 Task: Look for Airbnb options in Brampton, Canada from 28th December, 2023 to 31st December, 2023 for 8 adults. Place can be shared room with 5 bedrooms having 8 beds and 5 bathrooms. Property type can be flat. Amenities needed are: wifi, TV, free parkinig on premises, gym, breakfast.
Action: Mouse moved to (499, 127)
Screenshot: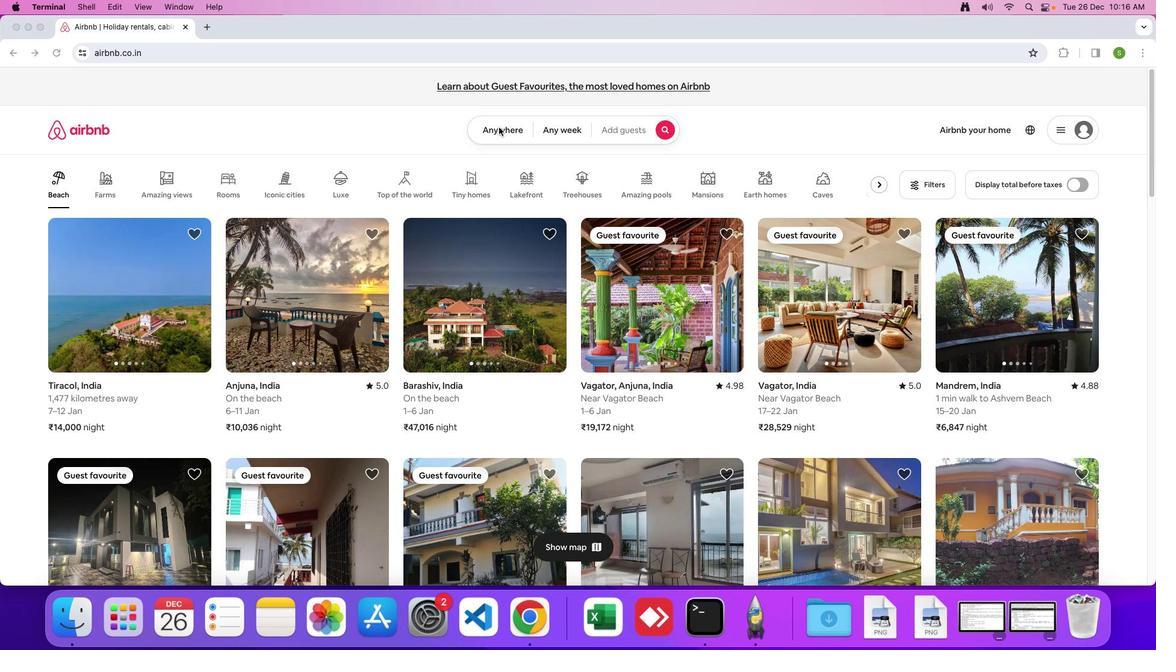 
Action: Mouse pressed left at (499, 127)
Screenshot: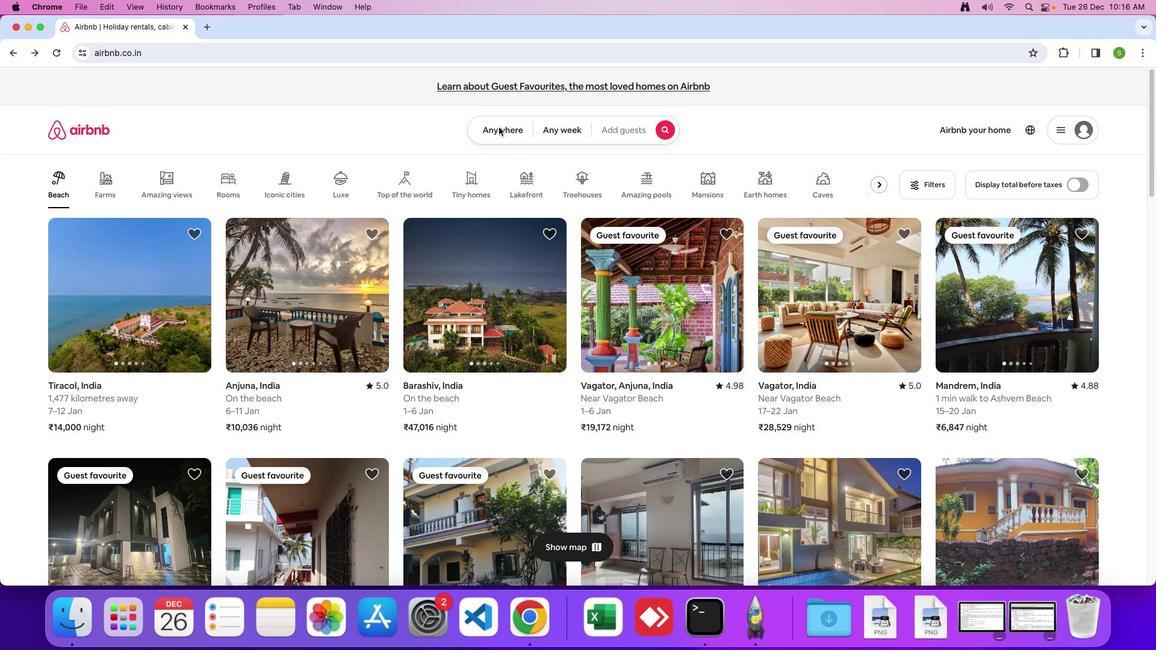 
Action: Mouse moved to (492, 130)
Screenshot: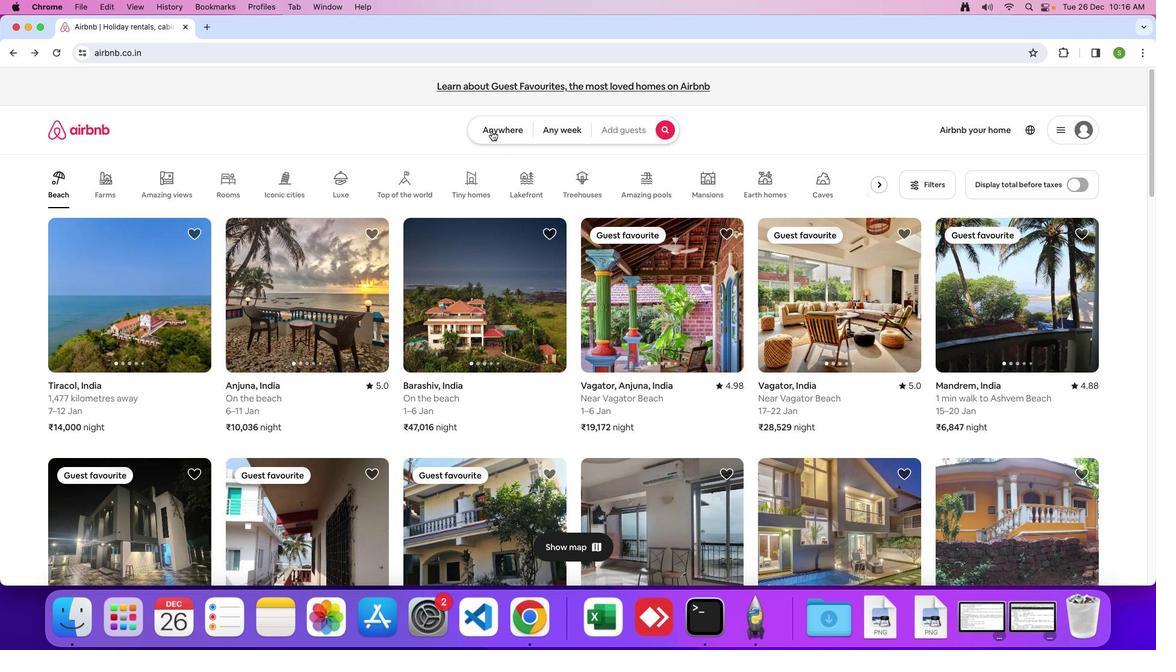 
Action: Mouse pressed left at (492, 130)
Screenshot: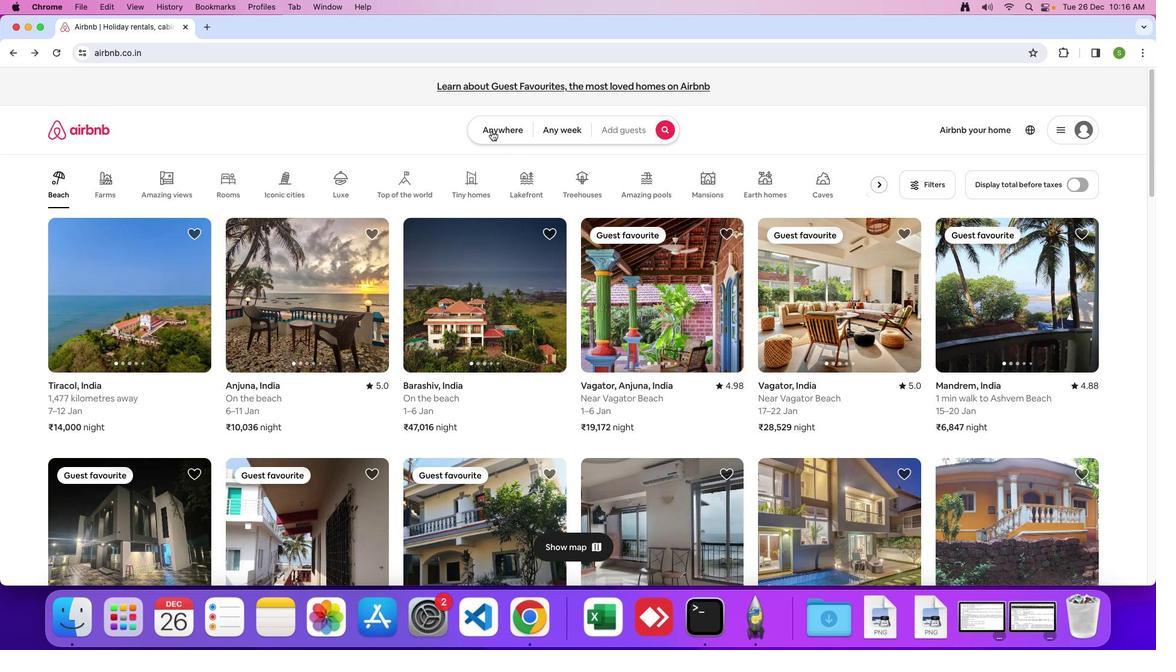 
Action: Mouse moved to (435, 166)
Screenshot: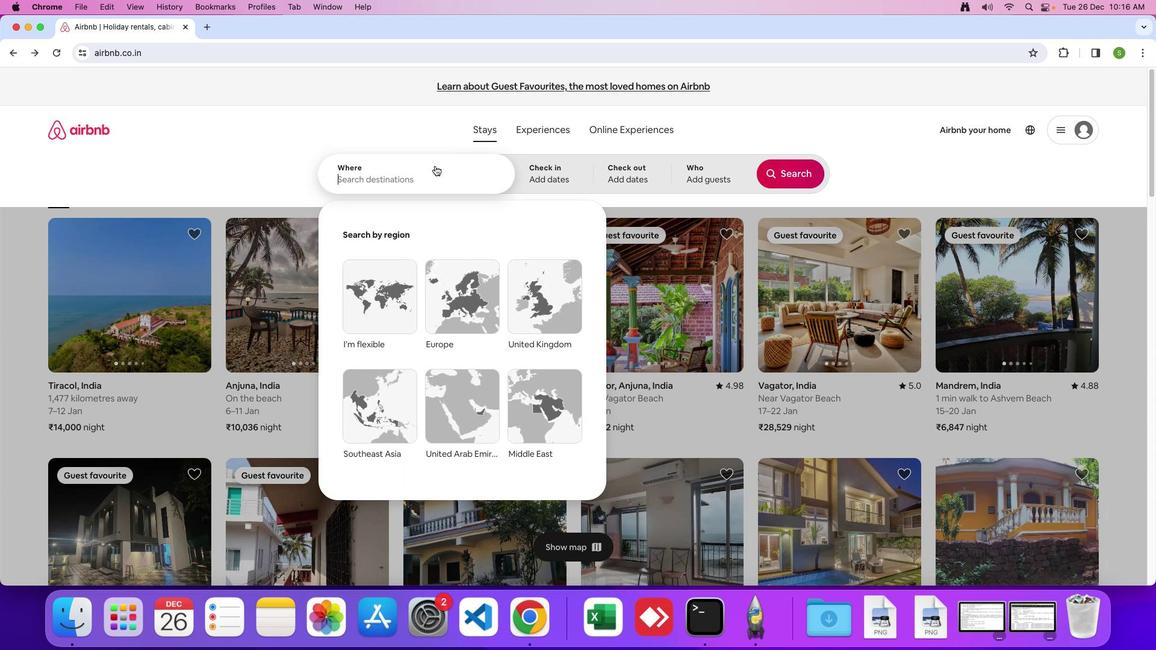 
Action: Mouse pressed left at (435, 166)
Screenshot: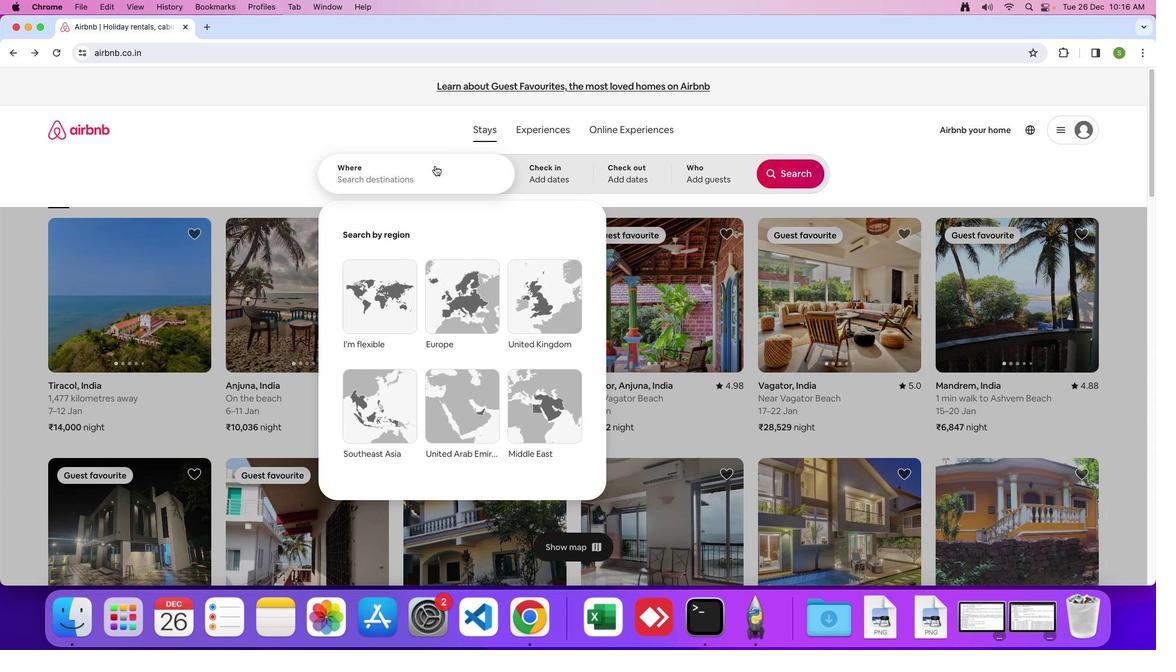 
Action: Key pressed 'B'Key.caps_lock'r''a''m''p''y'Key.backspace't''o''n'','Key.spaceKey.shift'C''a''n''a''d''a'Key.enter
Screenshot: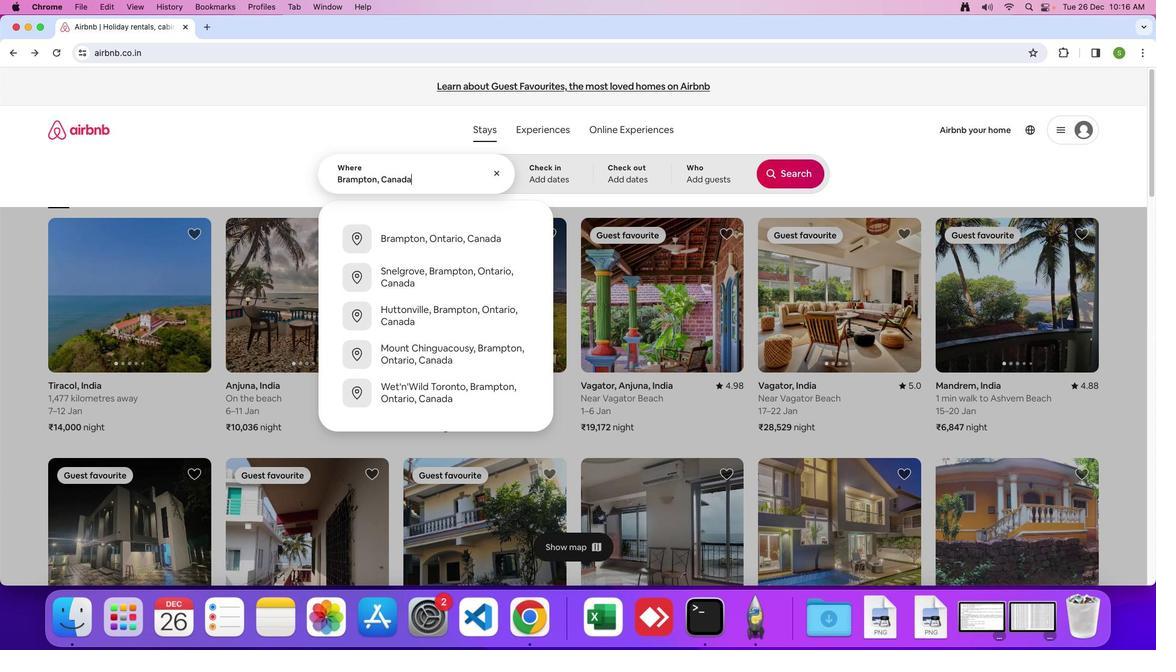 
Action: Mouse moved to (483, 441)
Screenshot: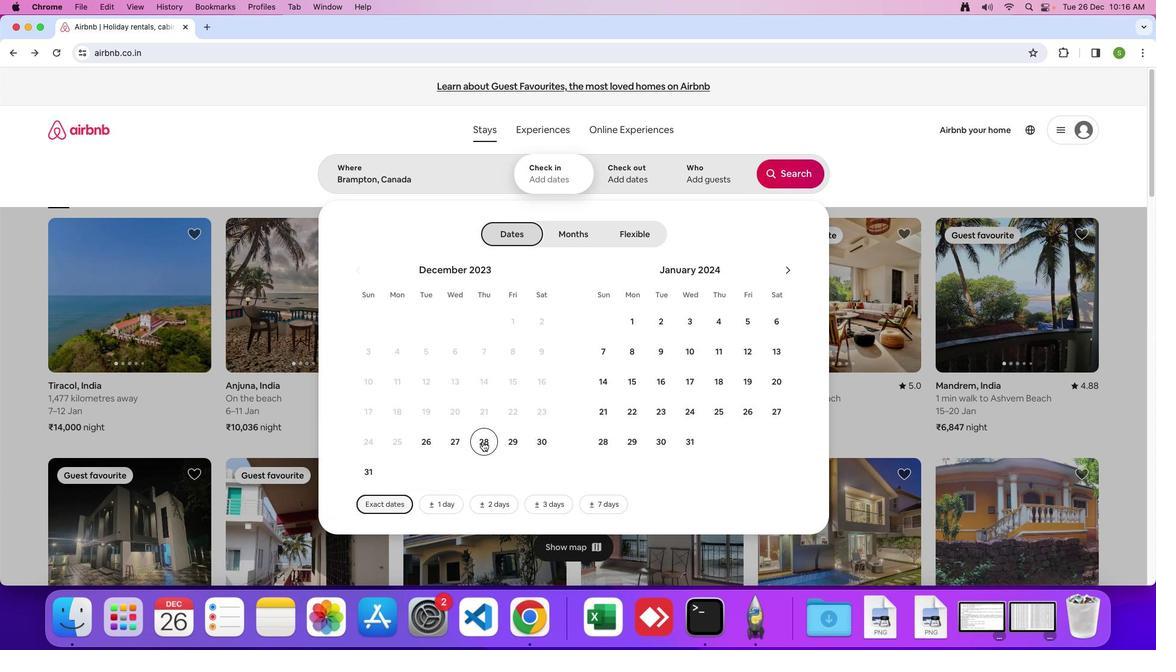 
Action: Mouse pressed left at (483, 441)
Screenshot: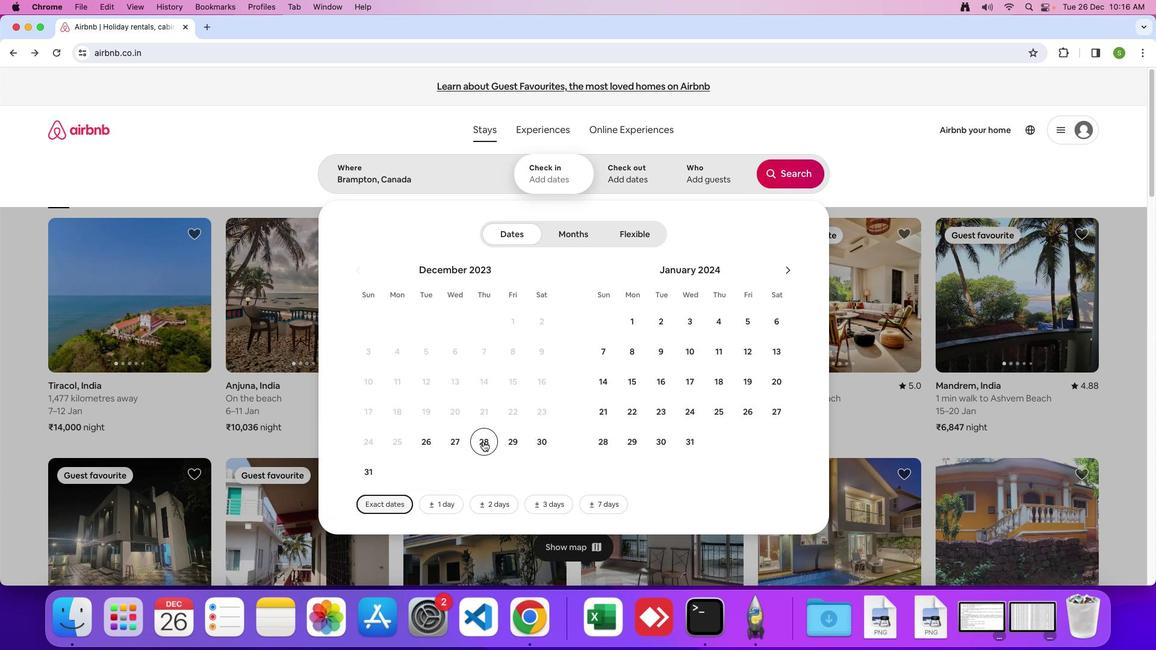 
Action: Mouse moved to (367, 468)
Screenshot: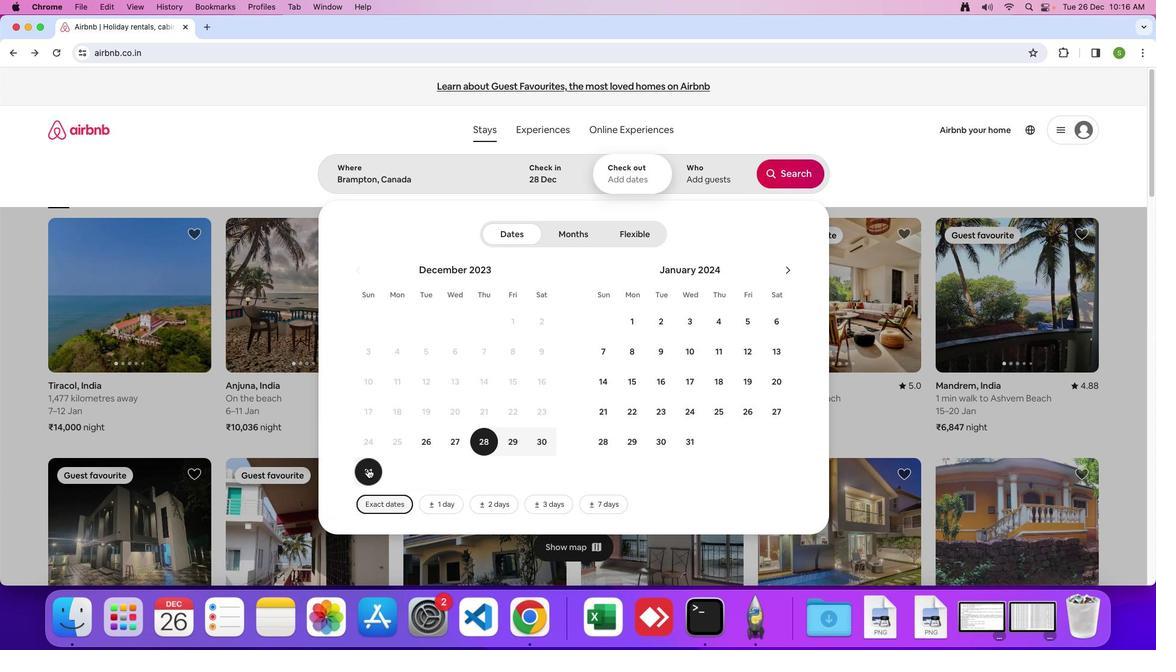 
Action: Mouse pressed left at (367, 468)
Screenshot: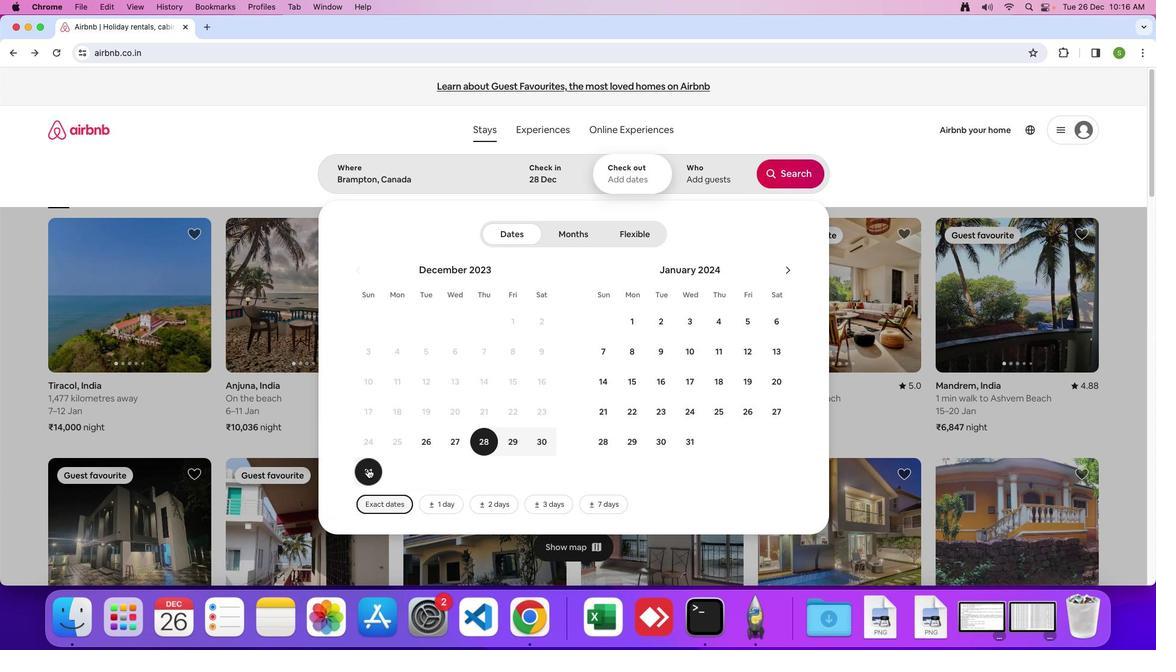 
Action: Mouse moved to (705, 175)
Screenshot: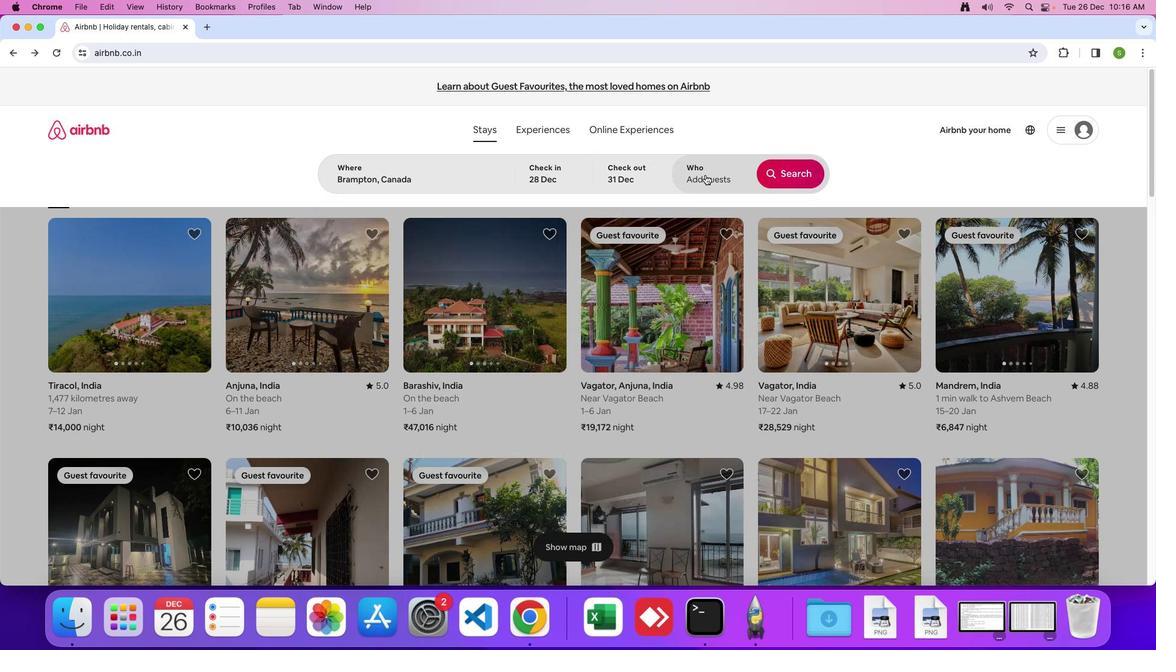 
Action: Mouse pressed left at (705, 175)
Screenshot: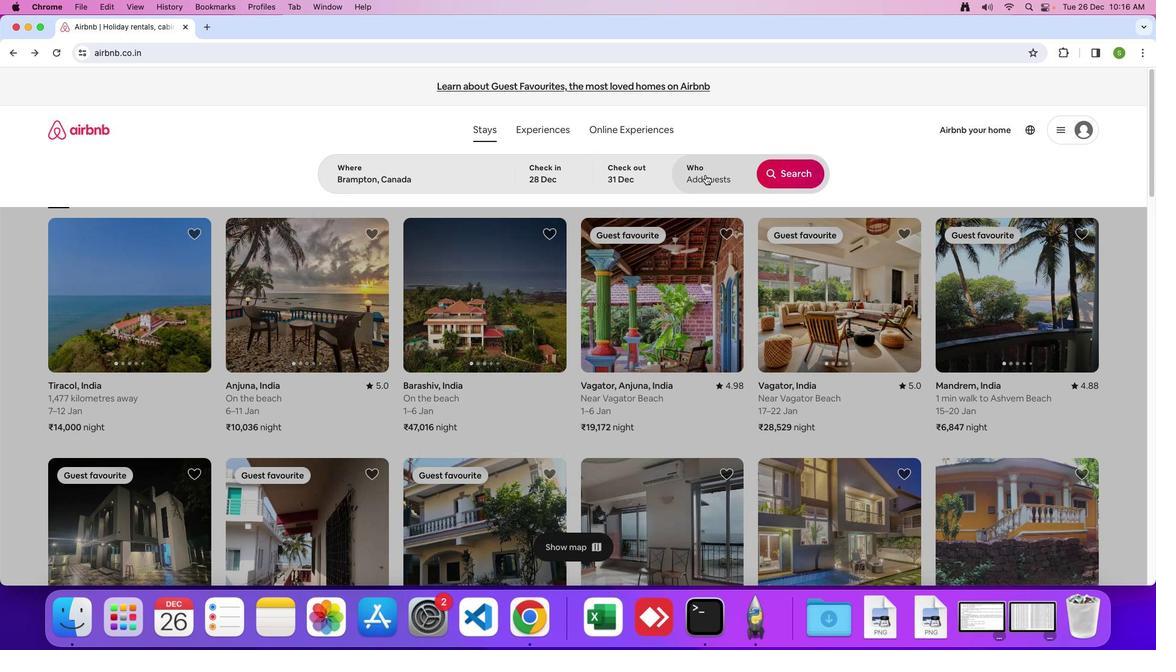 
Action: Mouse moved to (791, 237)
Screenshot: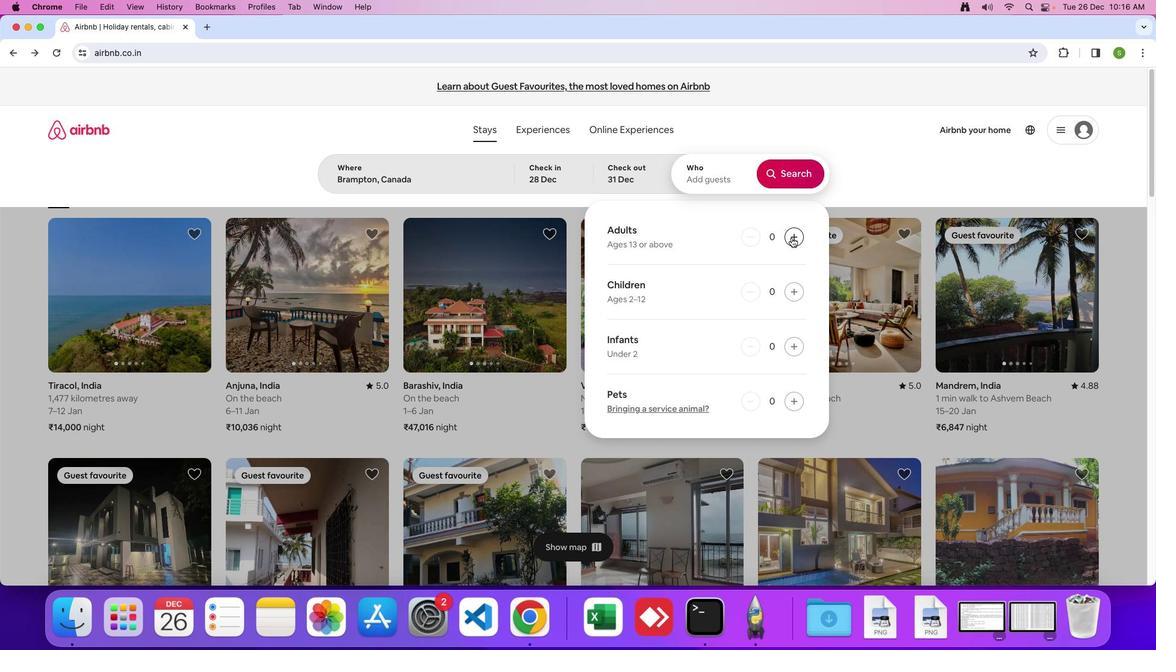 
Action: Mouse pressed left at (791, 237)
Screenshot: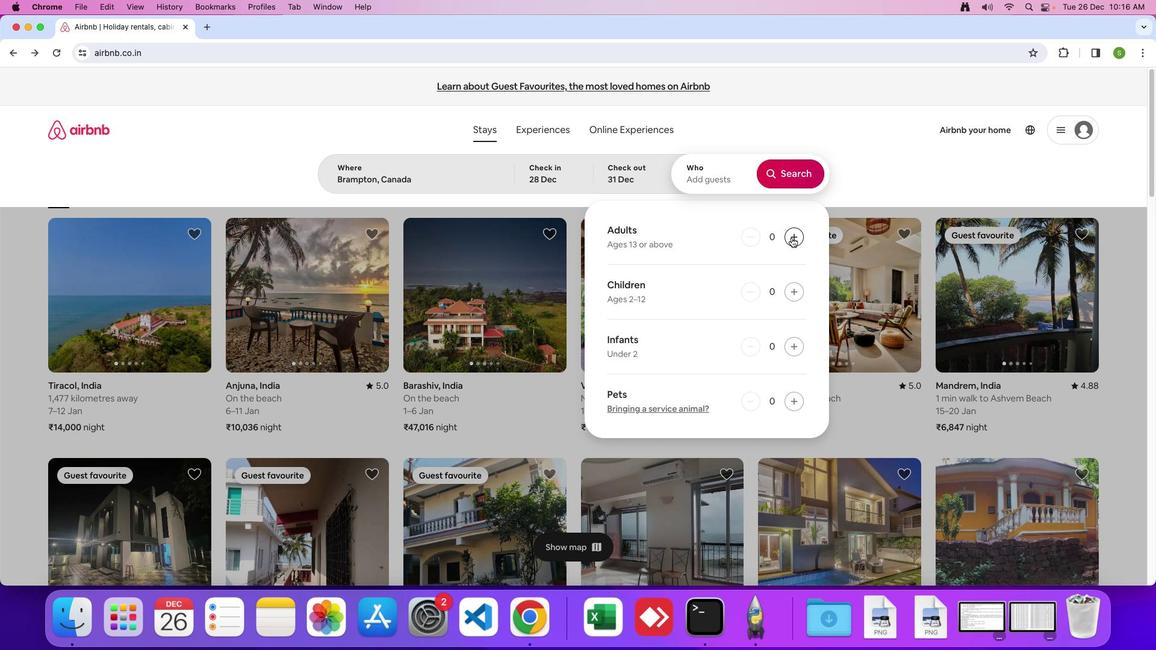 
Action: Mouse pressed left at (791, 237)
Screenshot: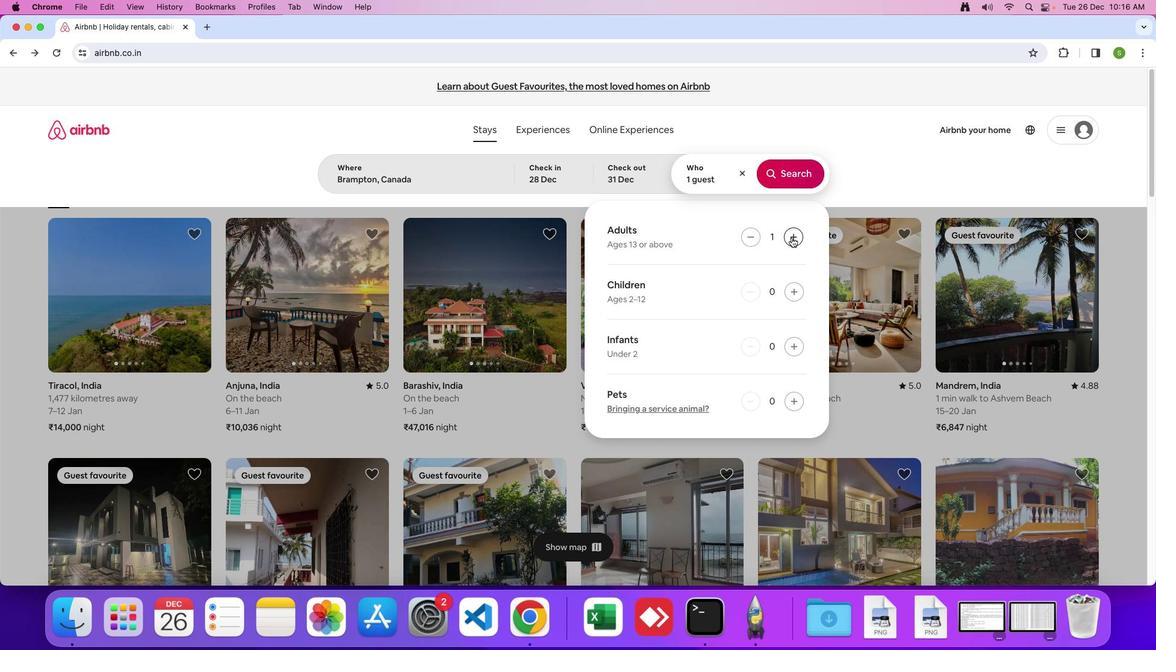 
Action: Mouse pressed left at (791, 237)
Screenshot: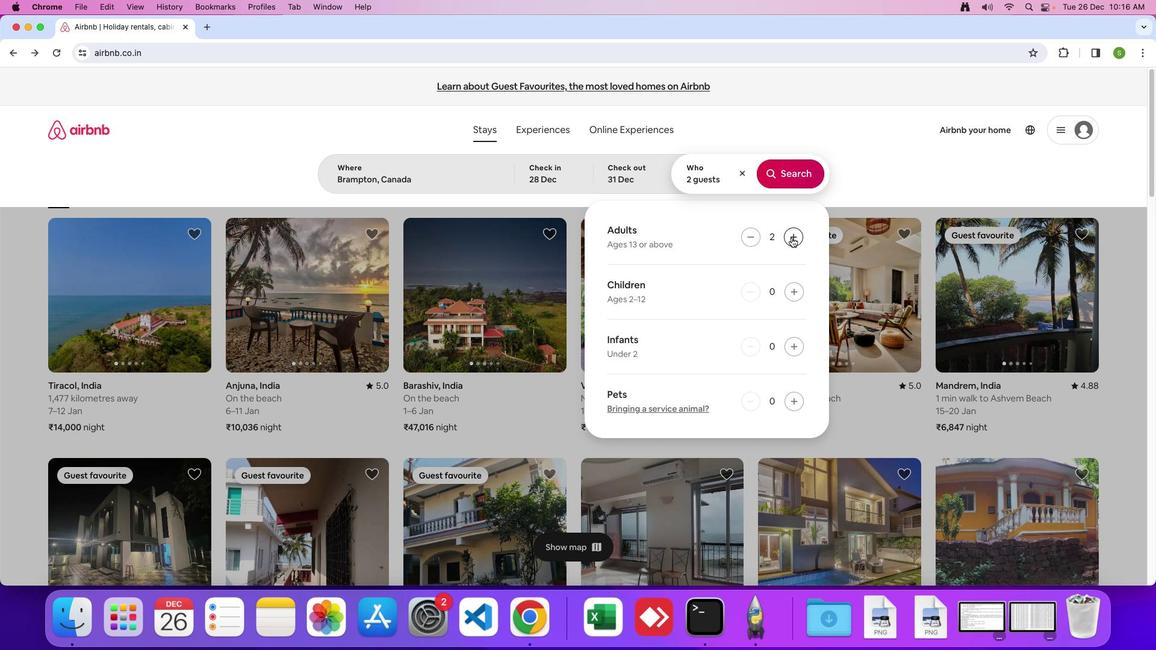 
Action: Mouse pressed left at (791, 237)
Screenshot: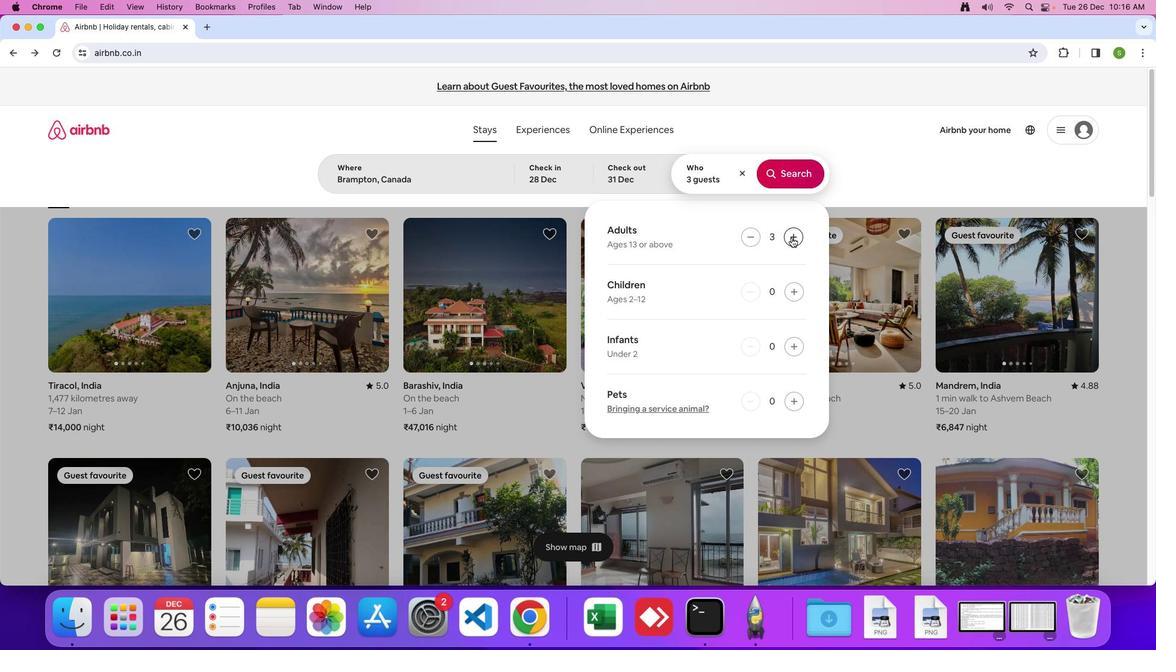 
Action: Mouse pressed left at (791, 237)
Screenshot: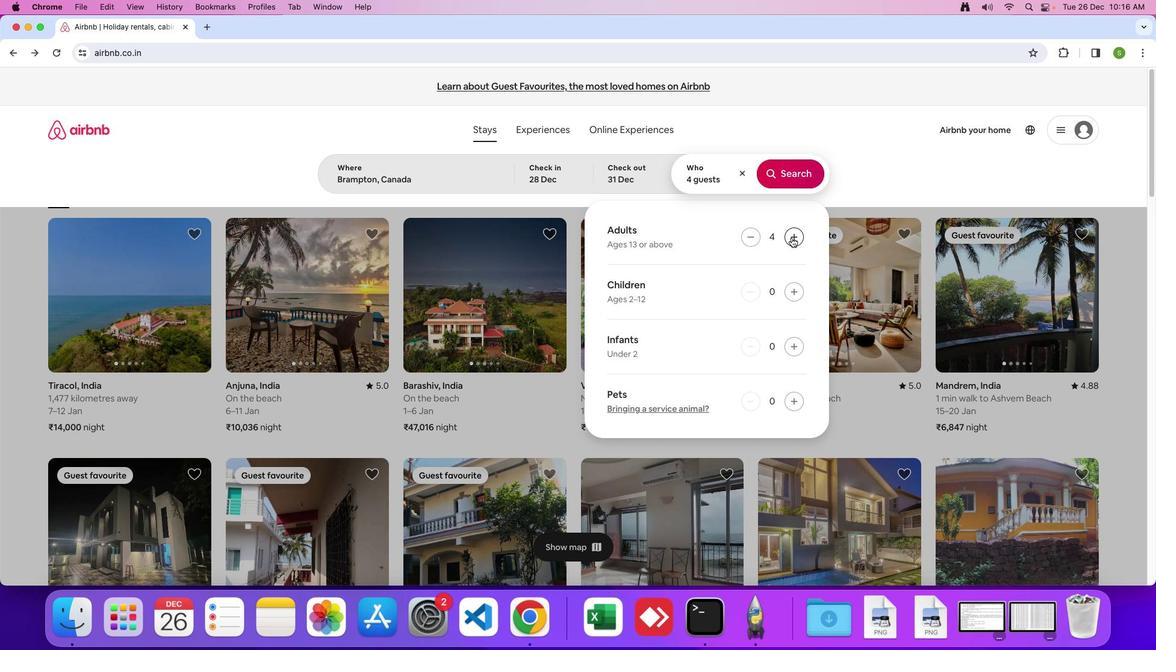 
Action: Mouse pressed left at (791, 237)
Screenshot: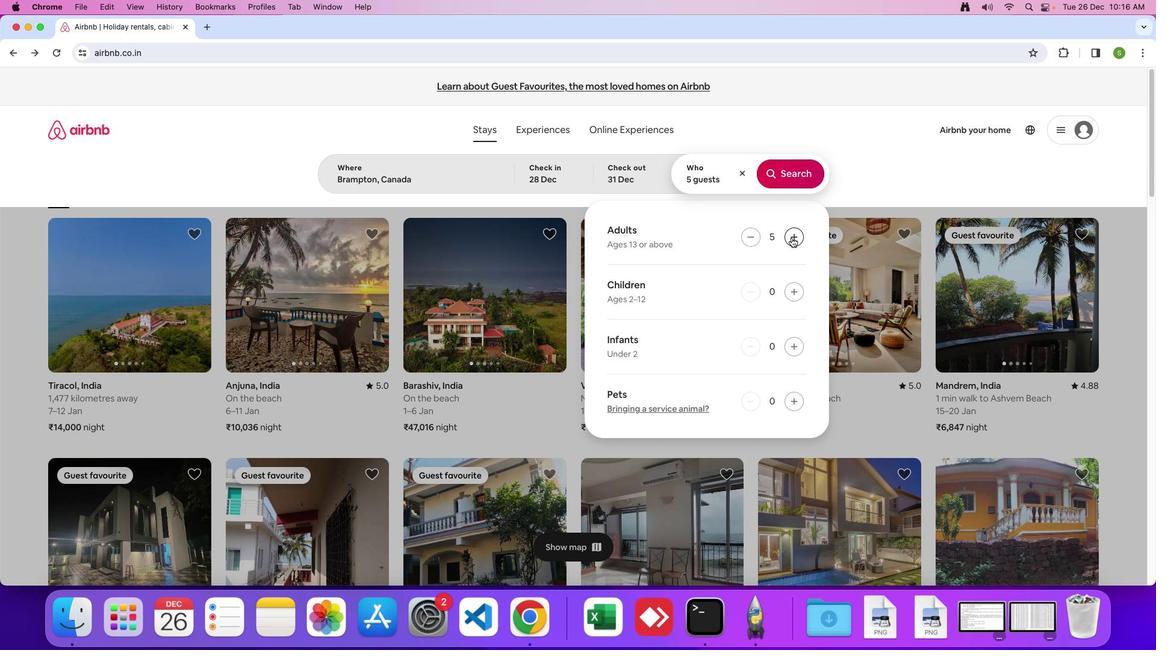
Action: Mouse pressed left at (791, 237)
Screenshot: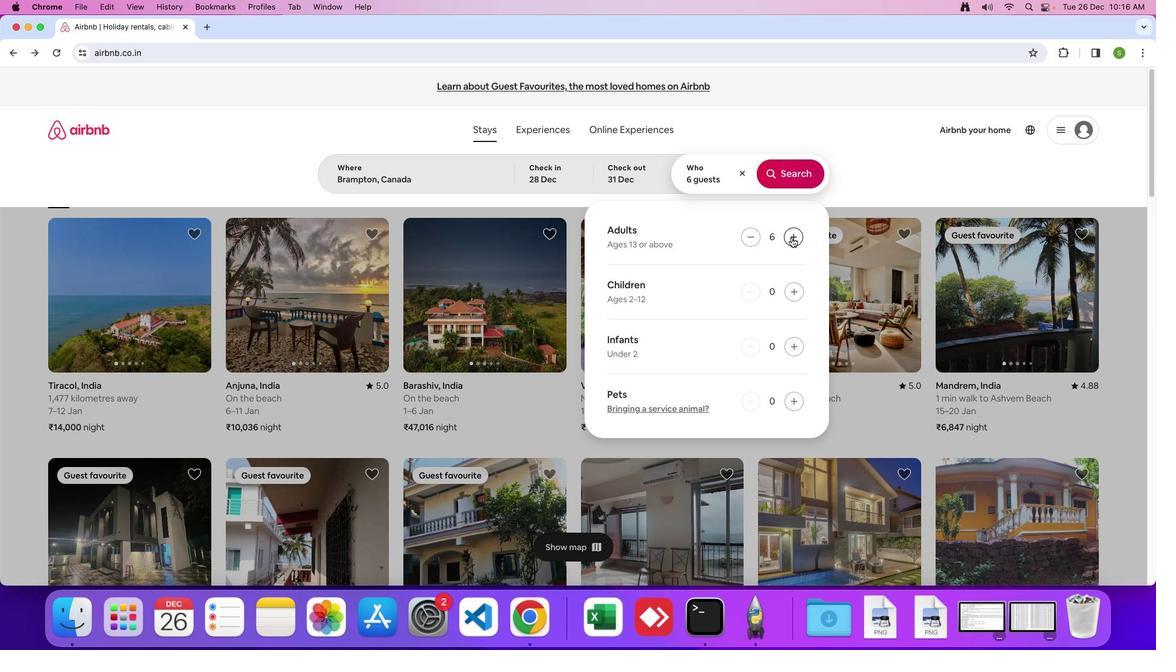 
Action: Mouse pressed left at (791, 237)
Screenshot: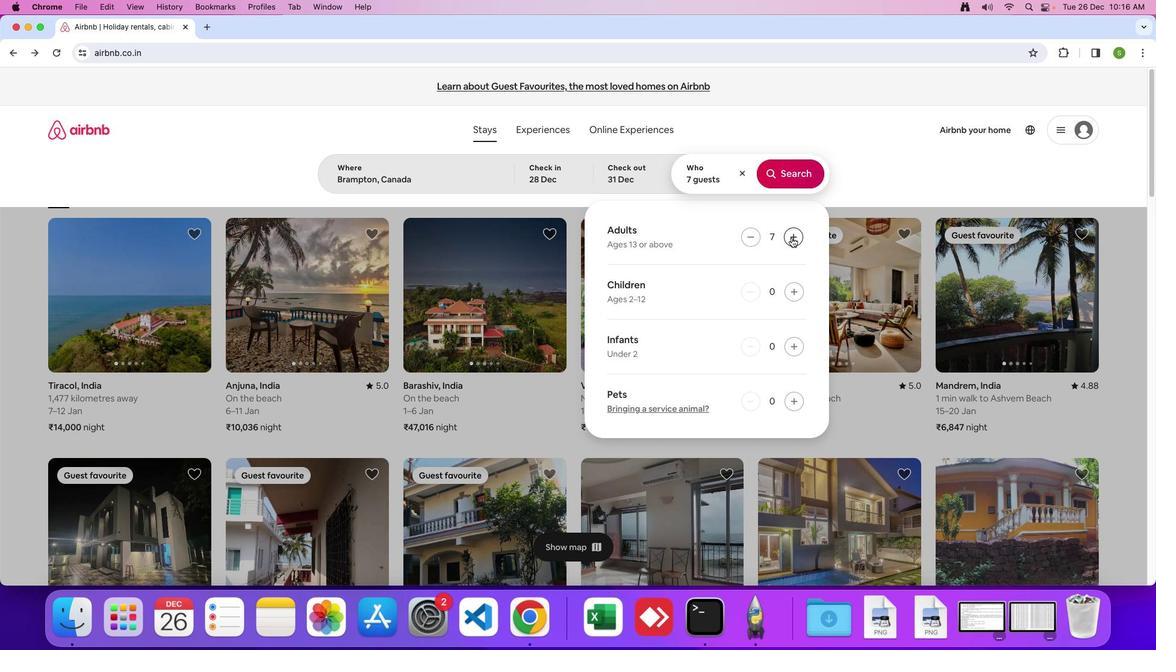 
Action: Mouse moved to (793, 179)
Screenshot: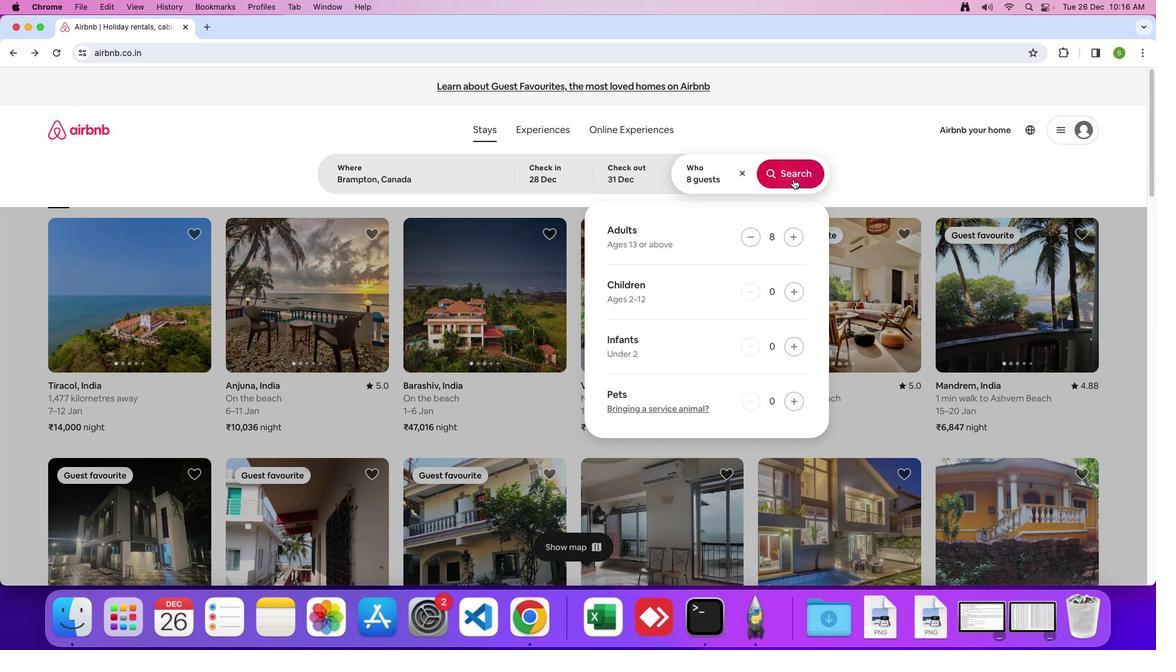 
Action: Mouse pressed left at (793, 179)
Screenshot: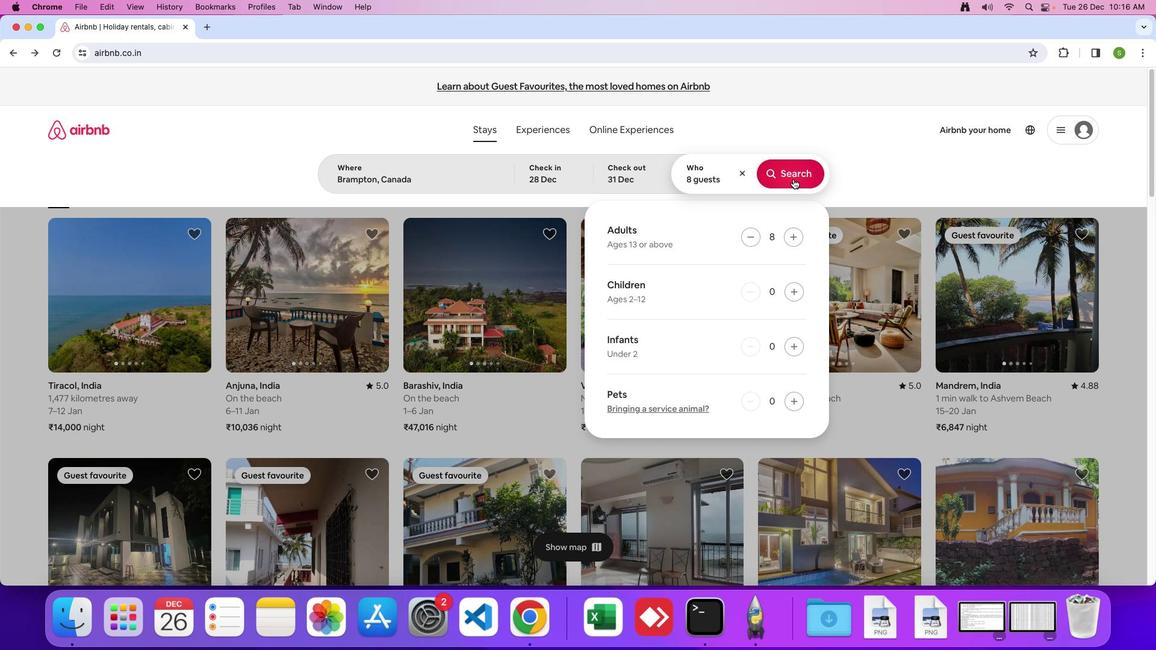 
Action: Mouse moved to (975, 148)
Screenshot: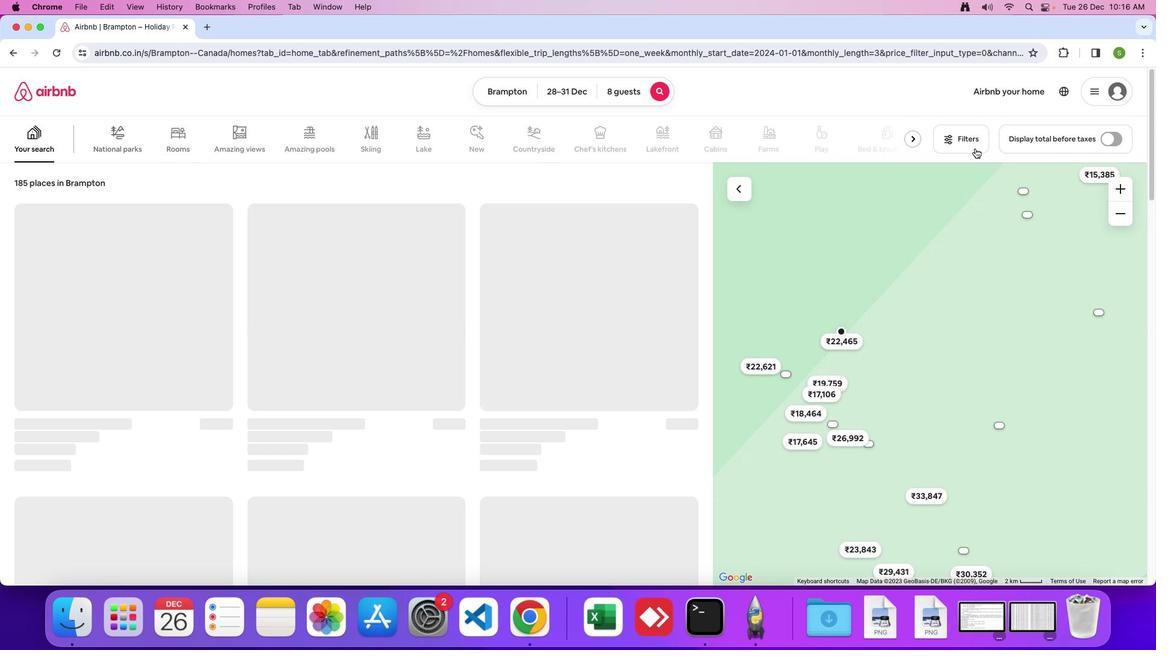
Action: Mouse pressed left at (975, 148)
Screenshot: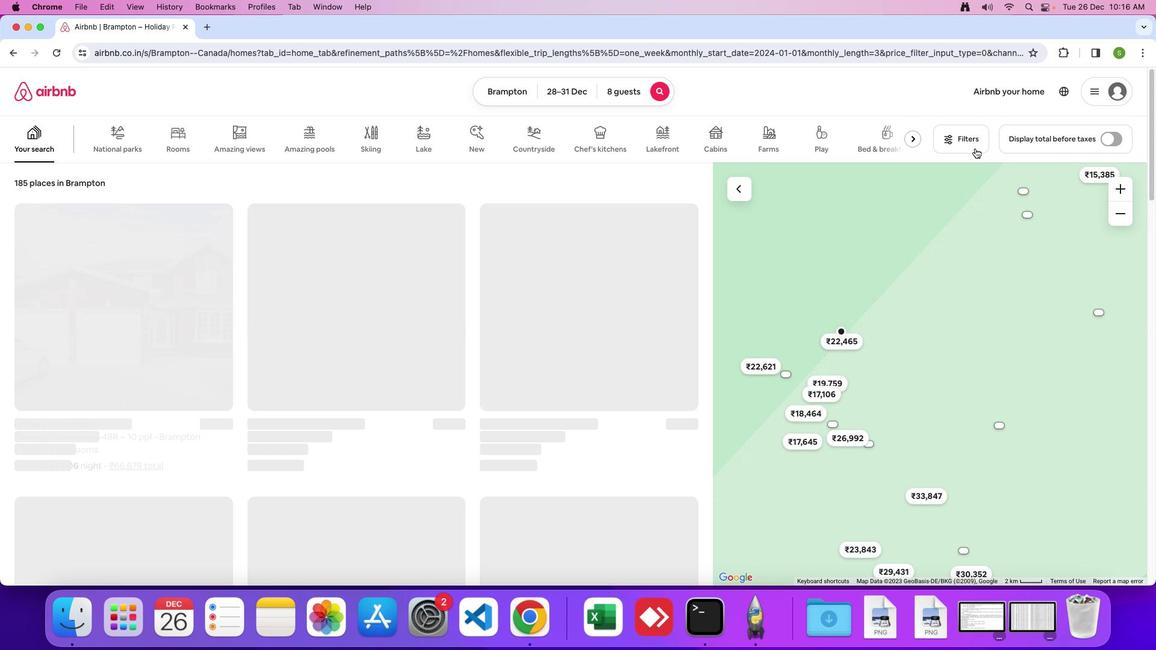 
Action: Mouse moved to (543, 339)
Screenshot: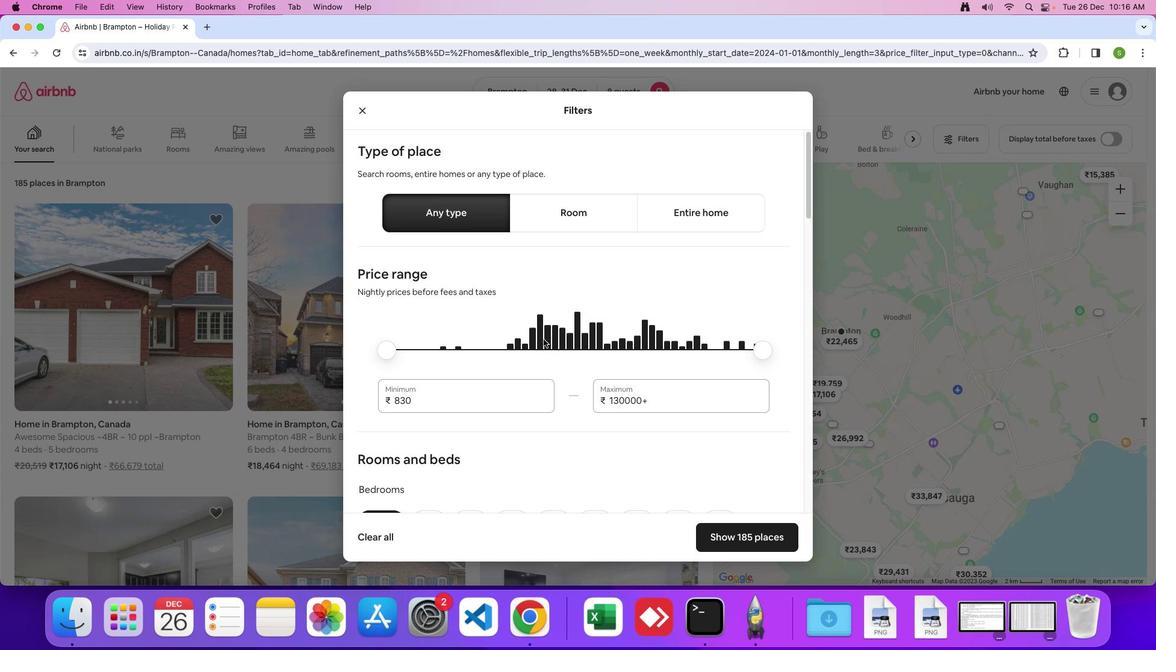 
Action: Mouse scrolled (543, 339) with delta (0, 0)
Screenshot: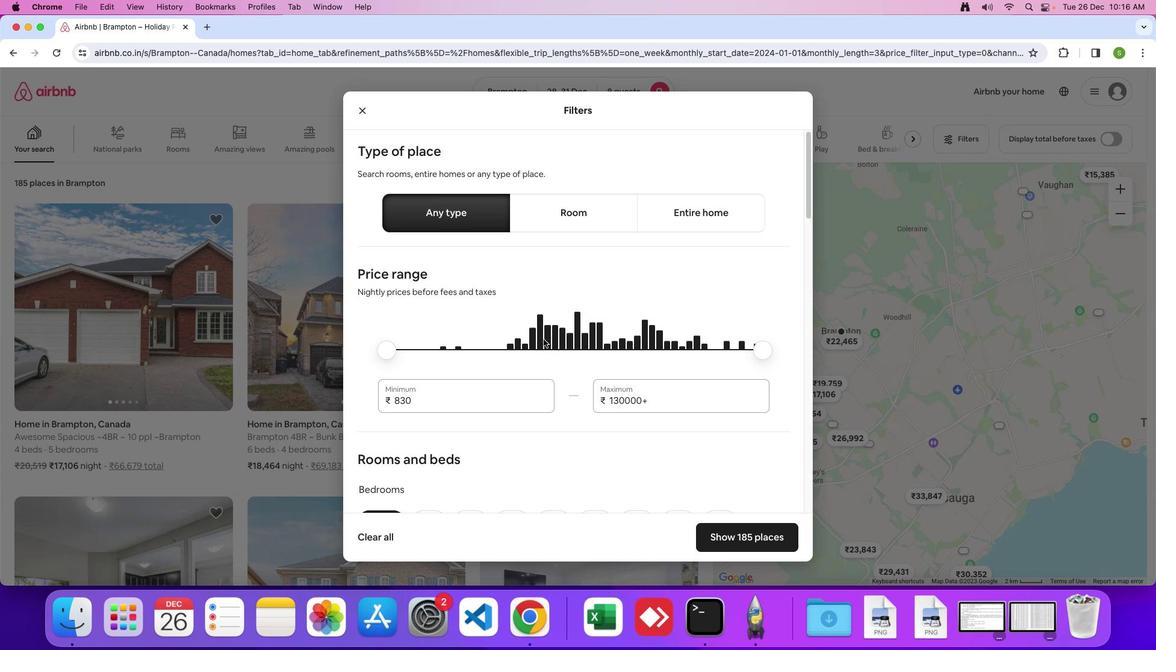 
Action: Mouse moved to (543, 339)
Screenshot: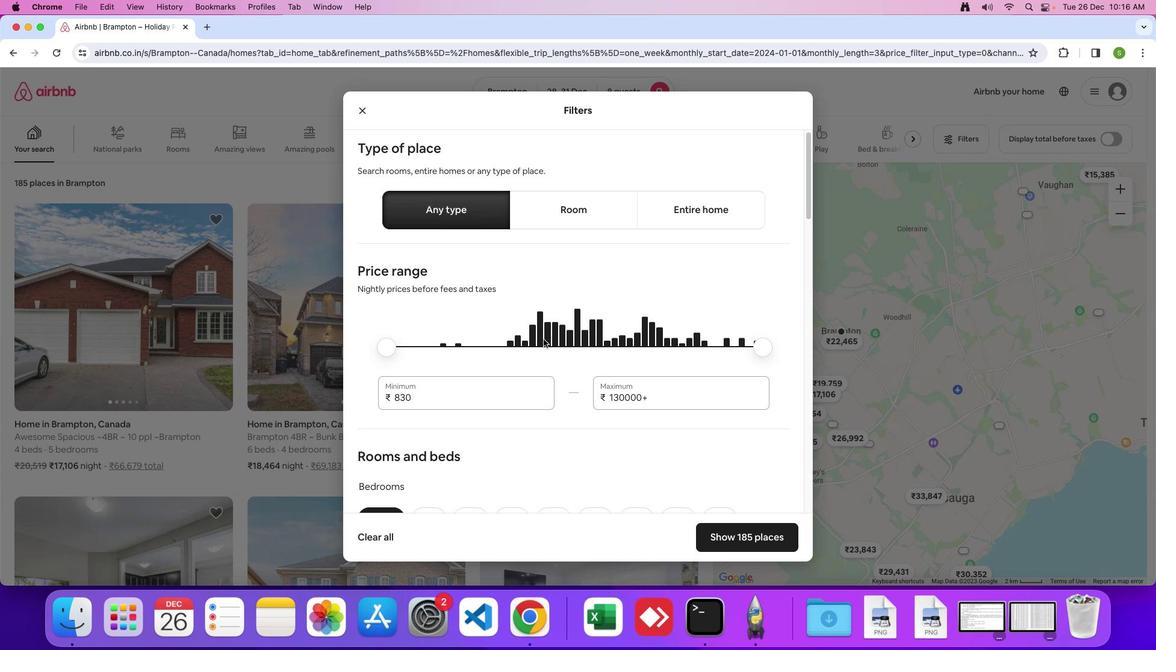 
Action: Mouse scrolled (543, 339) with delta (0, 0)
Screenshot: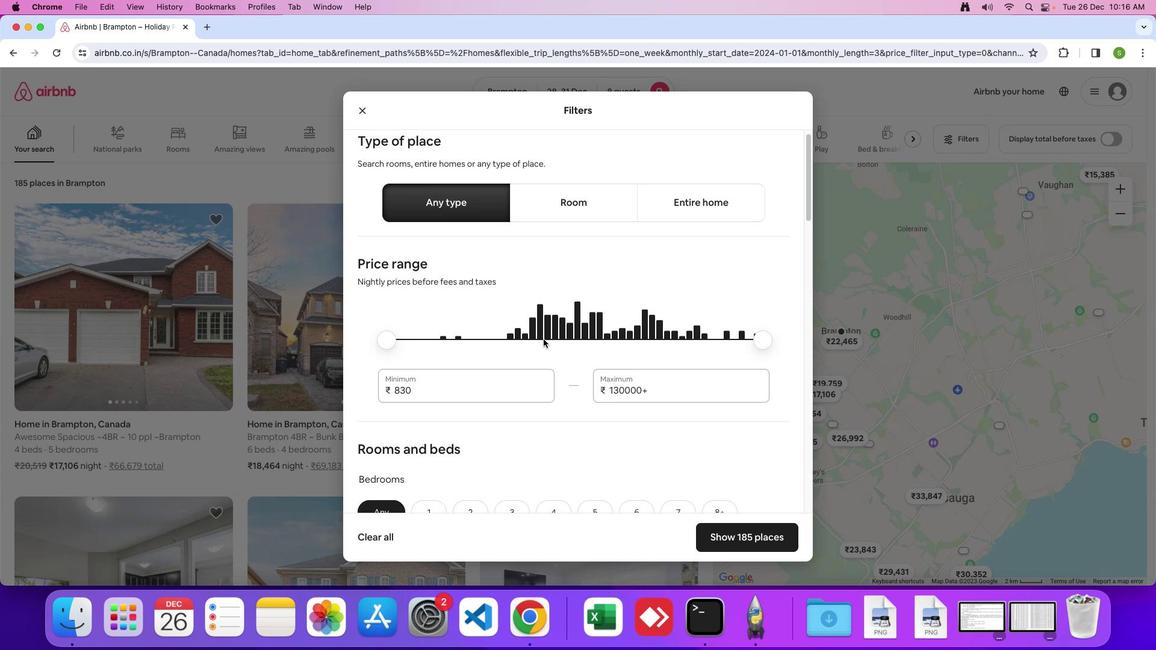 
Action: Mouse scrolled (543, 339) with delta (0, -1)
Screenshot: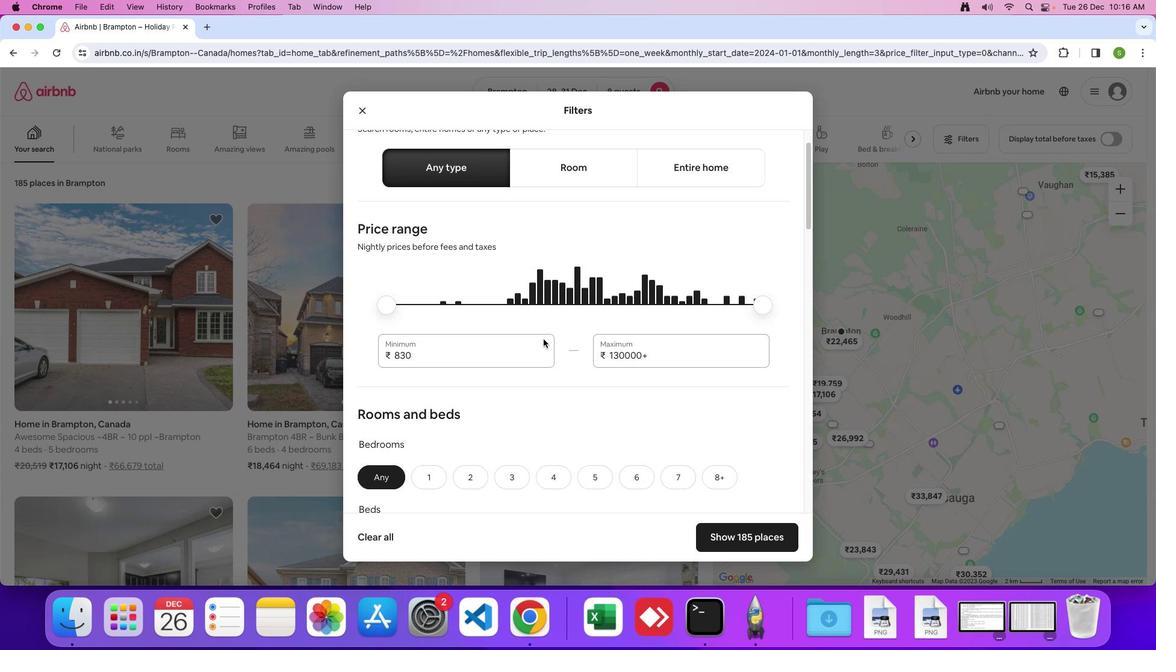 
Action: Mouse scrolled (543, 339) with delta (0, 0)
Screenshot: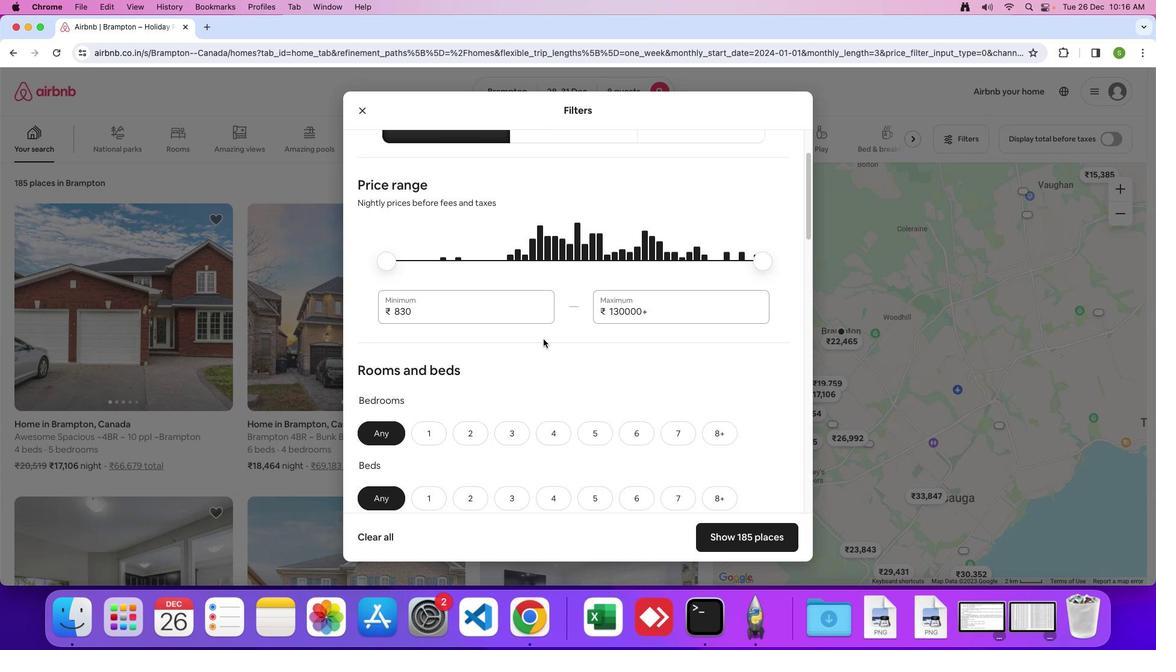 
Action: Mouse scrolled (543, 339) with delta (0, 0)
Screenshot: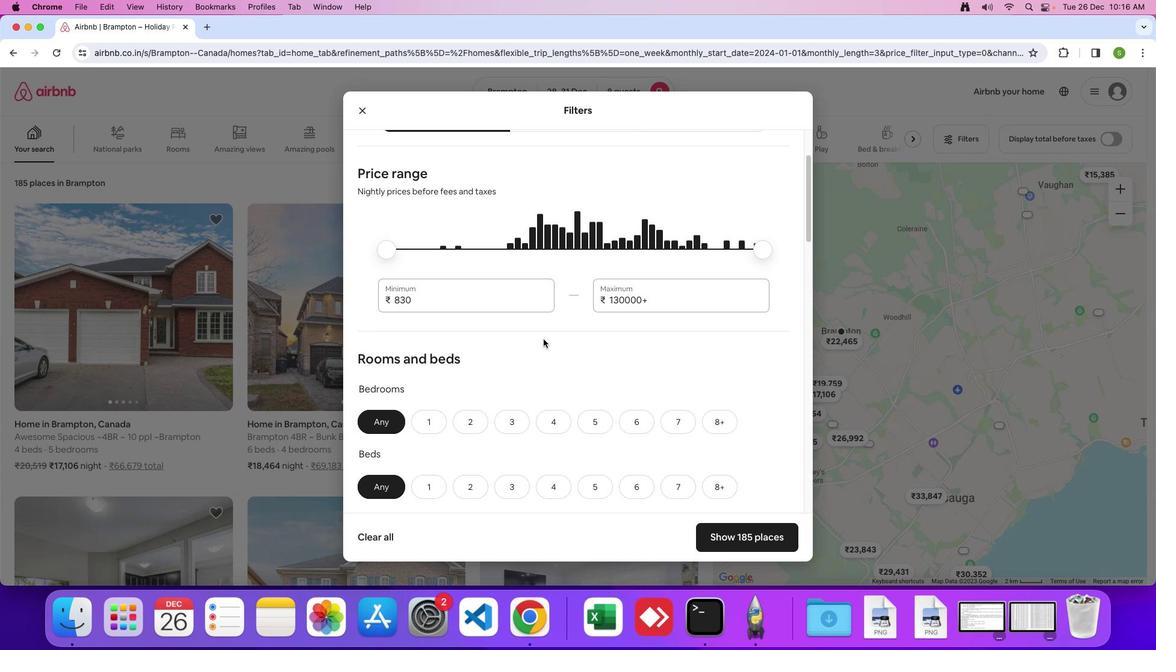 
Action: Mouse scrolled (543, 339) with delta (0, -1)
Screenshot: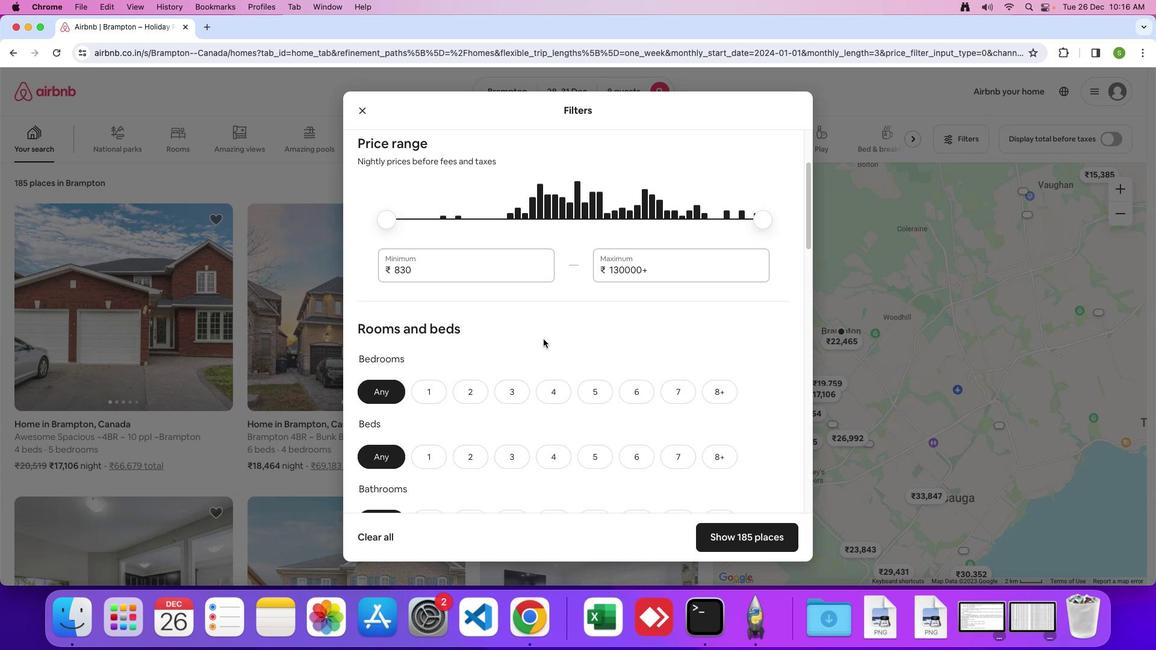 
Action: Mouse moved to (587, 346)
Screenshot: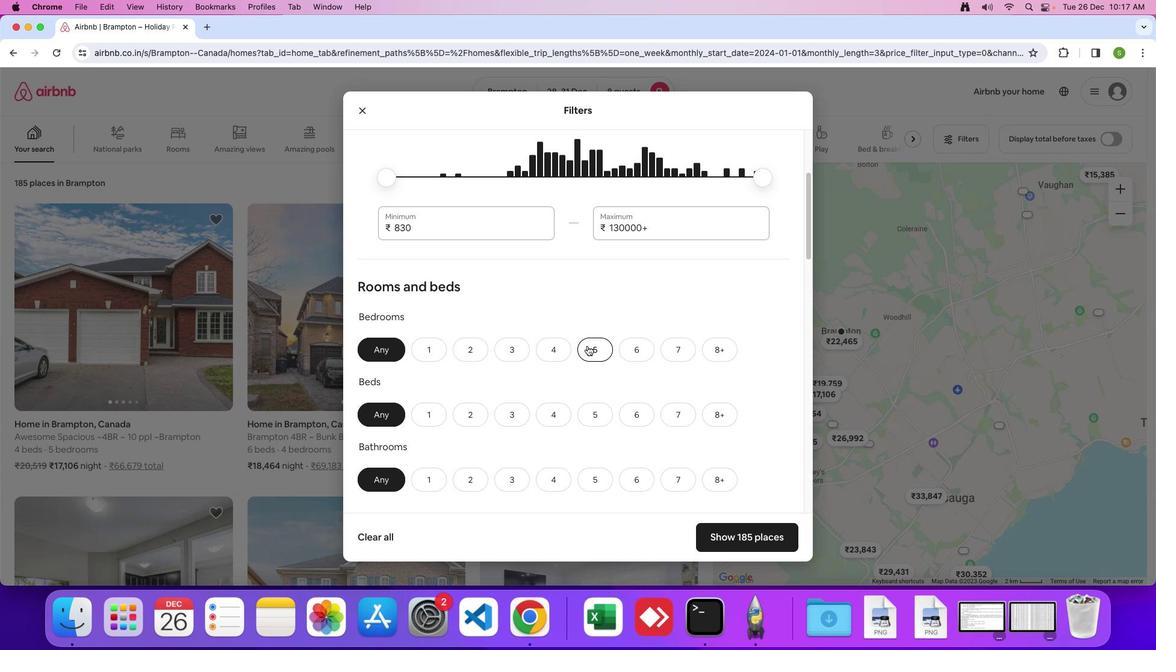 
Action: Mouse pressed left at (587, 346)
Screenshot: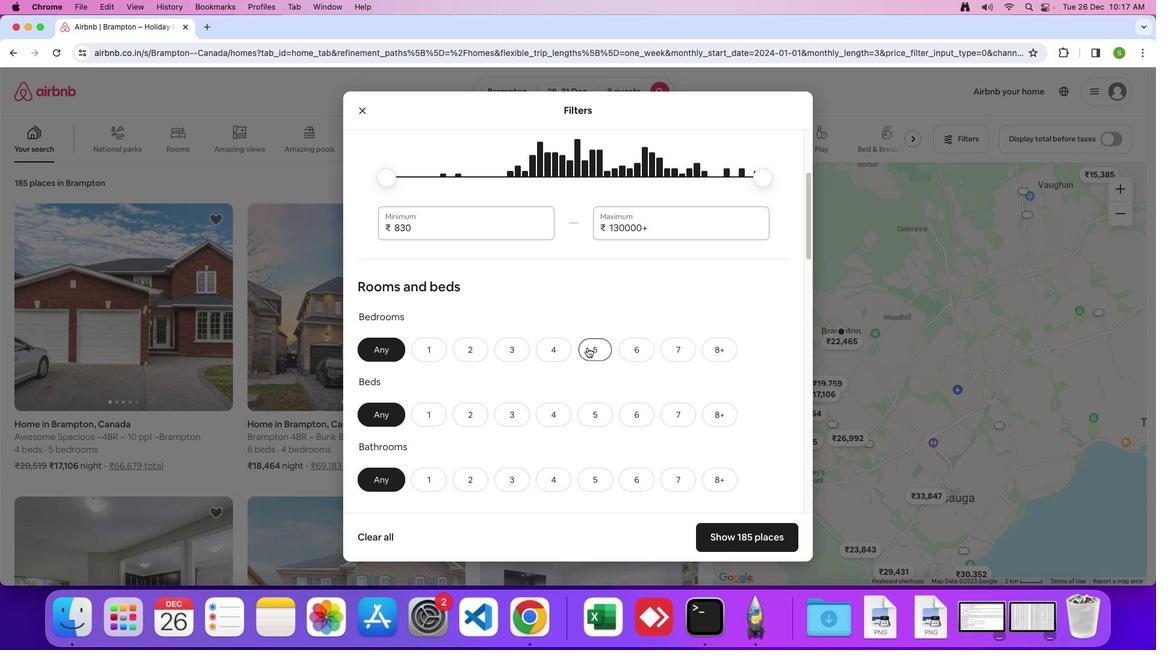 
Action: Mouse moved to (717, 402)
Screenshot: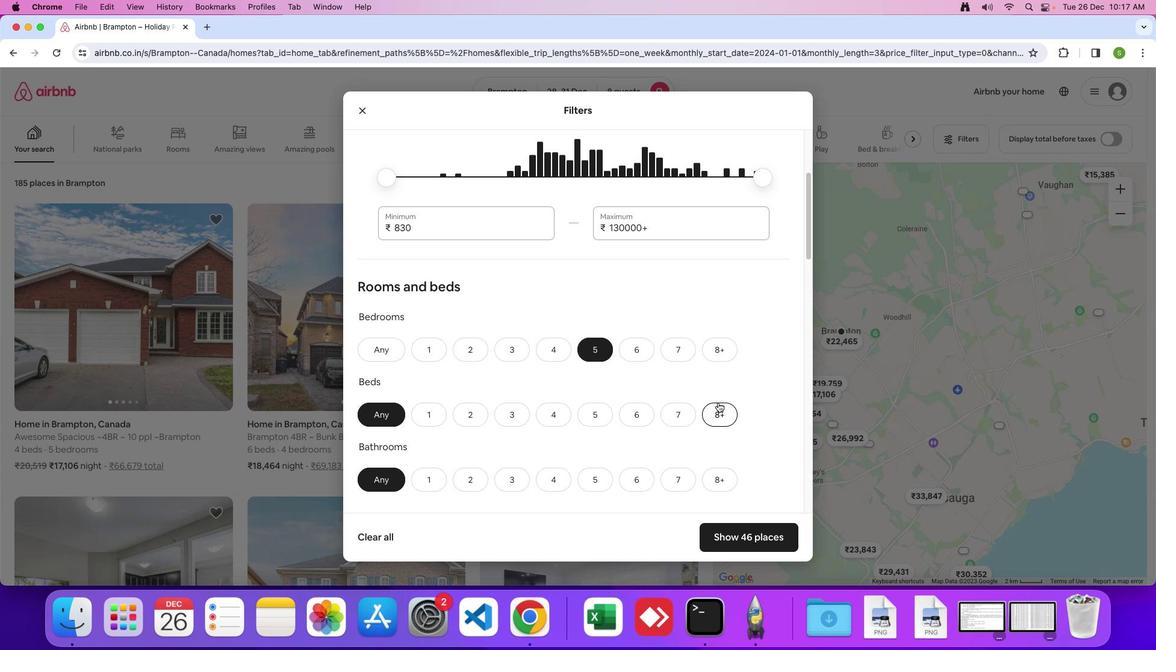
Action: Mouse pressed left at (717, 402)
Screenshot: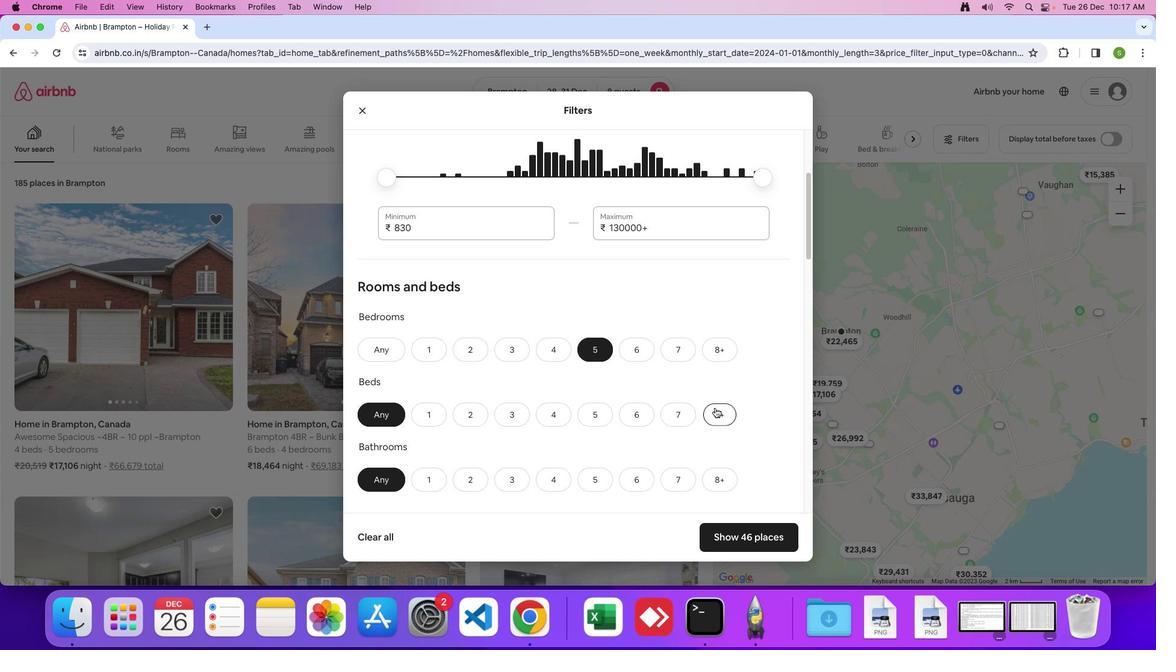 
Action: Mouse moved to (607, 470)
Screenshot: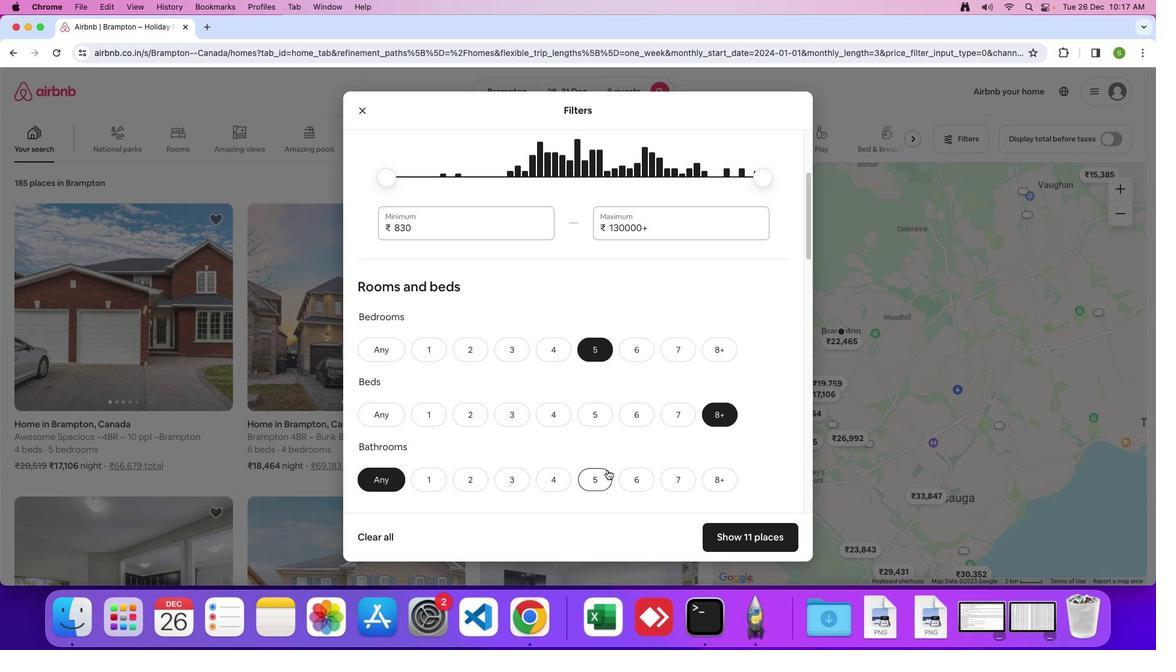 
Action: Mouse pressed left at (607, 470)
Screenshot: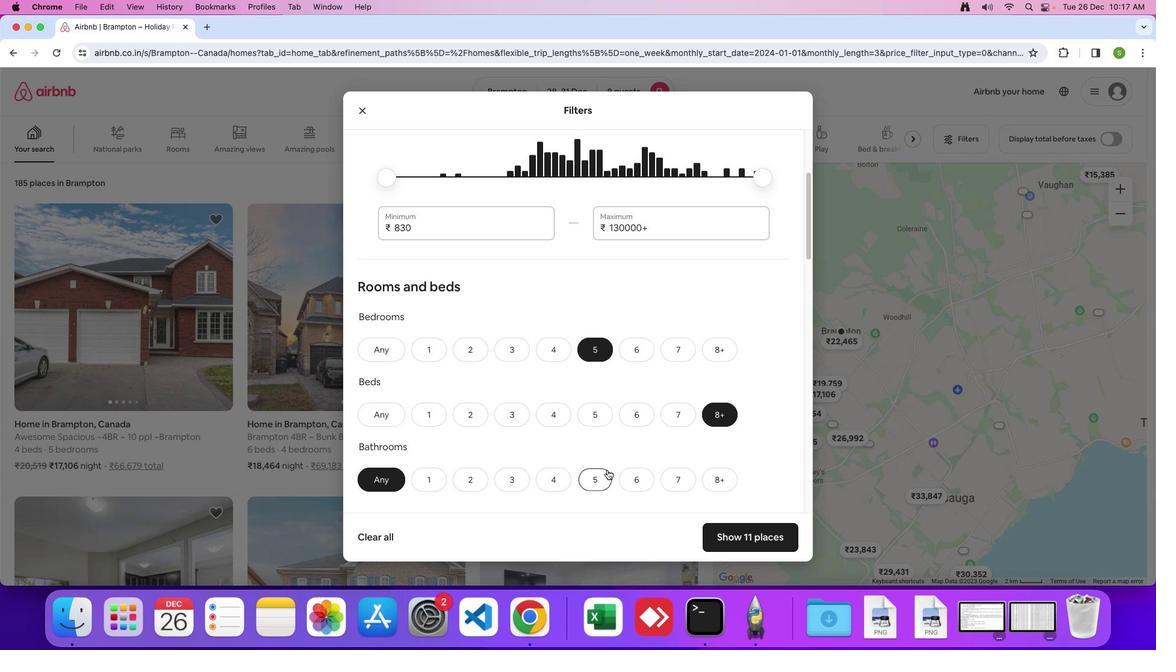 
Action: Mouse moved to (599, 477)
Screenshot: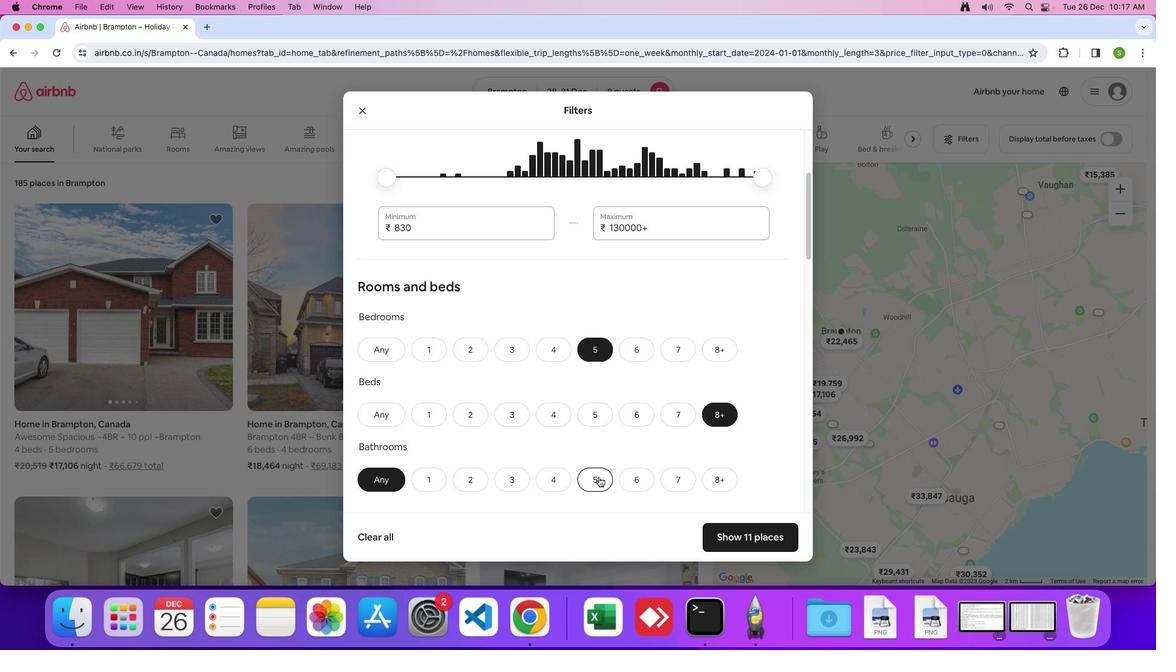 
Action: Mouse pressed left at (599, 477)
Screenshot: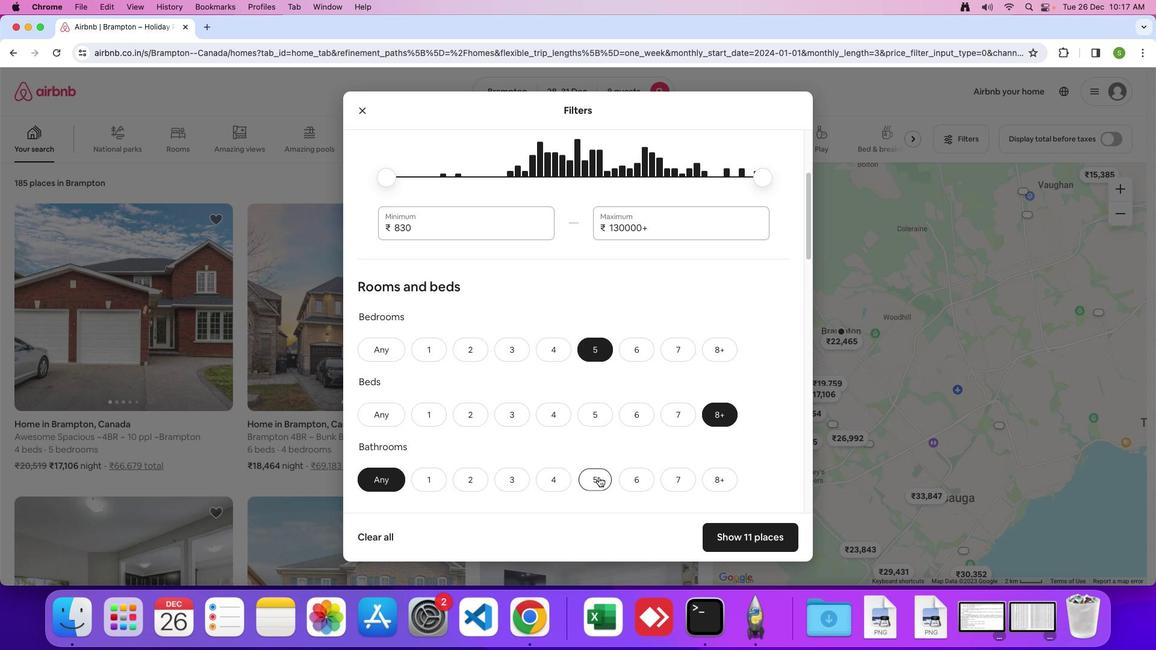 
Action: Mouse moved to (643, 439)
Screenshot: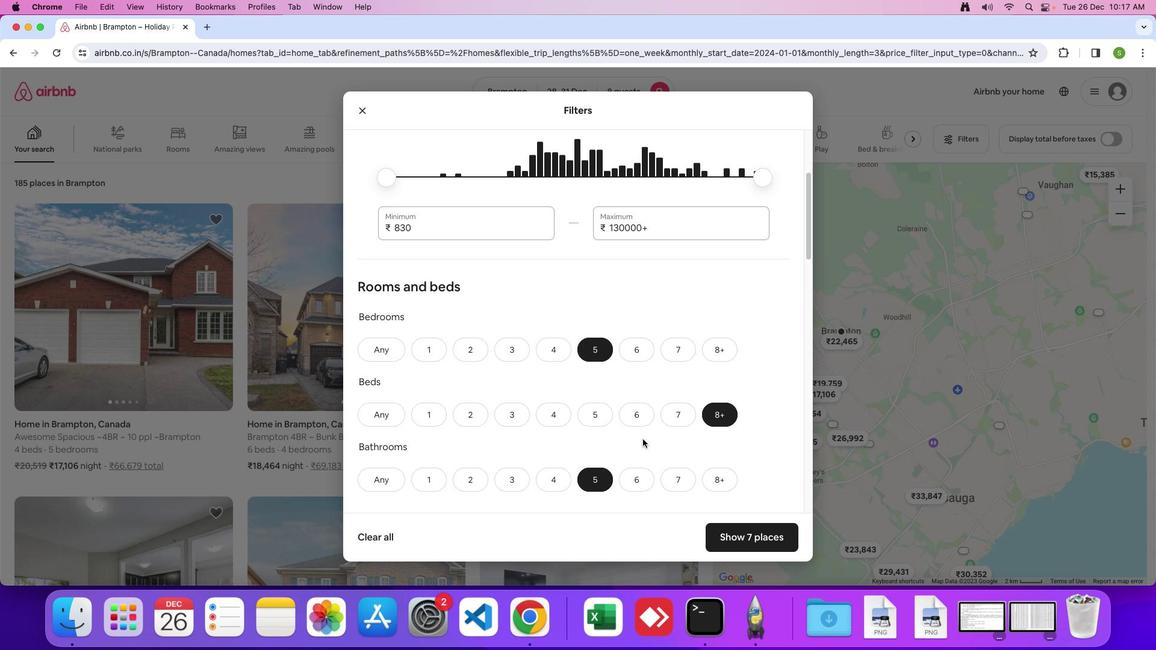 
Action: Mouse scrolled (643, 439) with delta (0, 0)
Screenshot: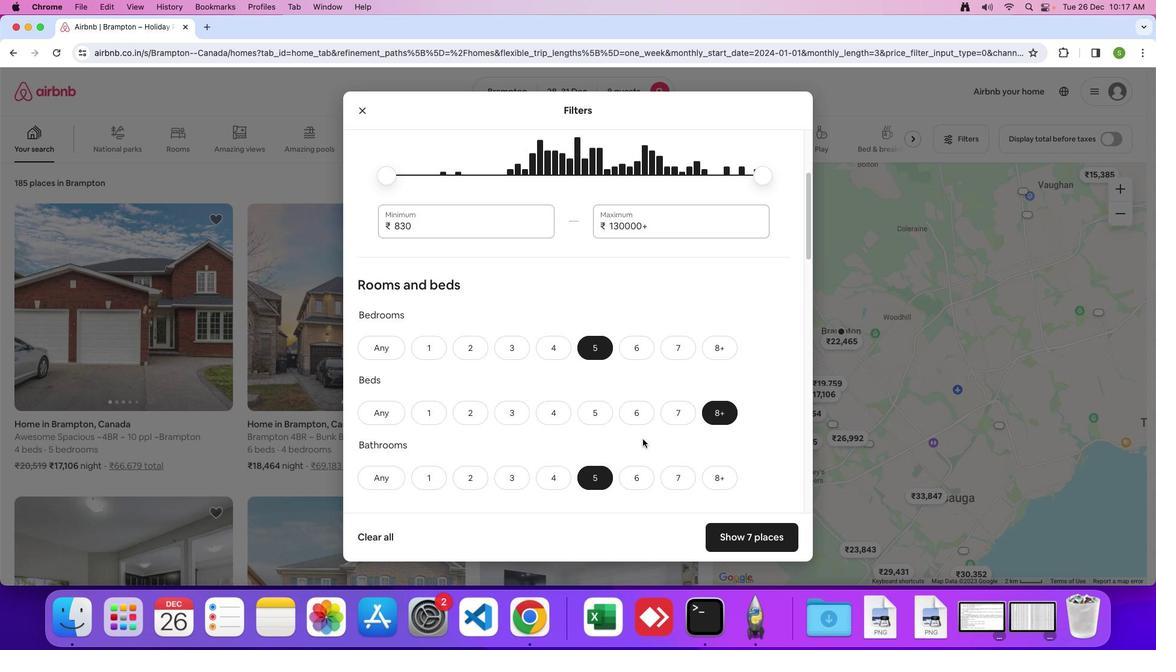 
Action: Mouse scrolled (643, 439) with delta (0, 0)
Screenshot: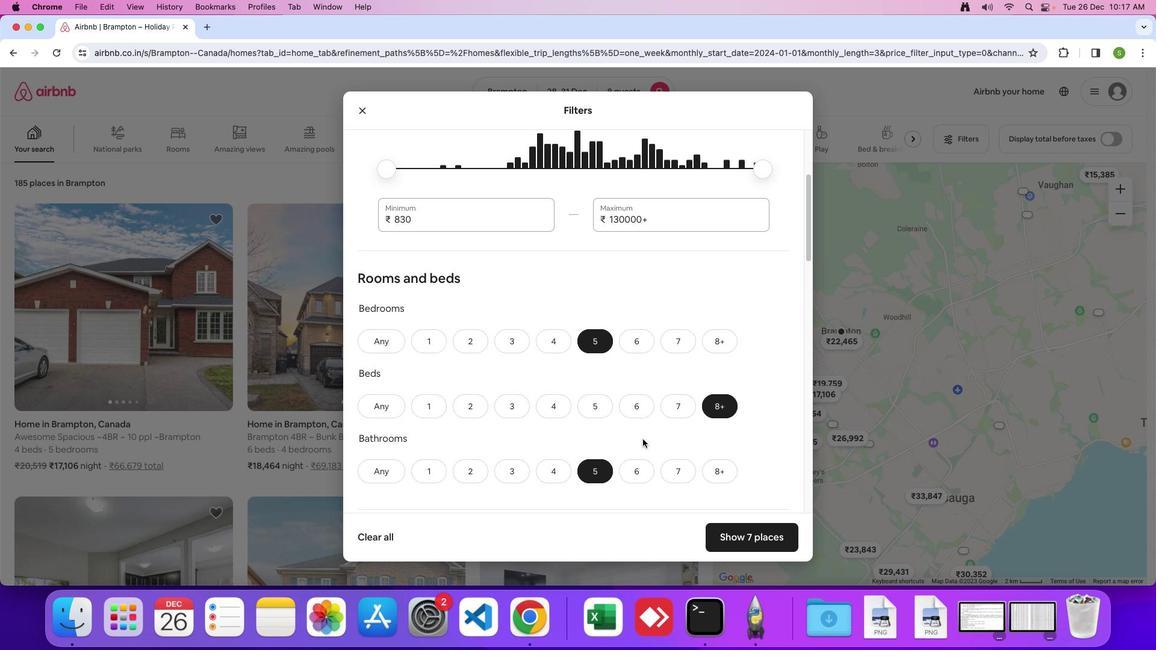 
Action: Mouse scrolled (643, 439) with delta (0, 0)
Screenshot: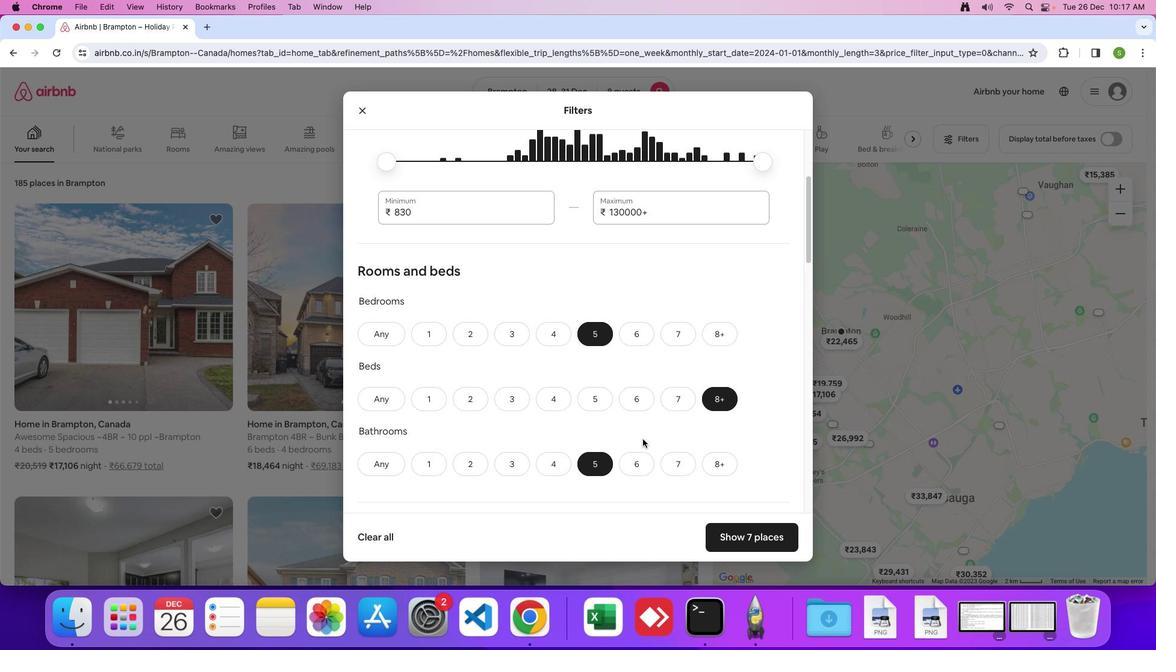 
Action: Mouse scrolled (643, 439) with delta (0, 0)
Screenshot: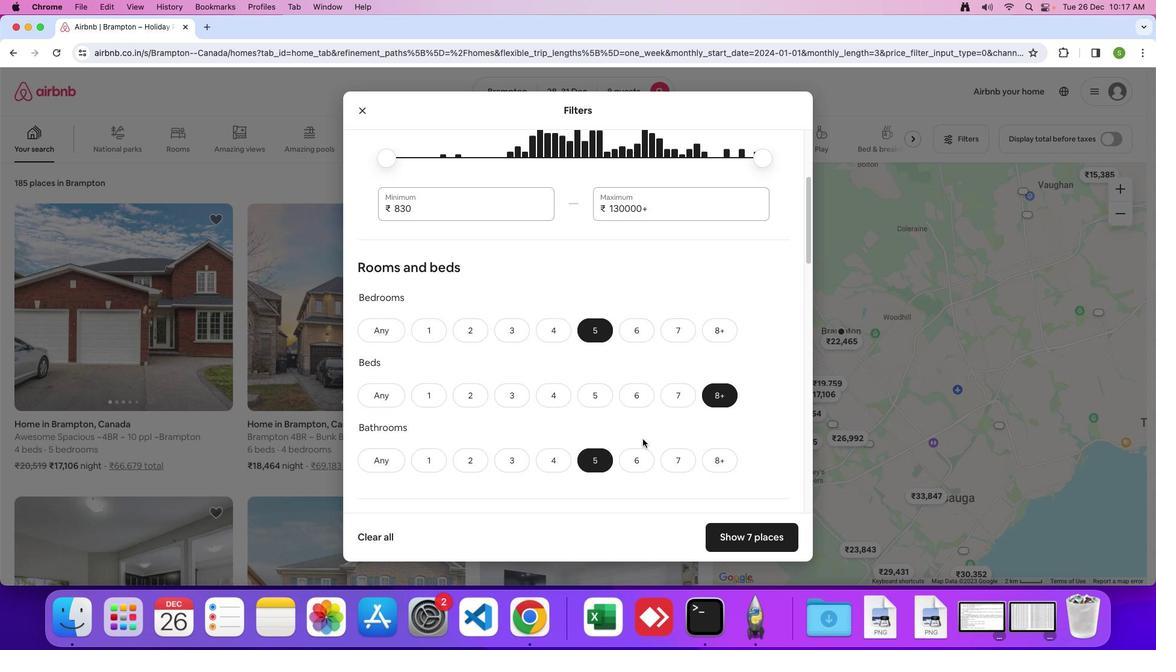 
Action: Mouse scrolled (643, 439) with delta (0, 0)
Screenshot: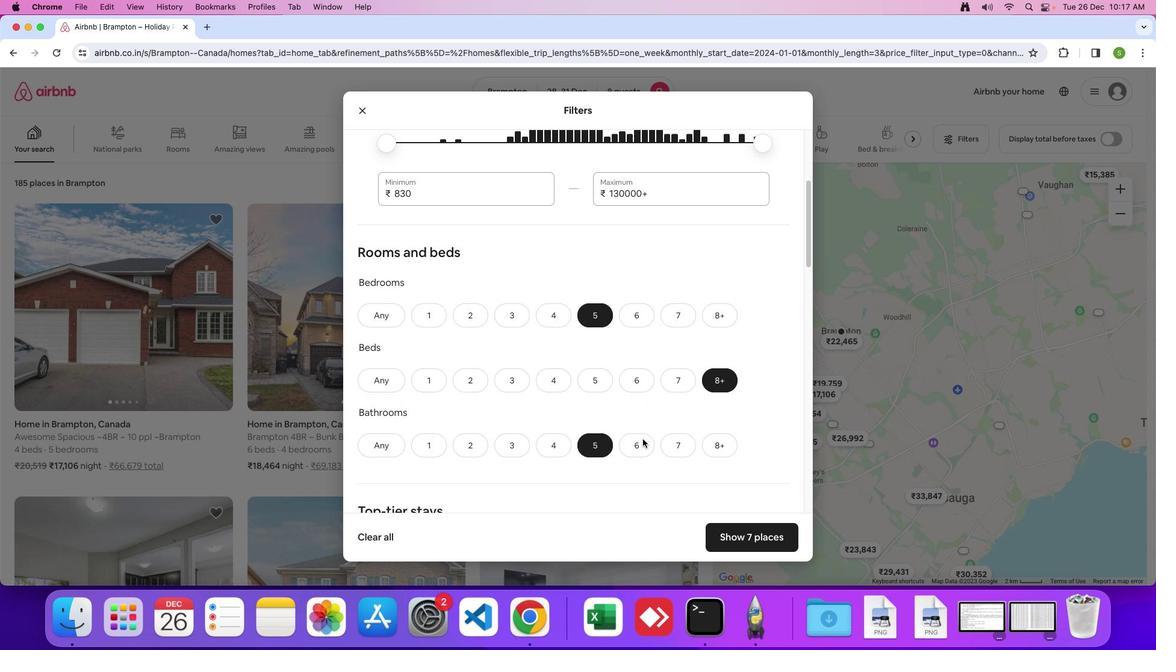 
Action: Mouse scrolled (643, 439) with delta (0, 0)
Screenshot: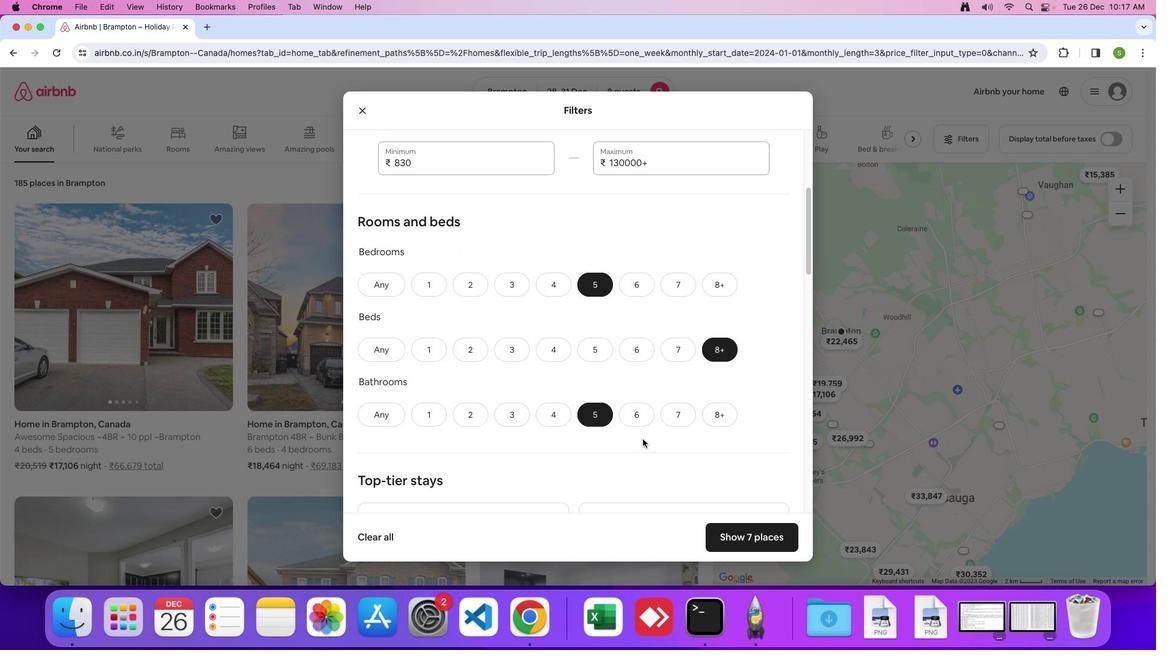 
Action: Mouse scrolled (643, 439) with delta (0, 0)
Screenshot: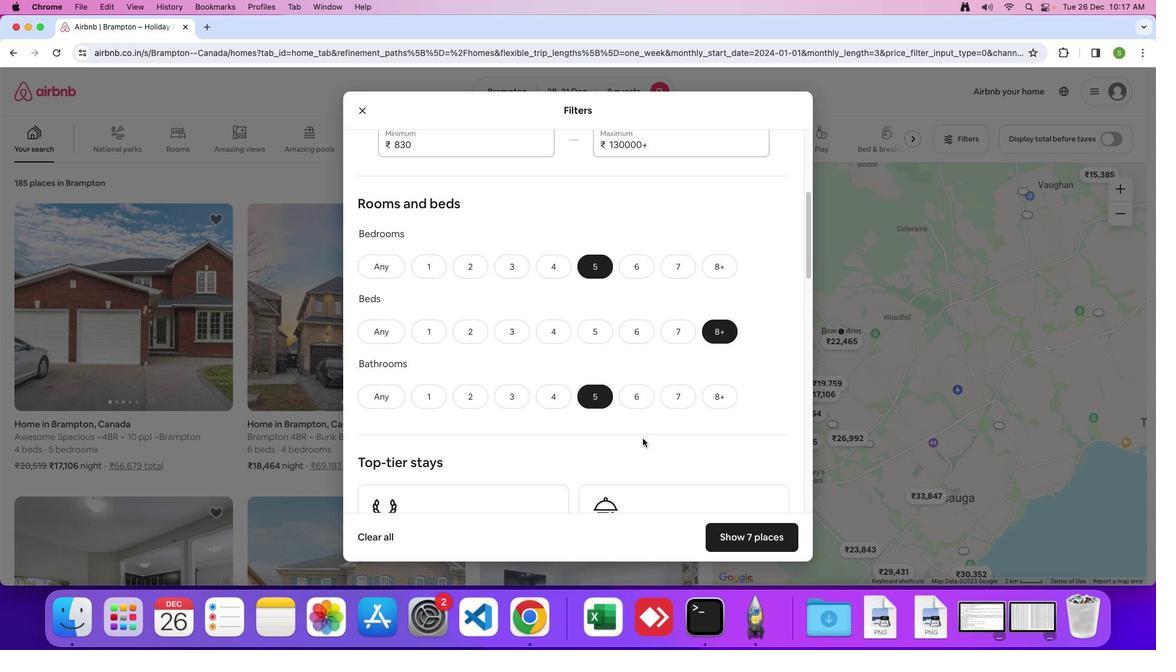 
Action: Mouse moved to (643, 439)
Screenshot: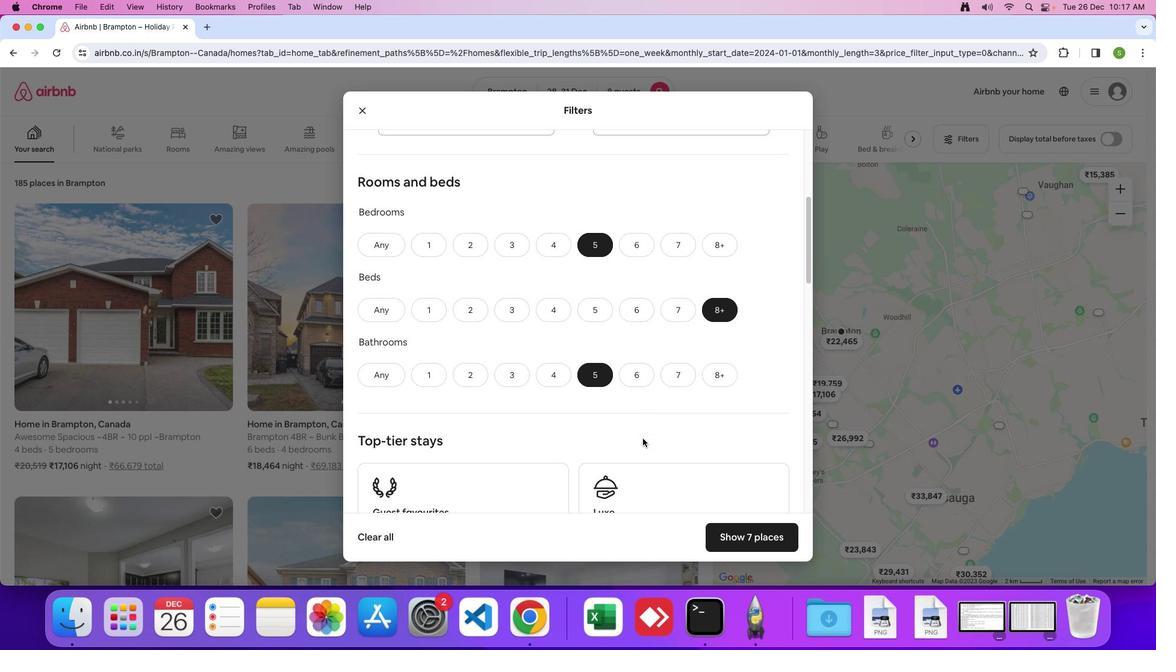 
Action: Mouse scrolled (643, 439) with delta (0, -1)
Screenshot: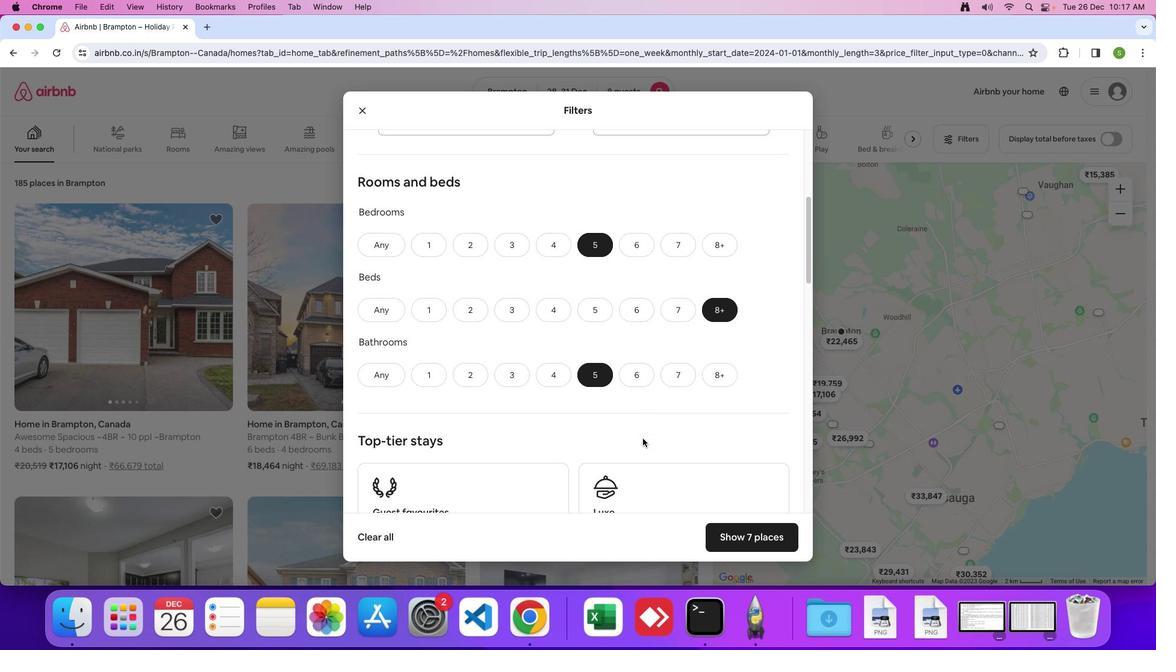 
Action: Mouse moved to (643, 439)
Screenshot: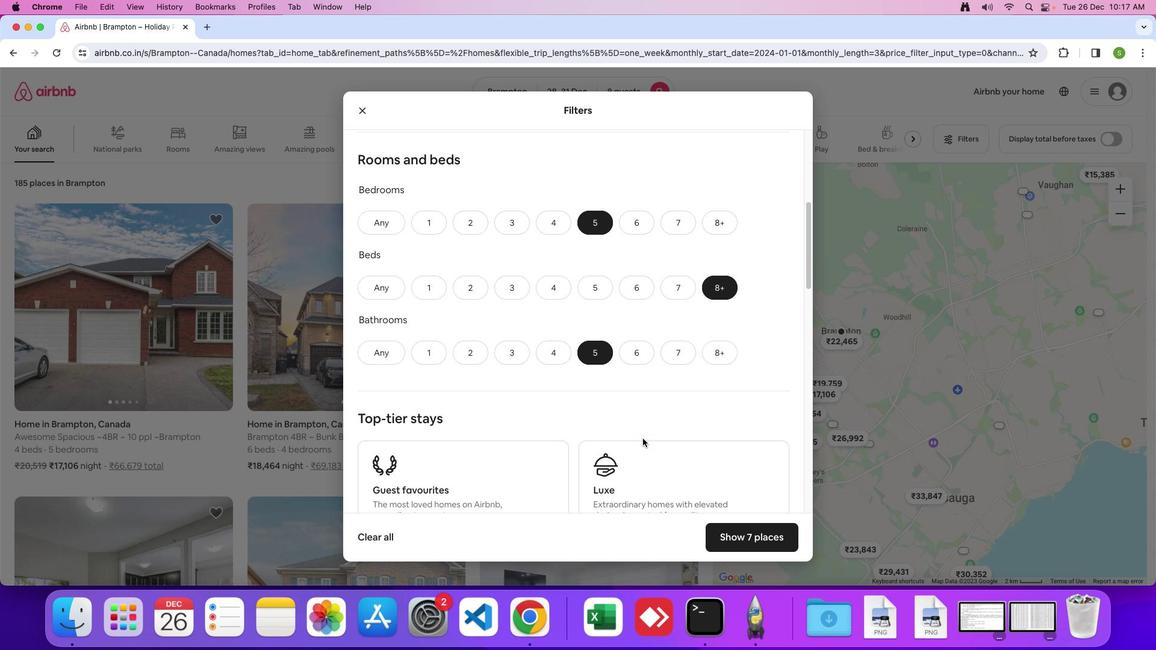 
Action: Mouse scrolled (643, 439) with delta (0, 0)
Screenshot: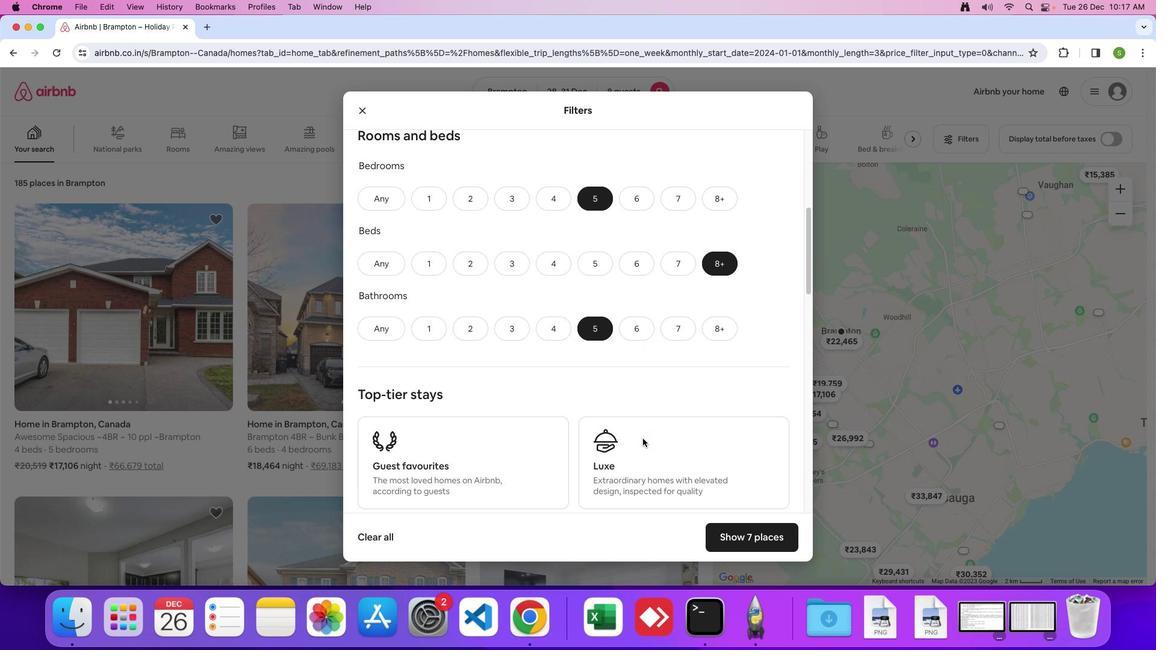 
Action: Mouse scrolled (643, 439) with delta (0, 0)
Screenshot: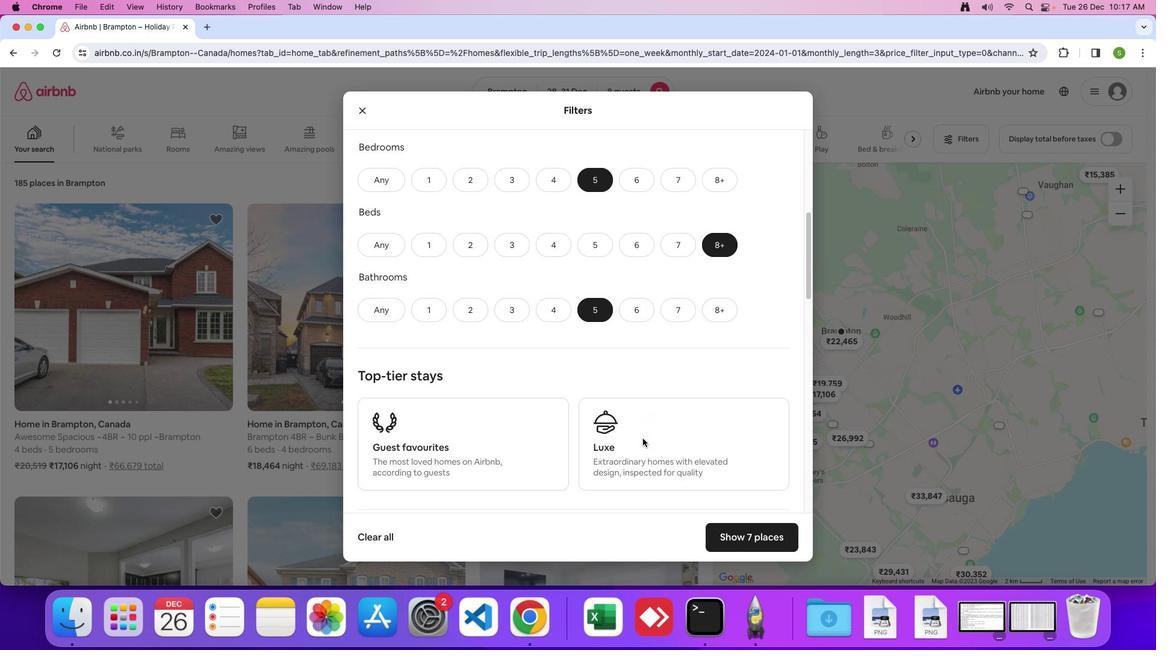 
Action: Mouse scrolled (643, 439) with delta (0, -1)
Screenshot: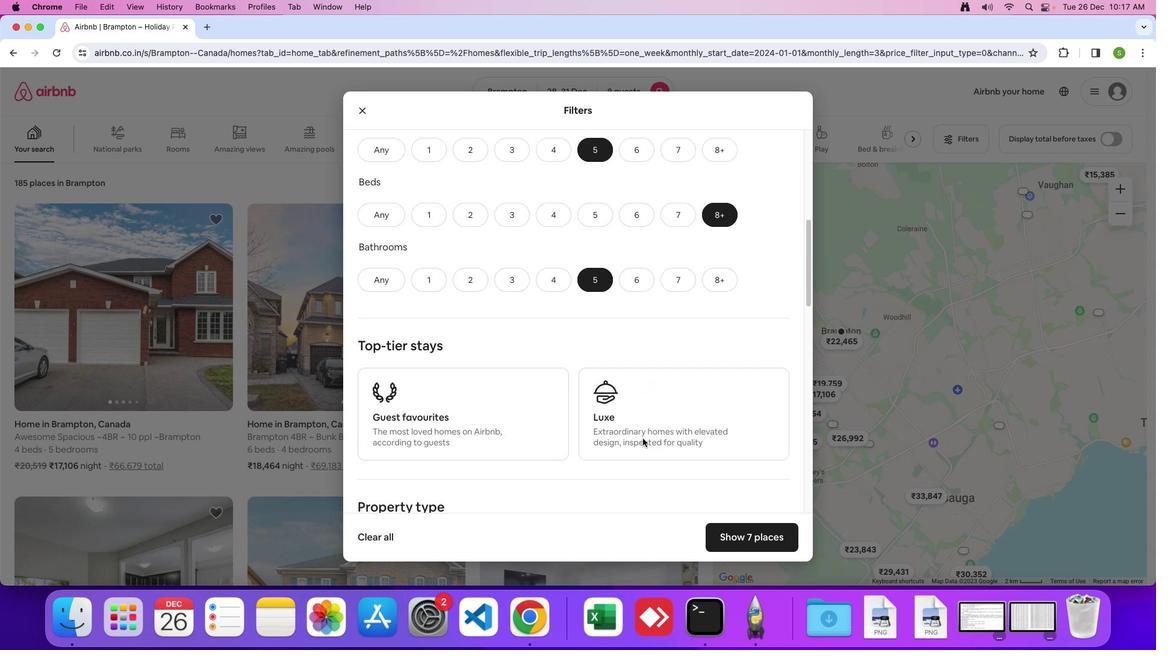 
Action: Mouse scrolled (643, 439) with delta (0, -1)
Screenshot: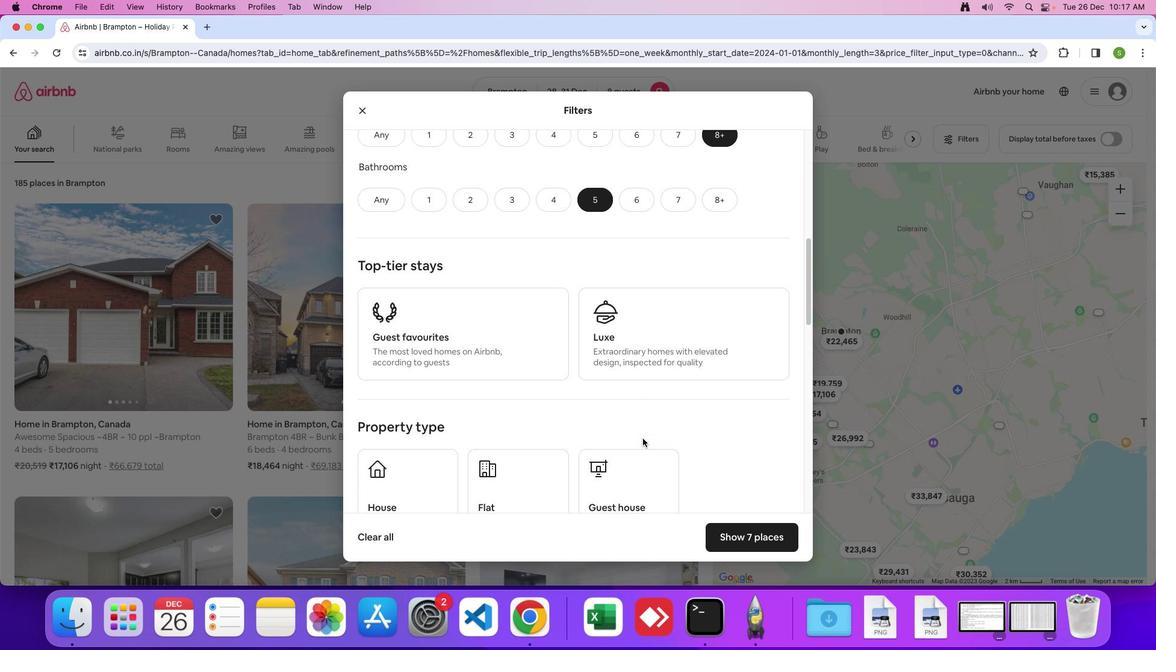 
Action: Mouse moved to (643, 438)
Screenshot: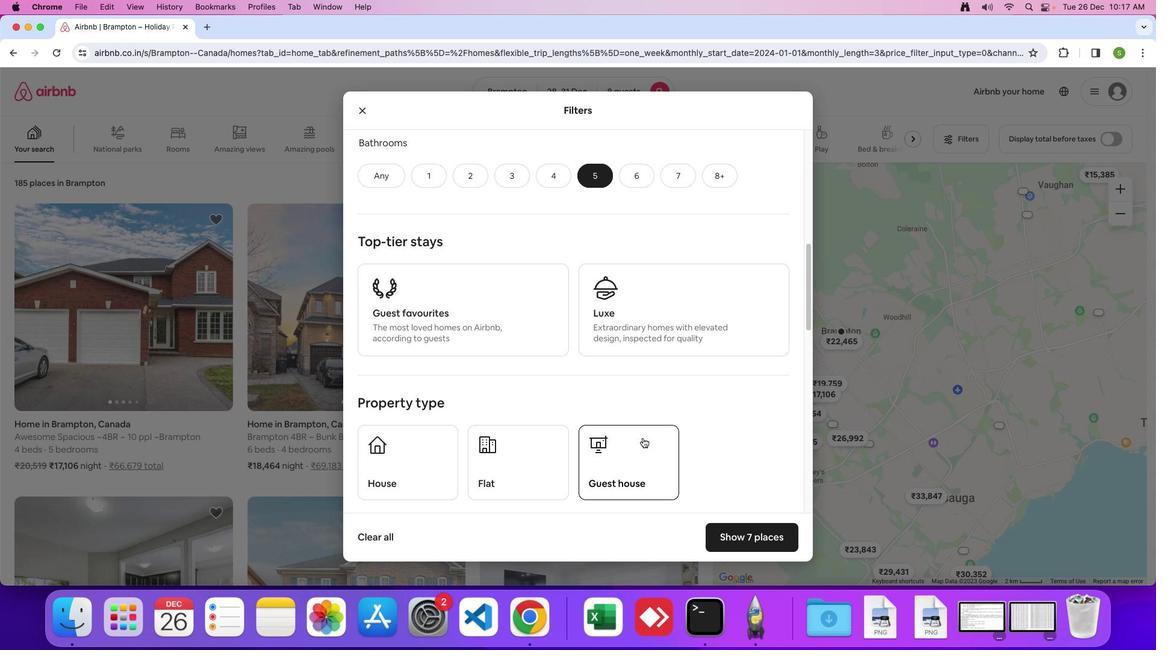 
Action: Mouse scrolled (643, 438) with delta (0, 0)
Screenshot: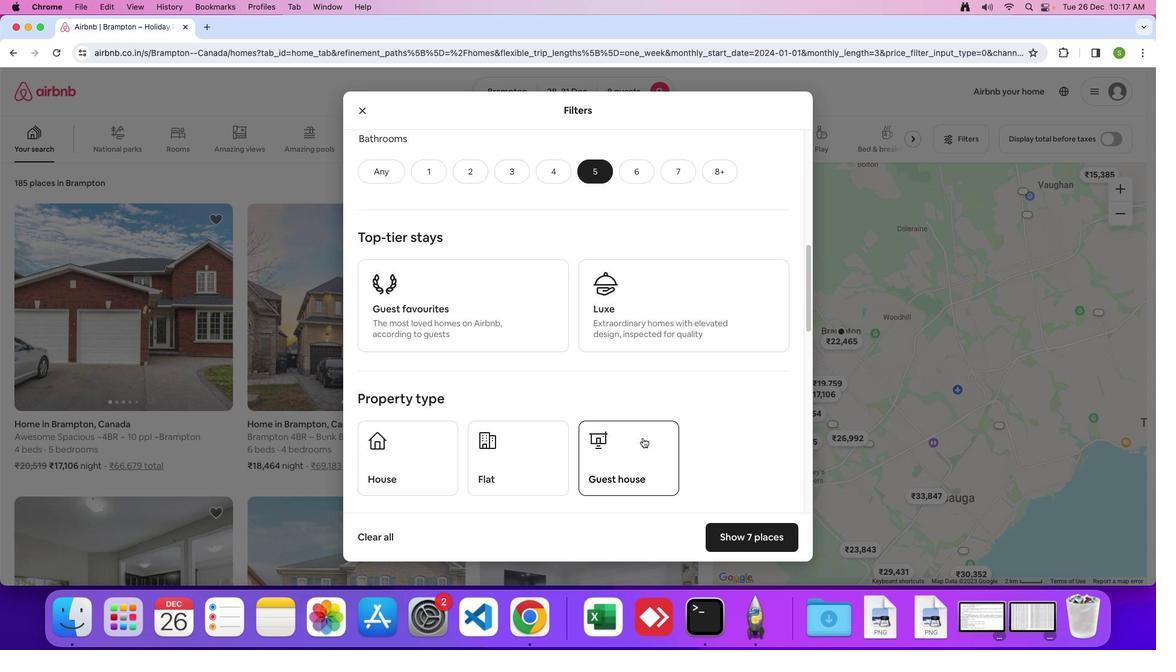 
Action: Mouse moved to (643, 438)
Screenshot: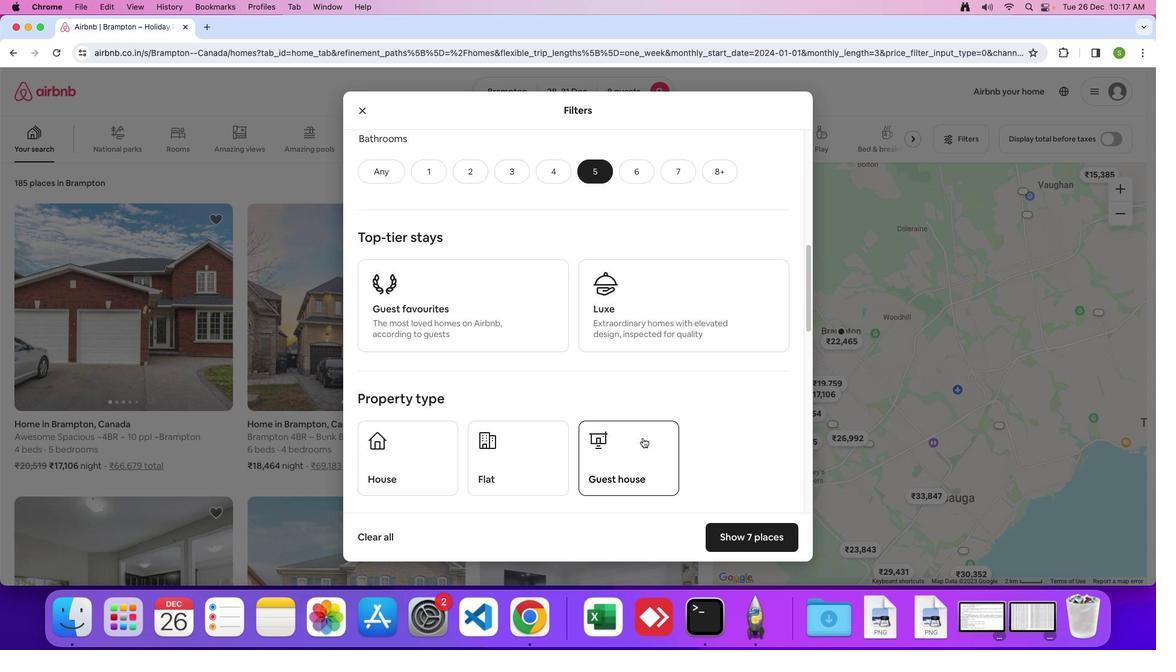 
Action: Mouse scrolled (643, 438) with delta (0, 0)
Screenshot: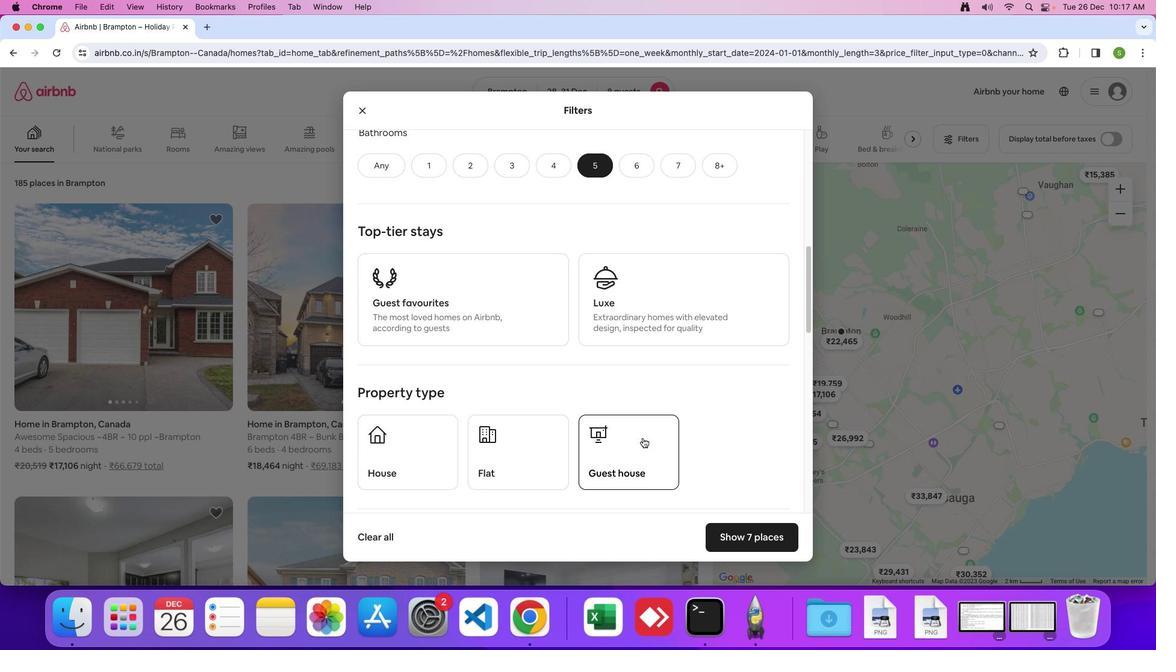 
Action: Mouse moved to (526, 442)
Screenshot: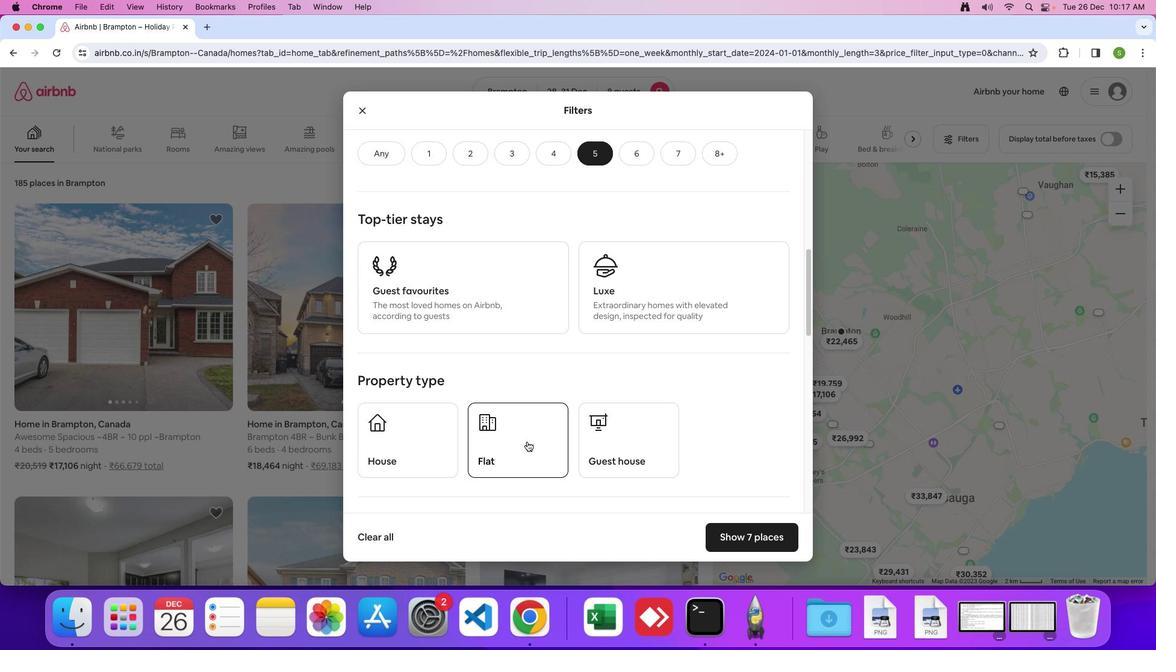 
Action: Mouse pressed left at (526, 442)
Screenshot: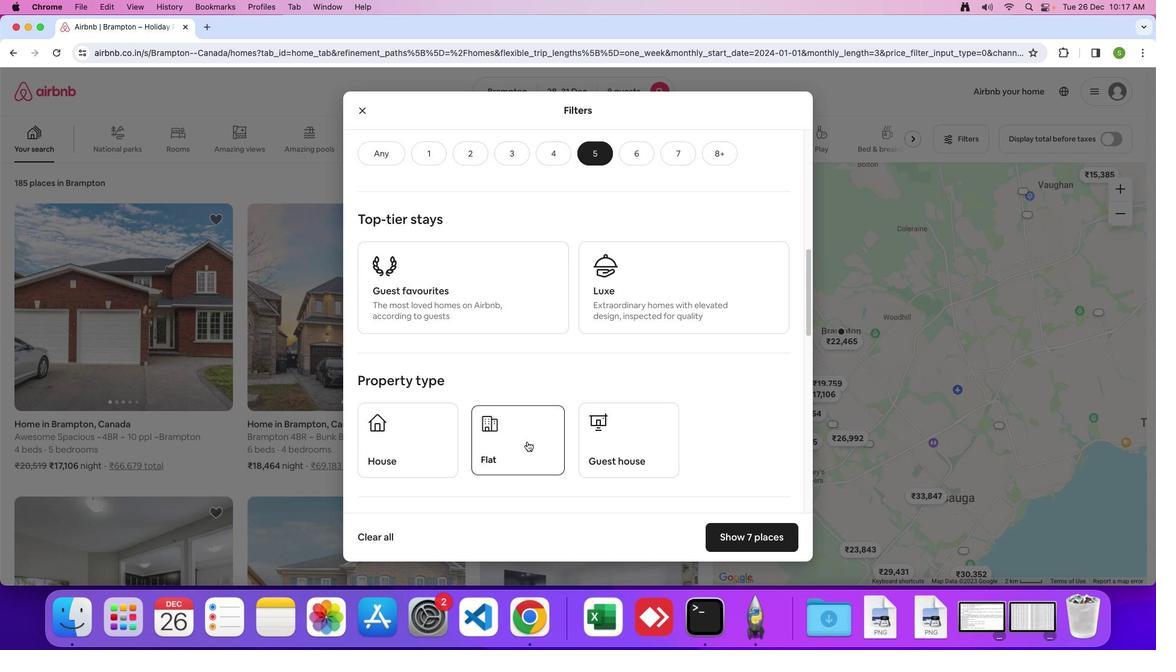 
Action: Mouse moved to (737, 411)
Screenshot: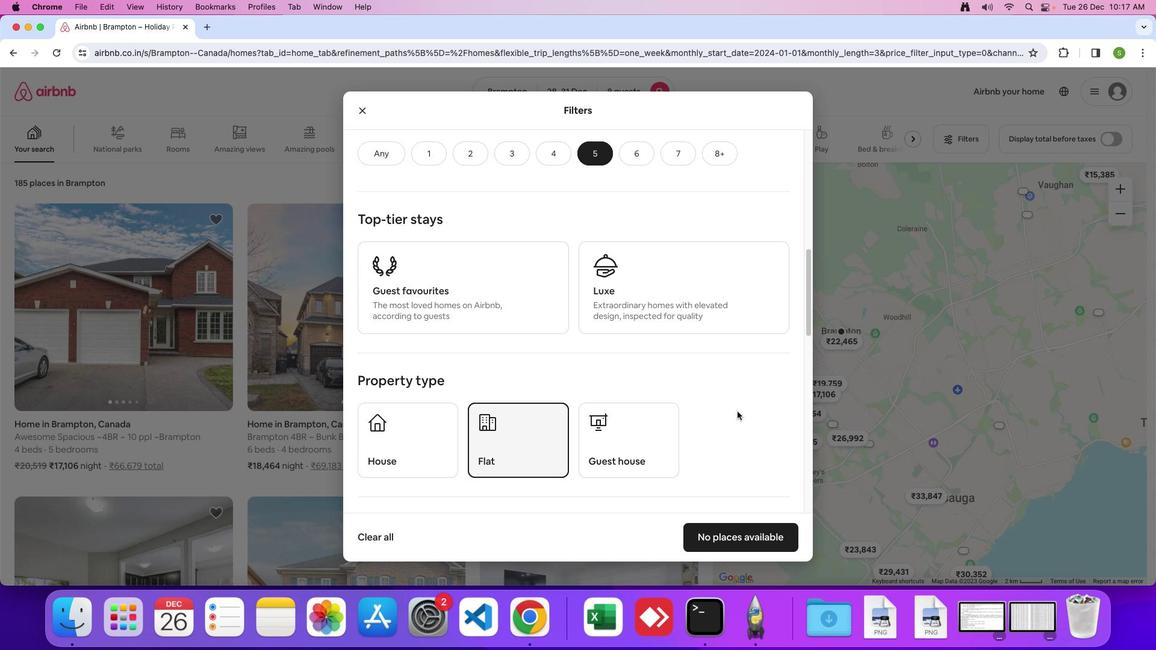 
Action: Mouse scrolled (737, 411) with delta (0, 0)
Screenshot: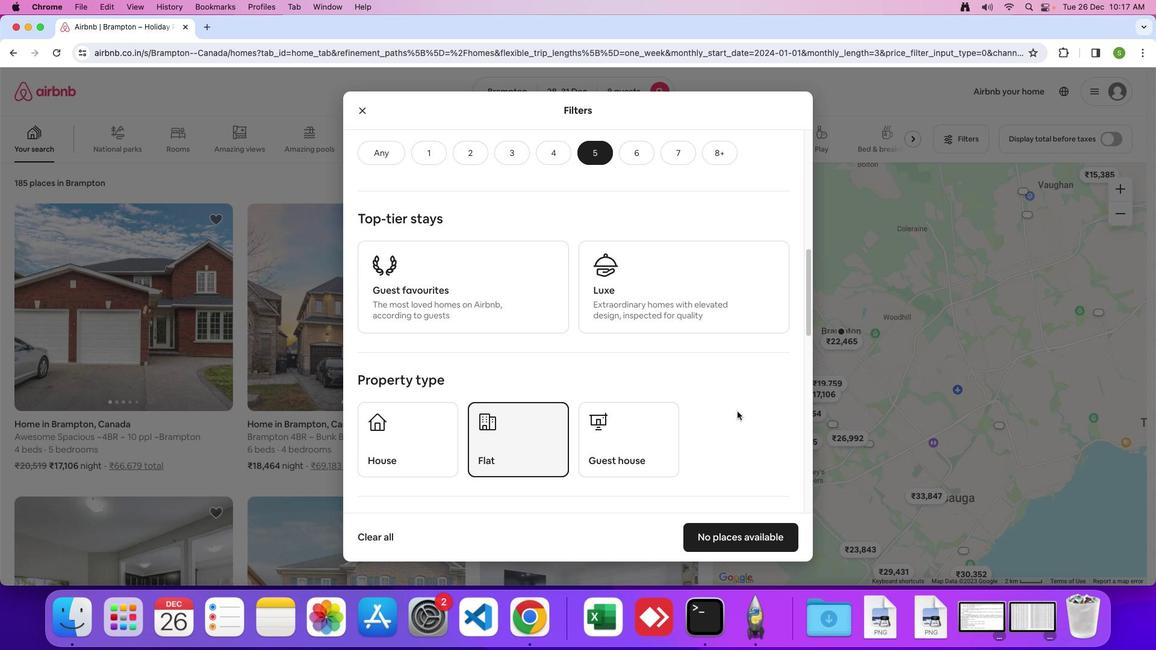 
Action: Mouse scrolled (737, 411) with delta (0, 0)
Screenshot: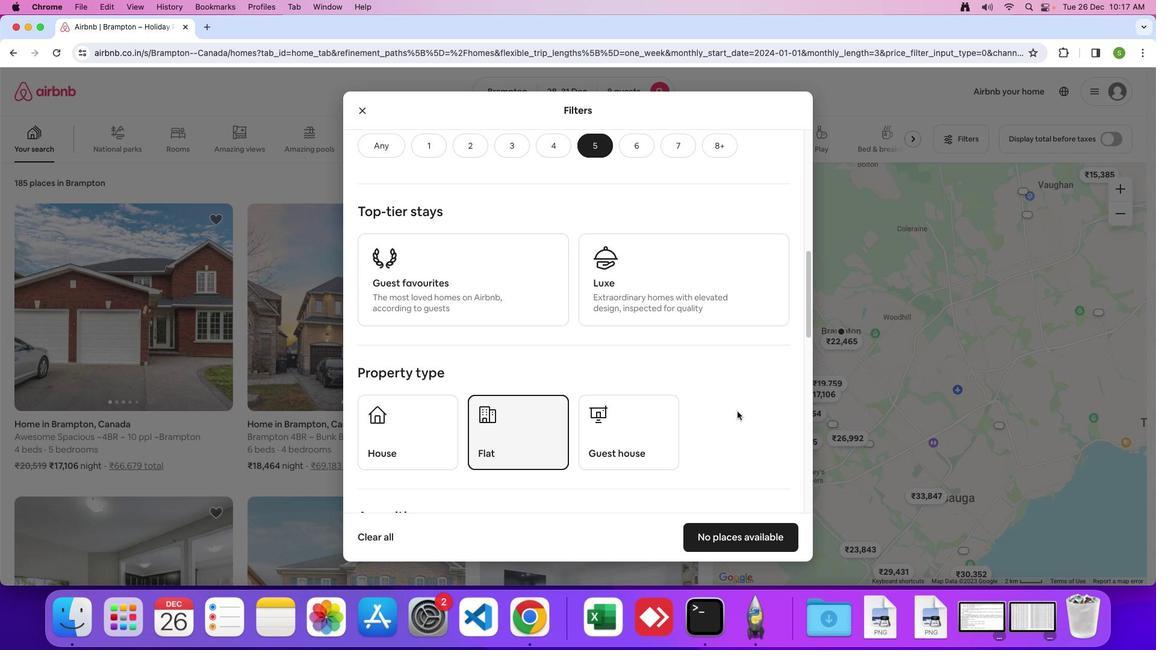
Action: Mouse scrolled (737, 411) with delta (0, 0)
Screenshot: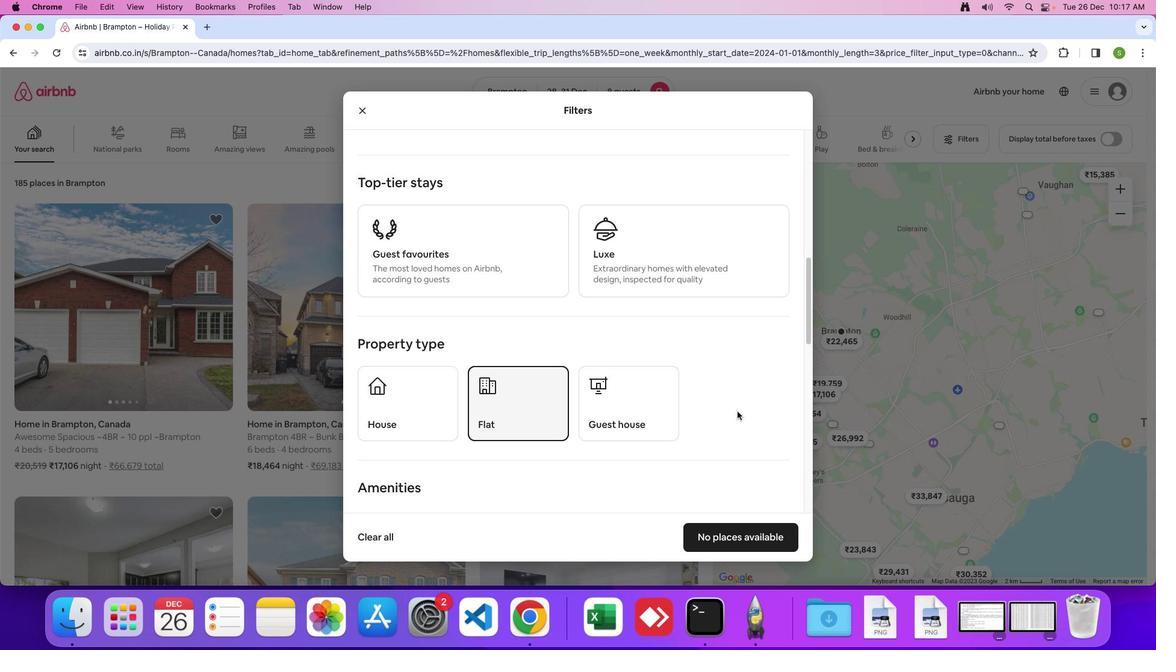 
Action: Mouse scrolled (737, 411) with delta (0, 0)
Screenshot: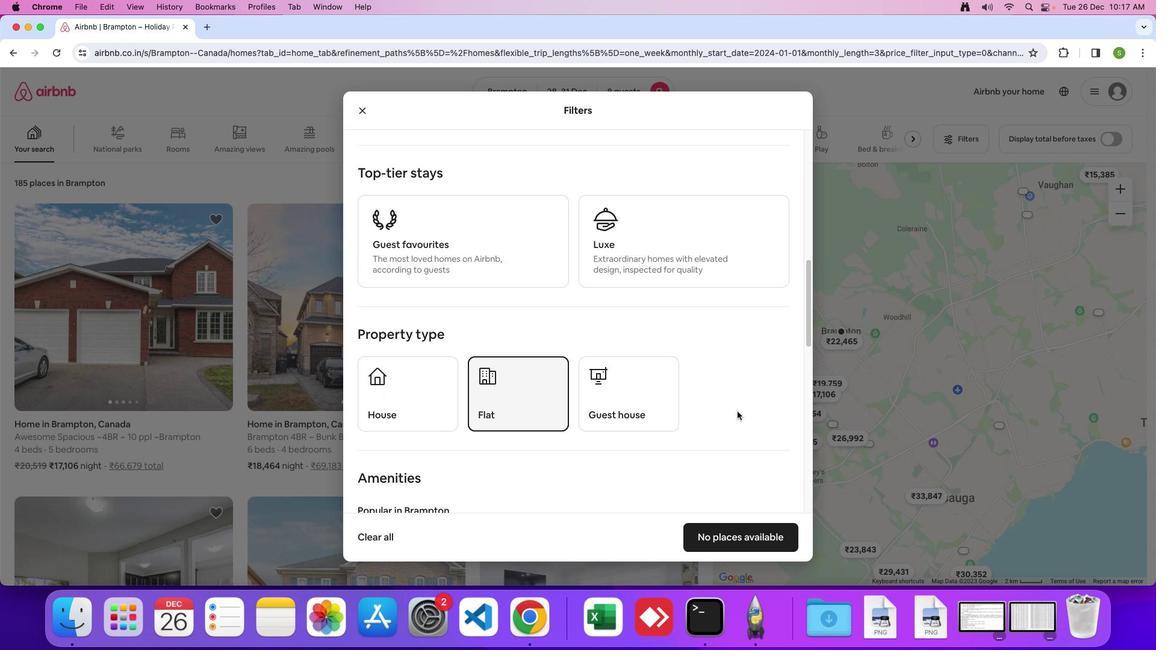 
Action: Mouse scrolled (737, 411) with delta (0, 0)
Screenshot: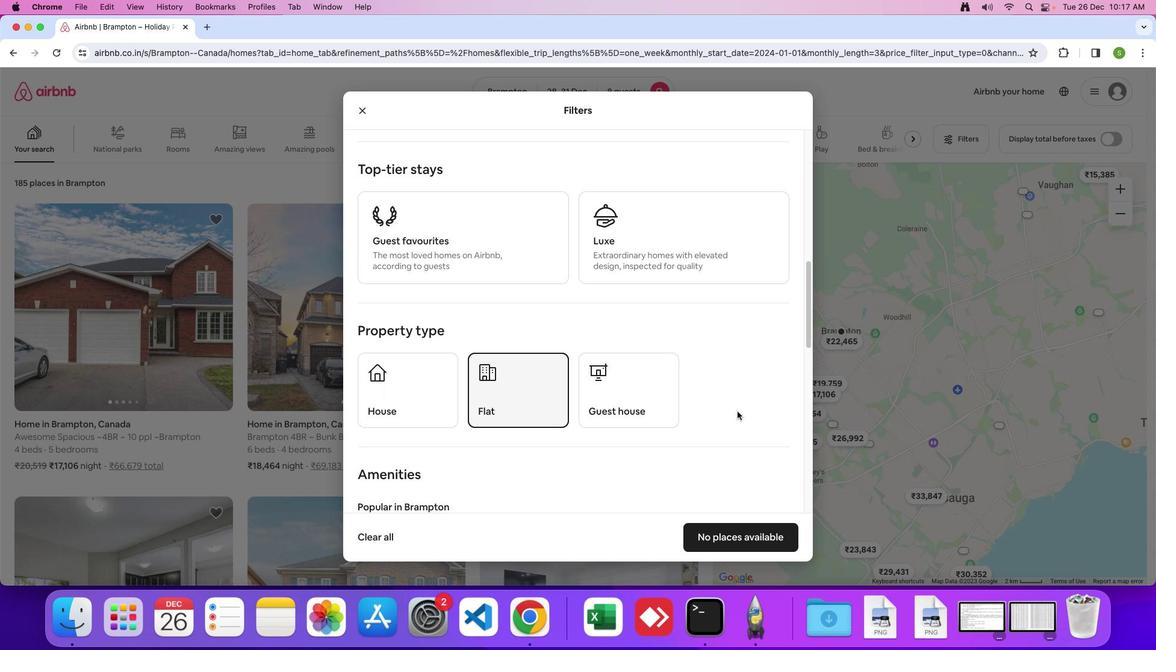 
Action: Mouse scrolled (737, 411) with delta (0, 0)
Screenshot: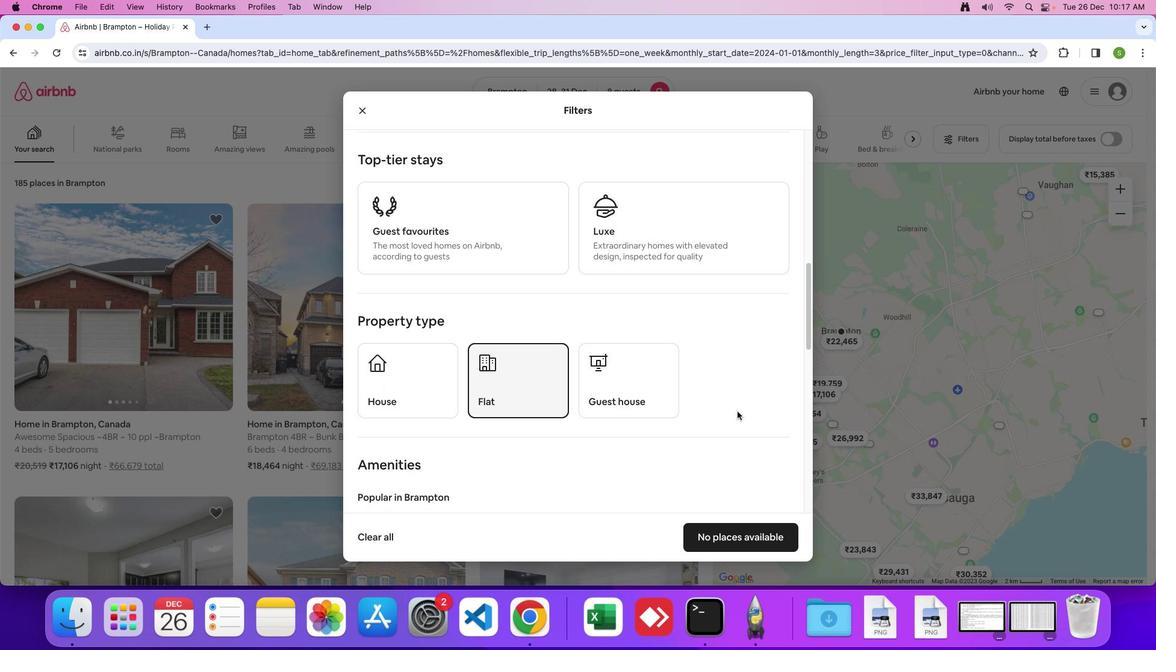 
Action: Mouse scrolled (737, 411) with delta (0, 0)
Screenshot: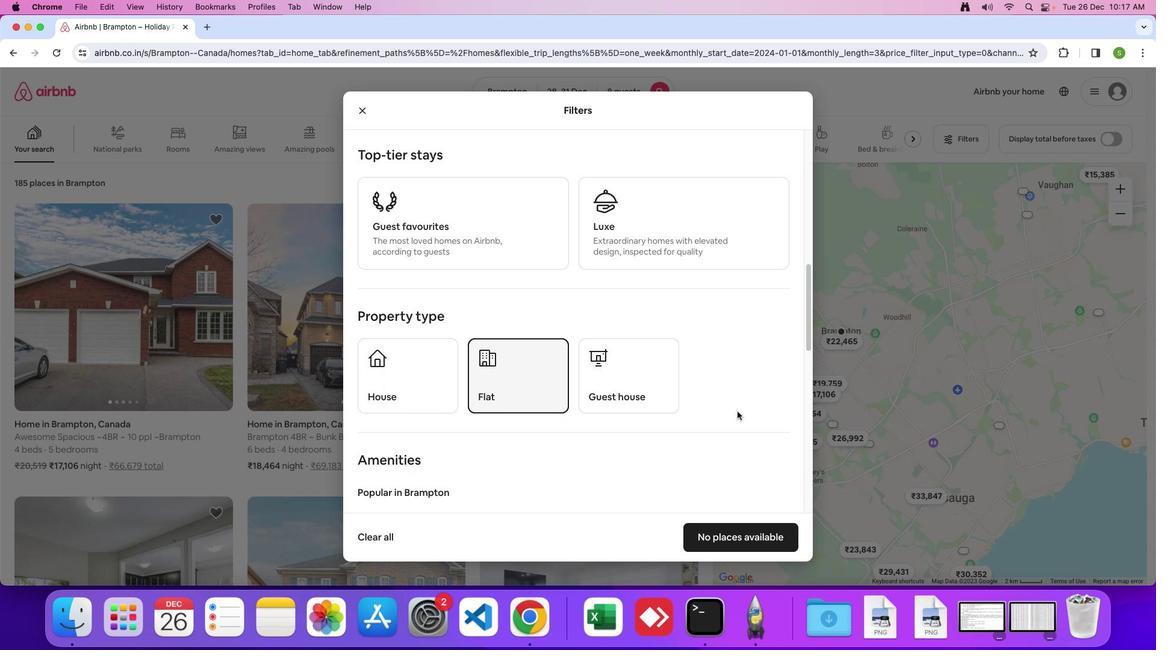 
Action: Mouse scrolled (737, 411) with delta (0, 0)
Screenshot: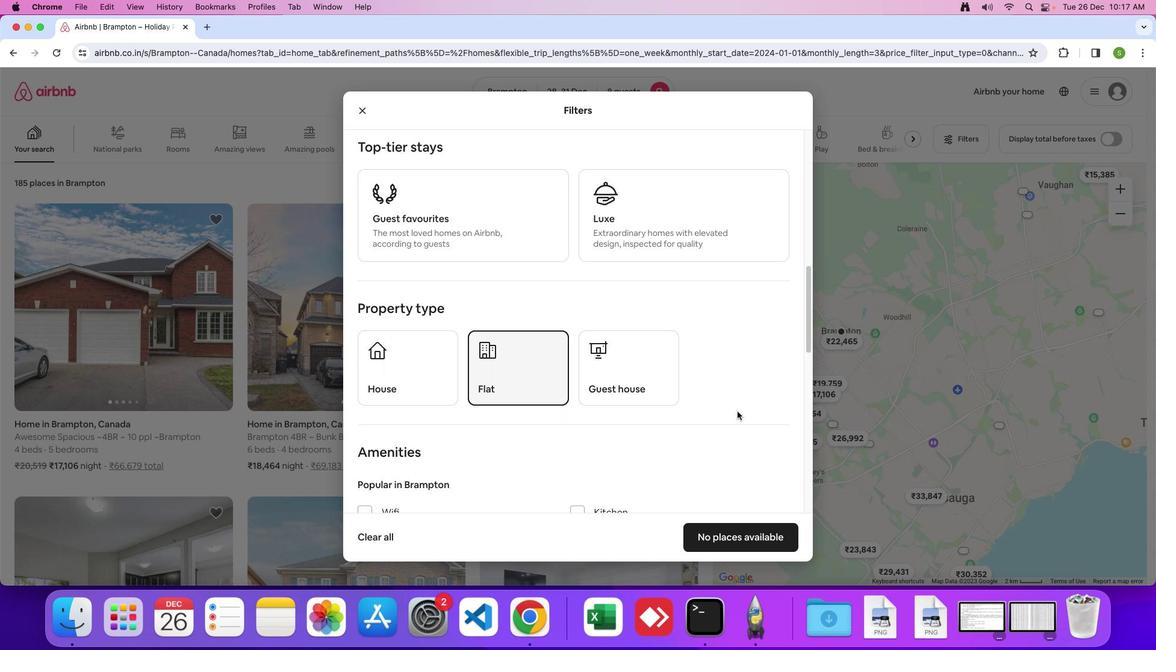 
Action: Mouse scrolled (737, 411) with delta (0, 0)
Screenshot: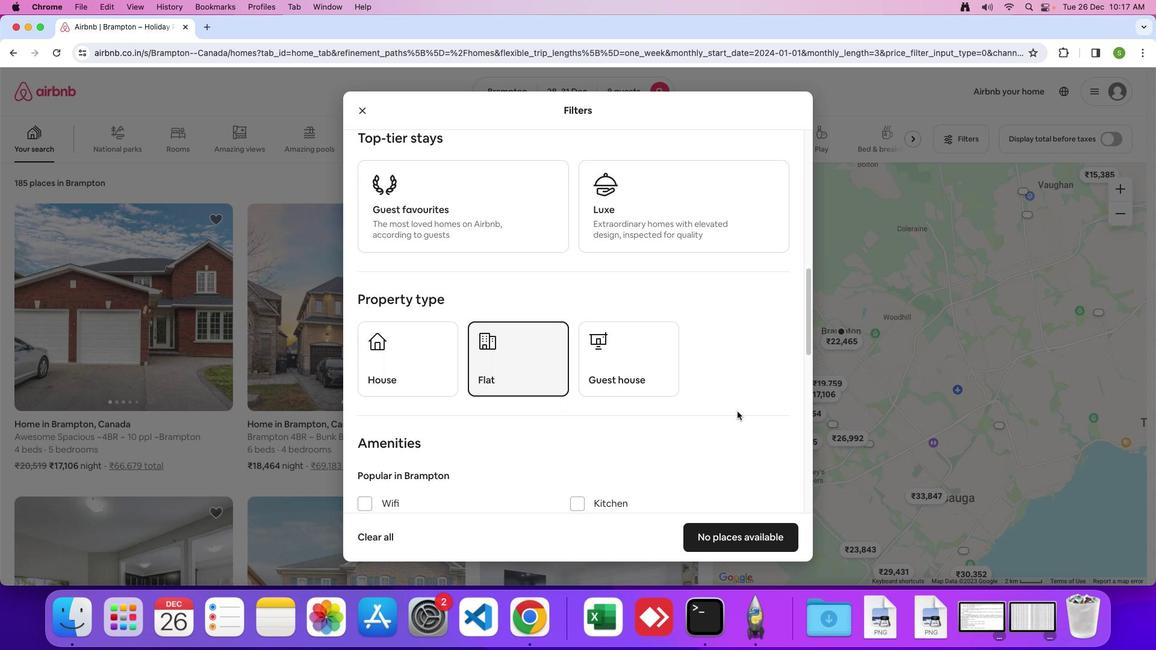 
Action: Mouse scrolled (737, 411) with delta (0, 0)
Screenshot: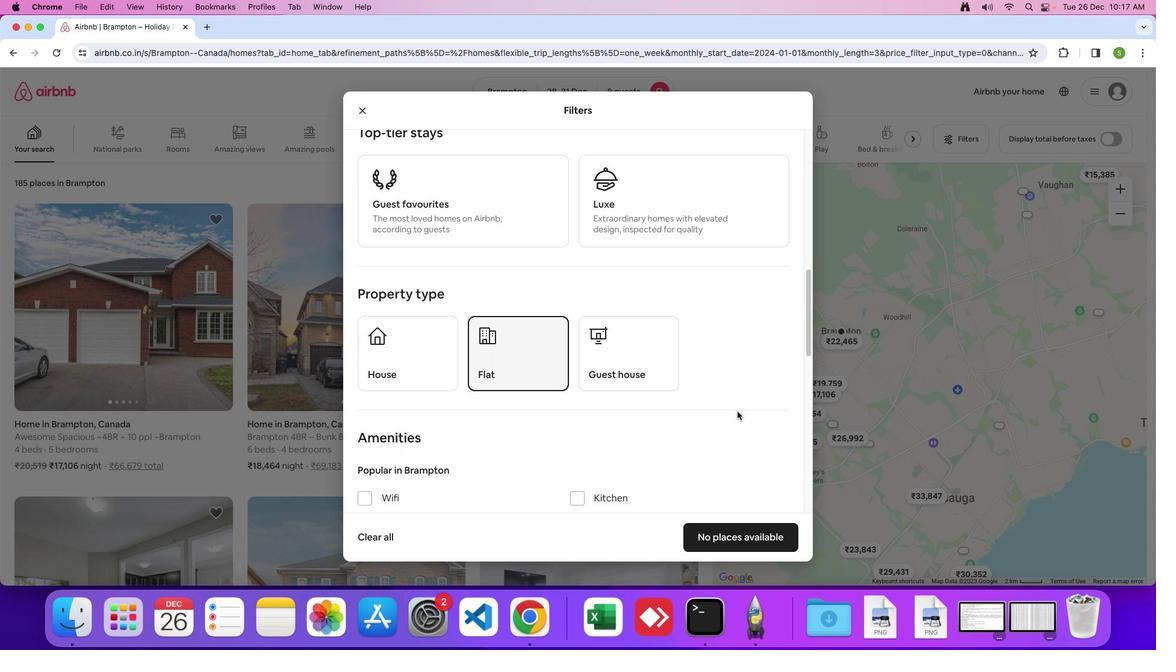 
Action: Mouse scrolled (737, 411) with delta (0, 0)
Screenshot: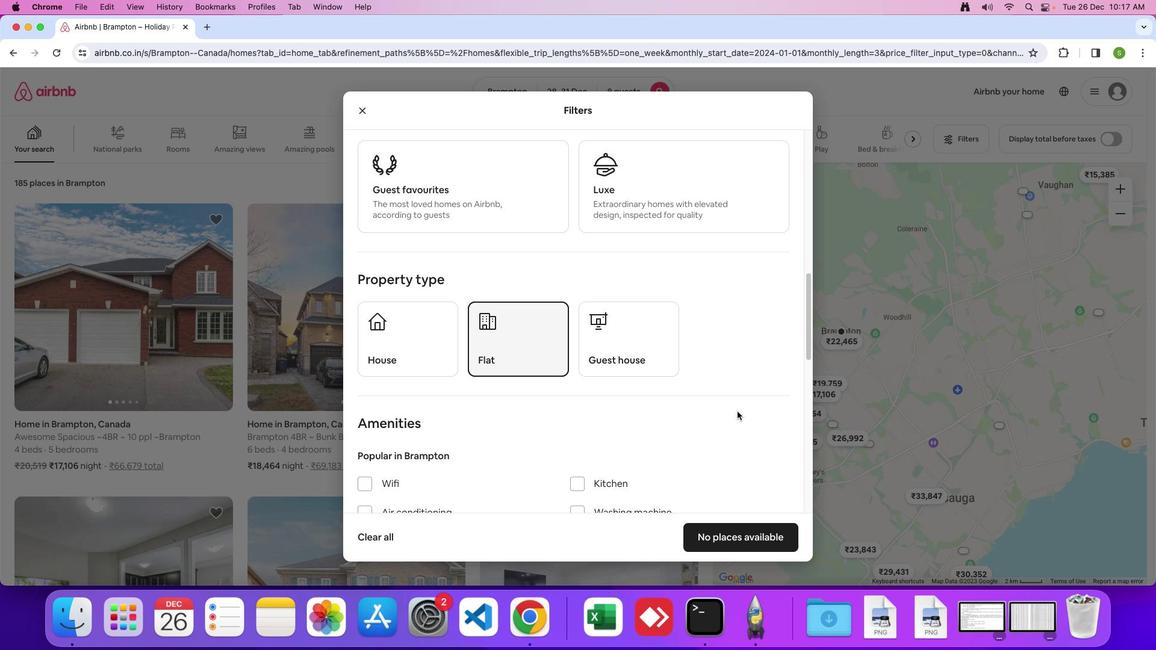 
Action: Mouse scrolled (737, 411) with delta (0, 0)
Screenshot: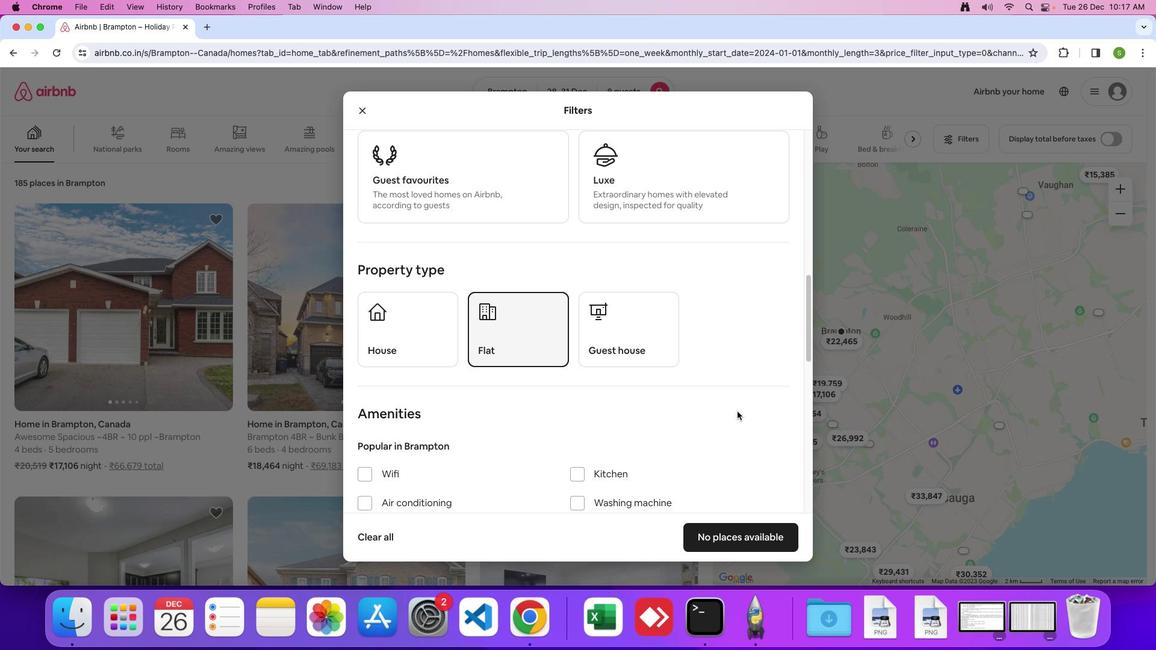 
Action: Mouse scrolled (737, 411) with delta (0, 0)
Screenshot: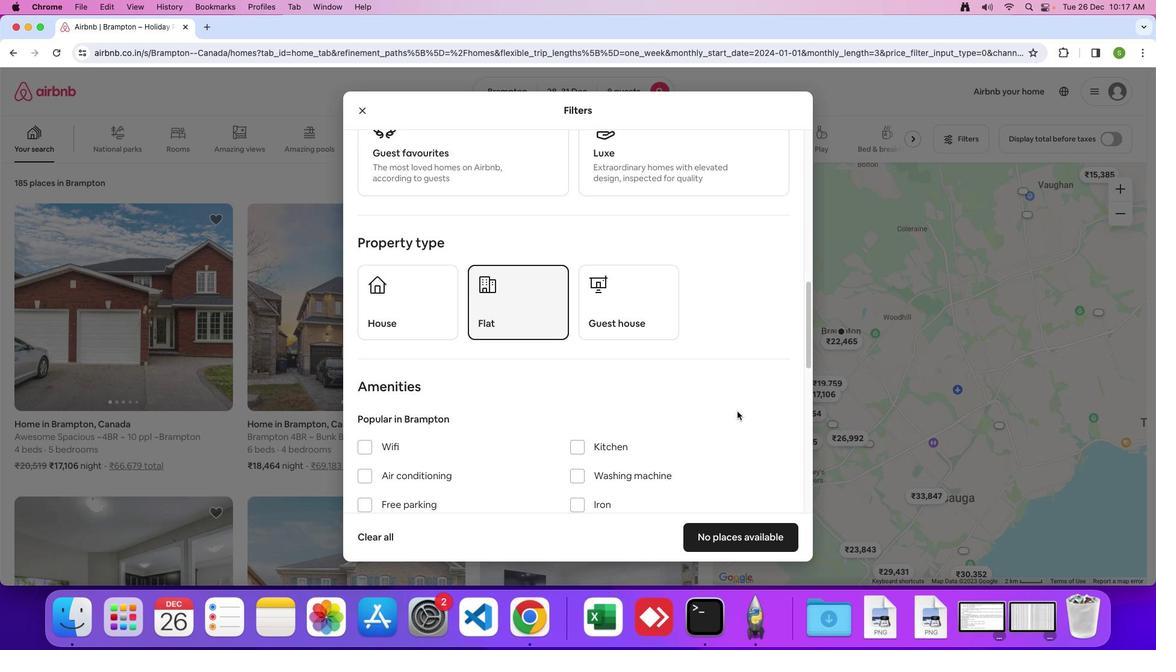 
Action: Mouse scrolled (737, 411) with delta (0, 0)
Screenshot: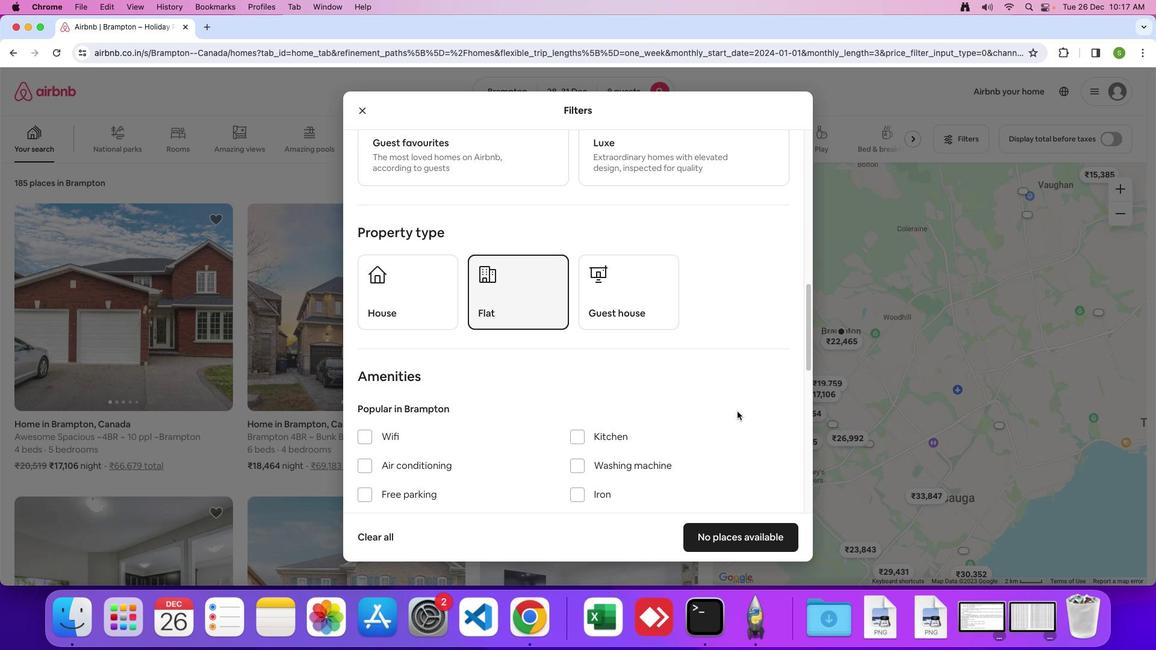 
Action: Mouse scrolled (737, 411) with delta (0, 0)
Screenshot: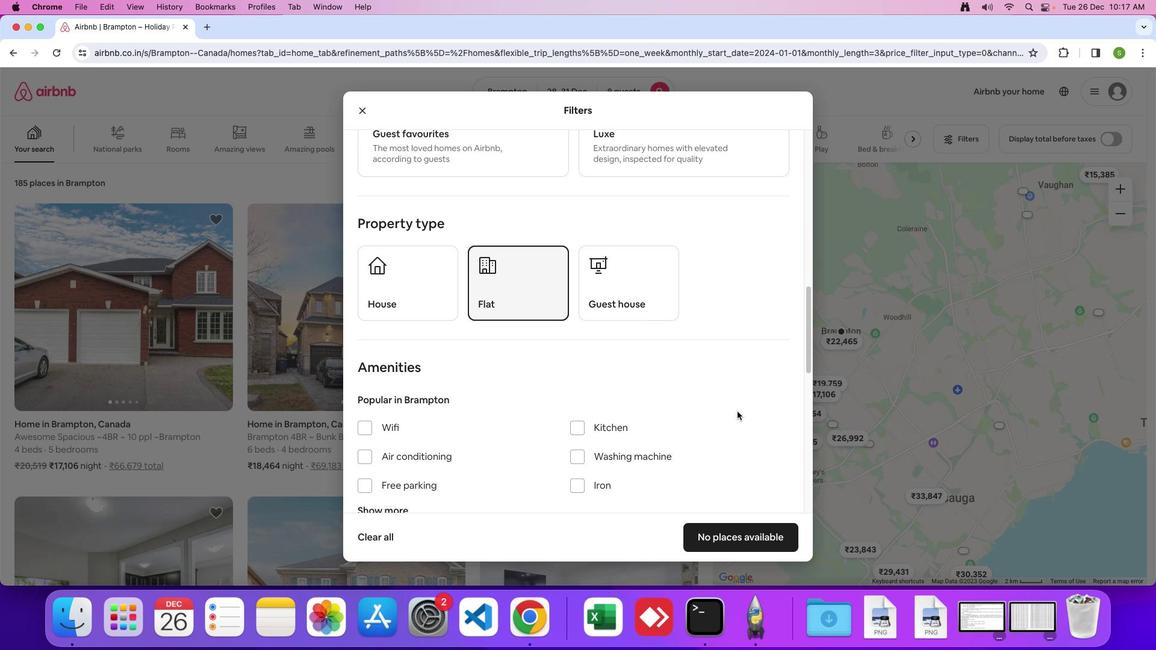 
Action: Mouse scrolled (737, 411) with delta (0, 0)
Screenshot: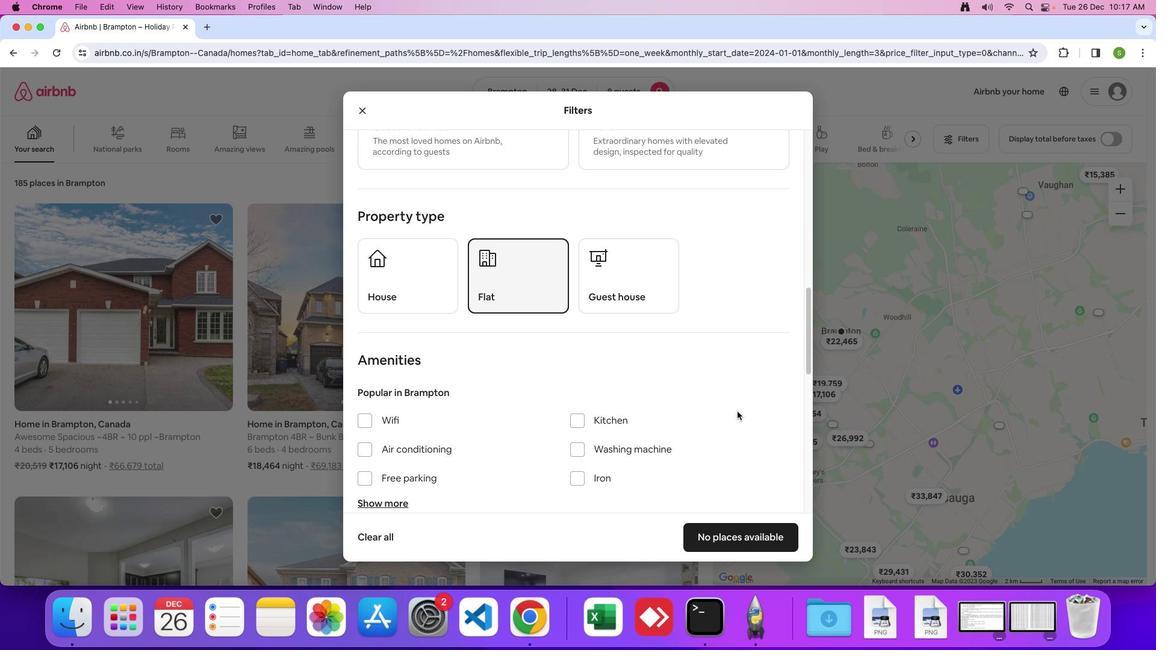 
Action: Mouse moved to (737, 411)
Screenshot: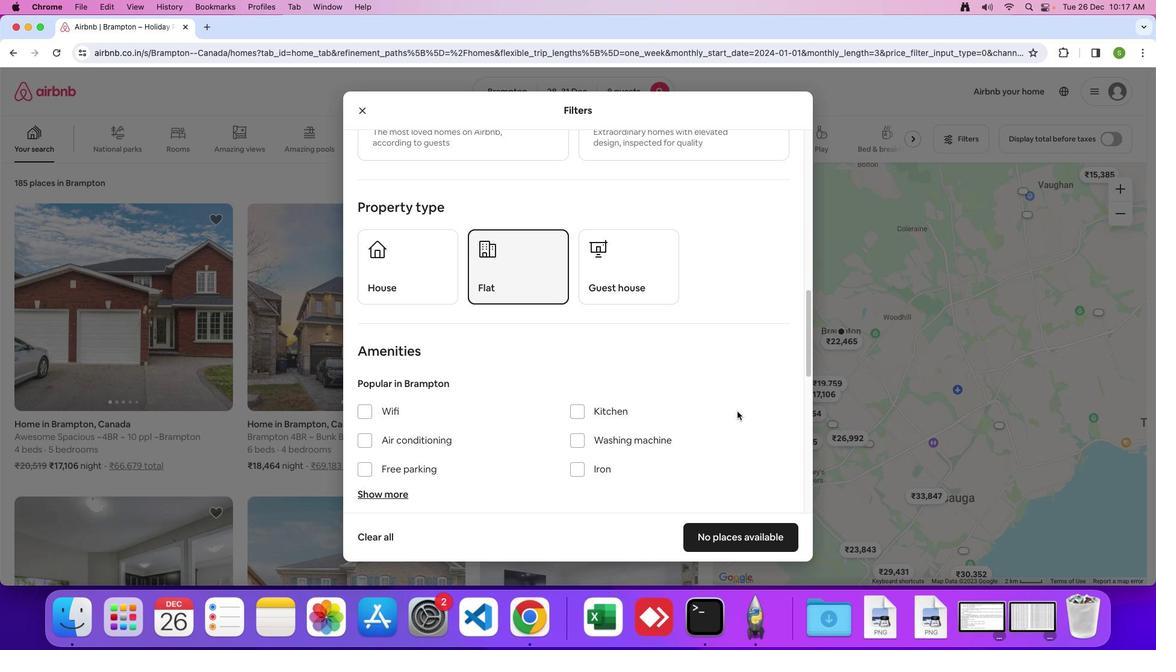 
Action: Mouse scrolled (737, 411) with delta (0, 0)
Screenshot: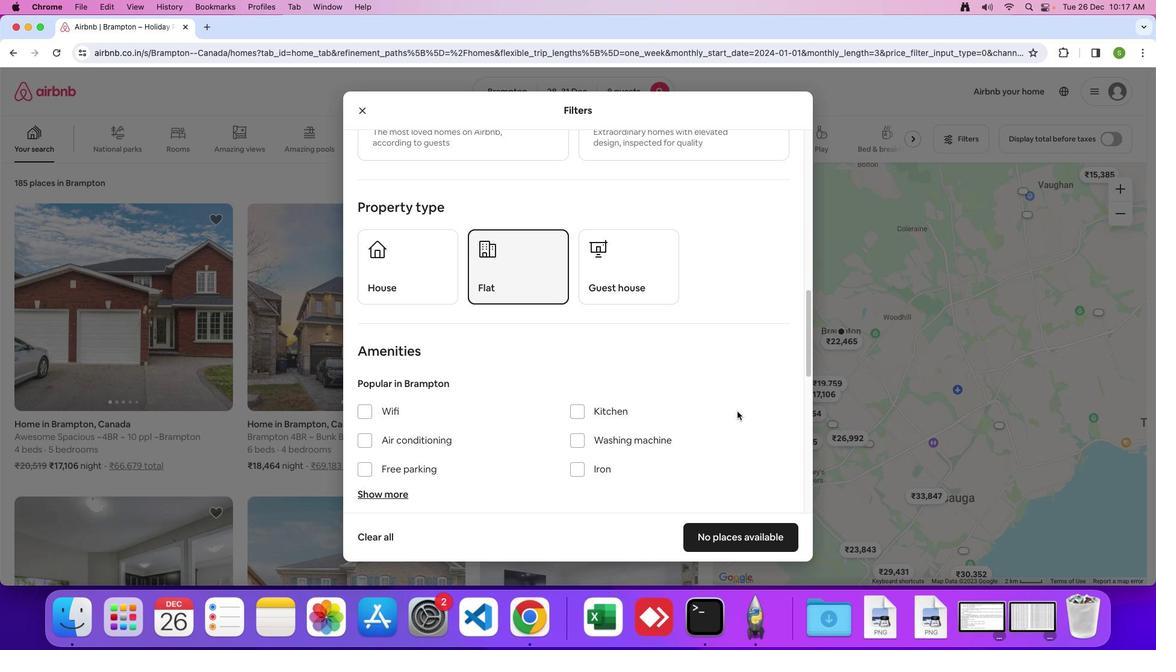 
Action: Mouse scrolled (737, 411) with delta (0, 0)
Screenshot: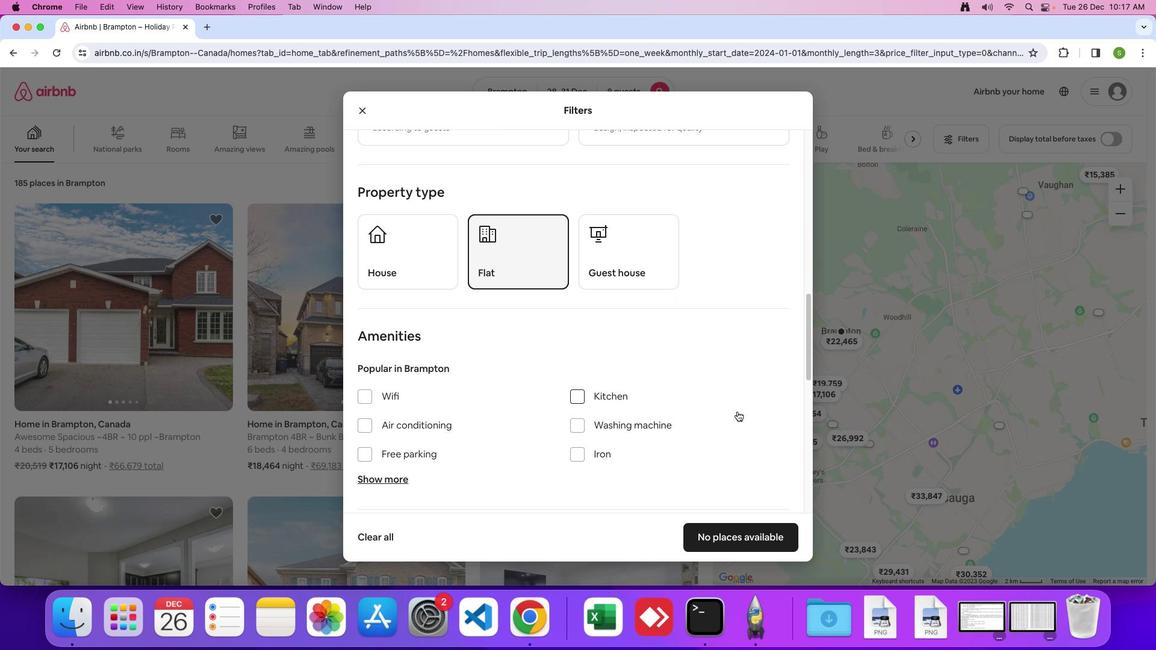 
Action: Mouse scrolled (737, 411) with delta (0, 0)
Screenshot: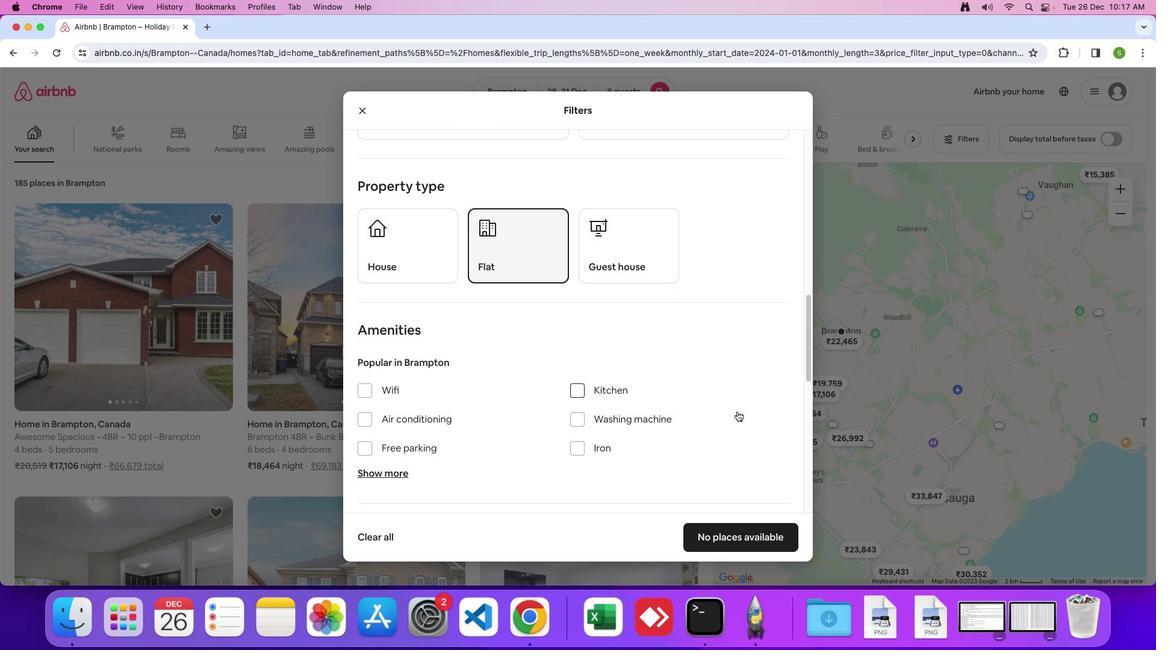 
Action: Mouse scrolled (737, 411) with delta (0, 0)
Screenshot: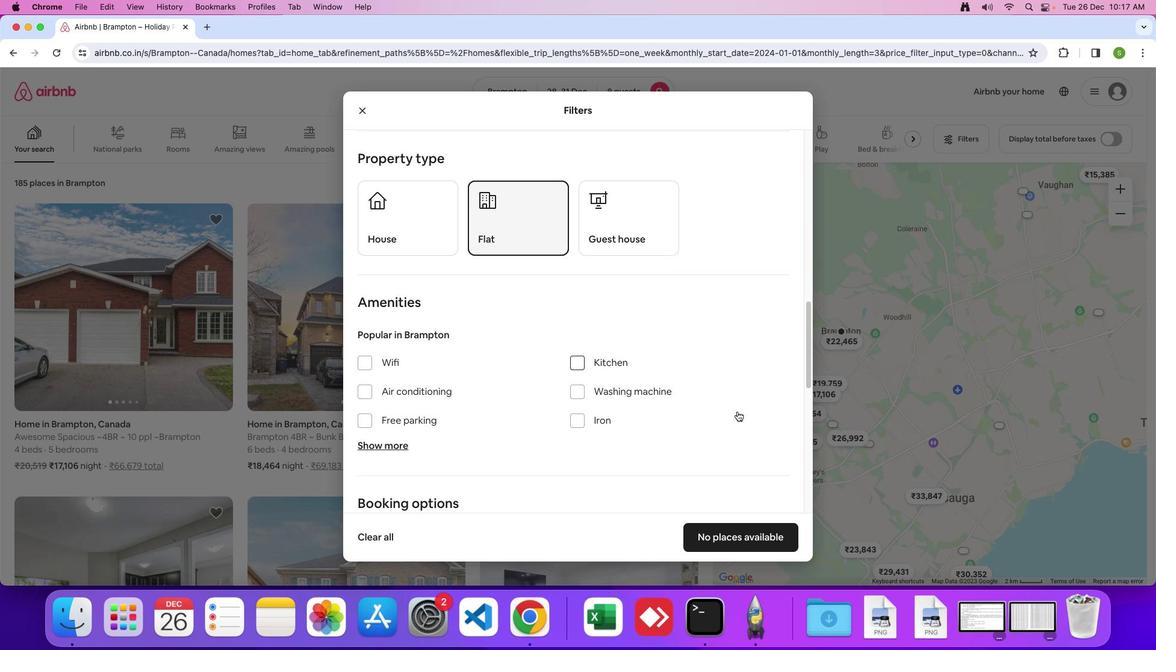 
Action: Mouse scrolled (737, 411) with delta (0, 0)
Screenshot: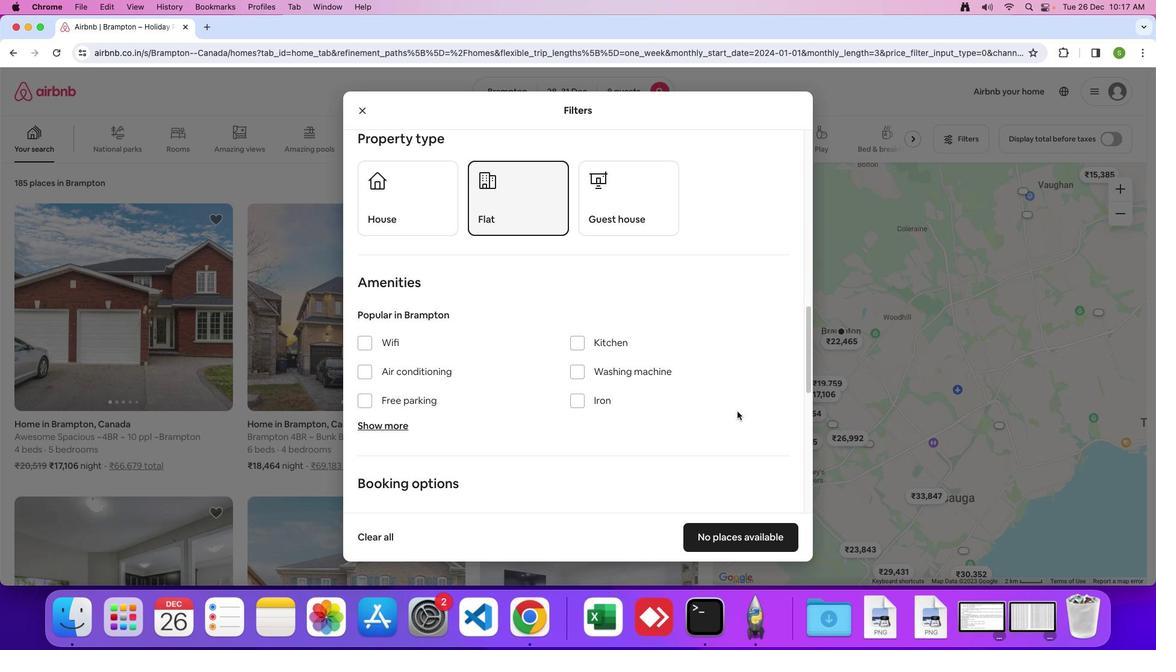 
Action: Mouse moved to (737, 411)
Screenshot: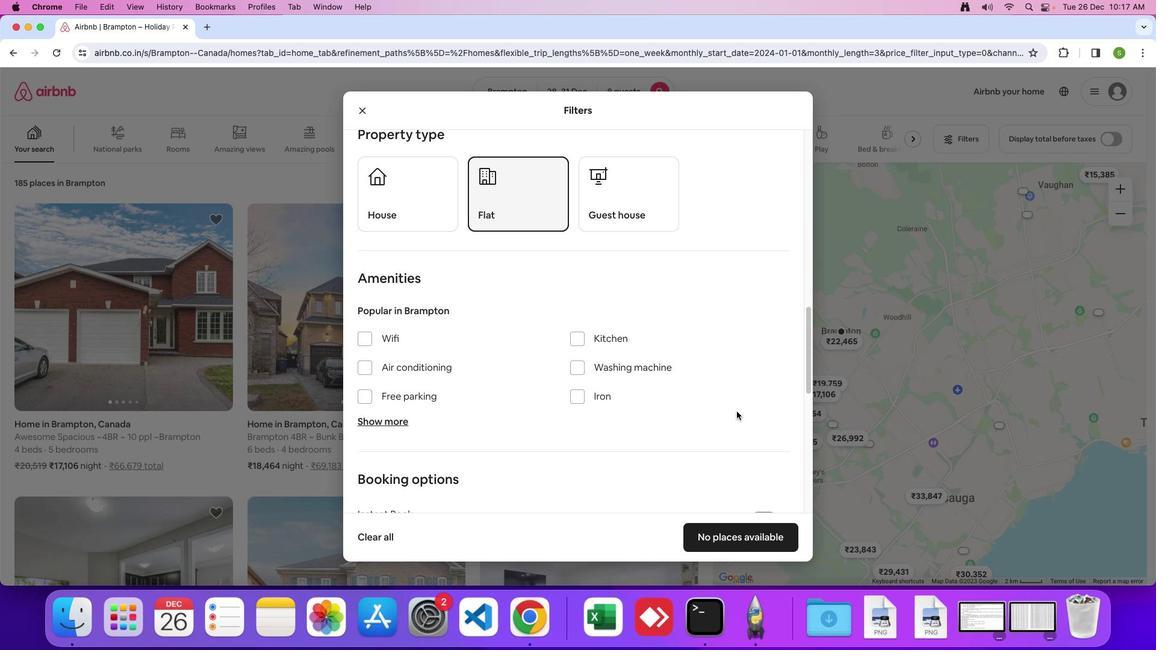 
Action: Mouse scrolled (737, 411) with delta (0, 0)
Screenshot: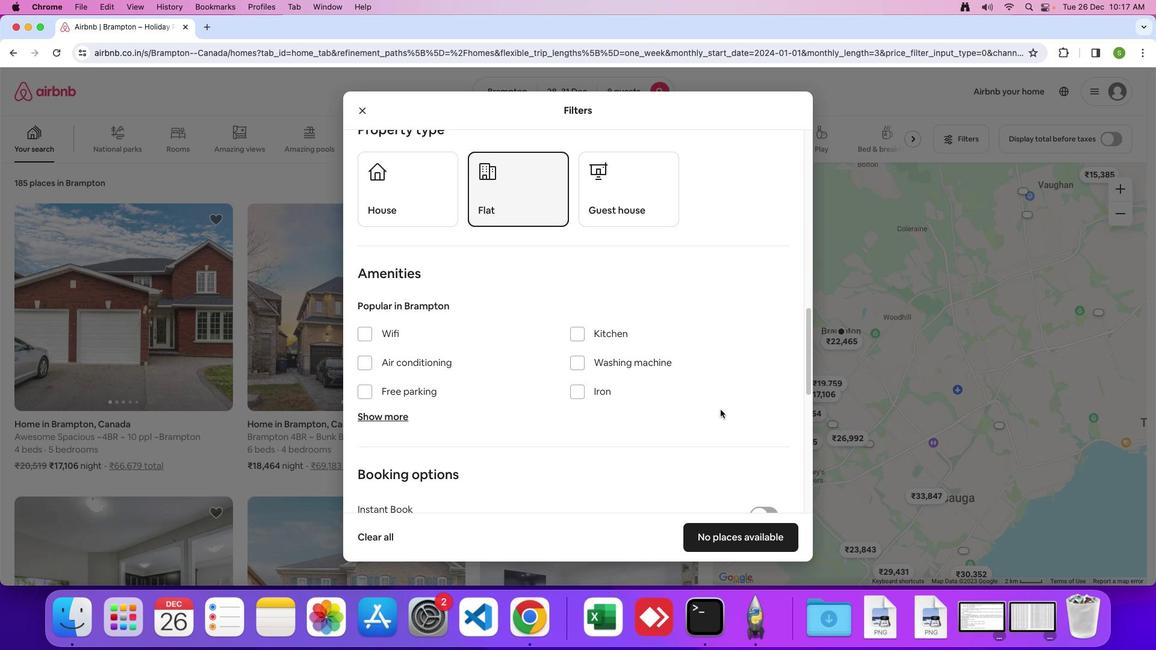 
Action: Mouse moved to (361, 324)
Screenshot: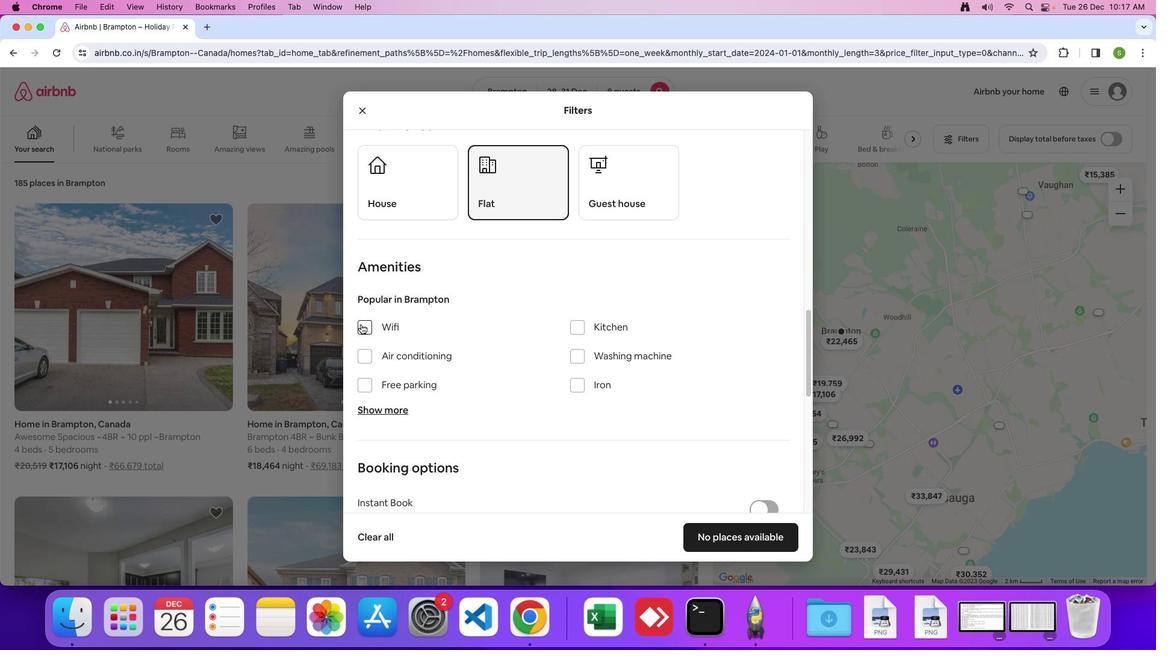 
Action: Mouse pressed left at (361, 324)
Screenshot: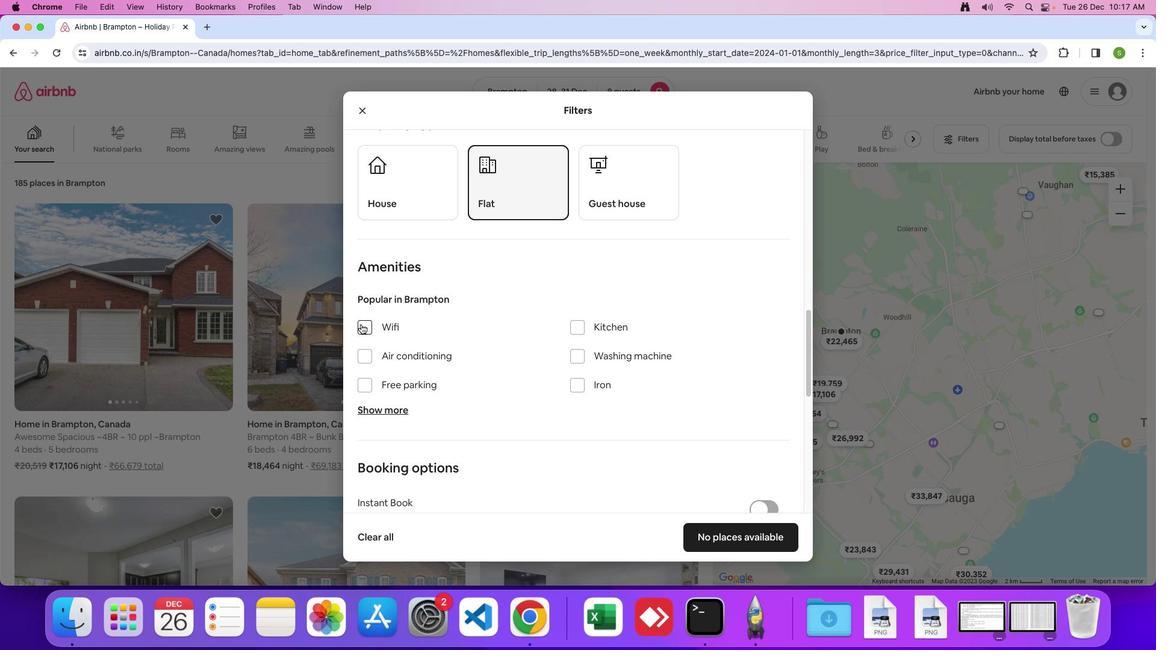 
Action: Mouse moved to (361, 384)
Screenshot: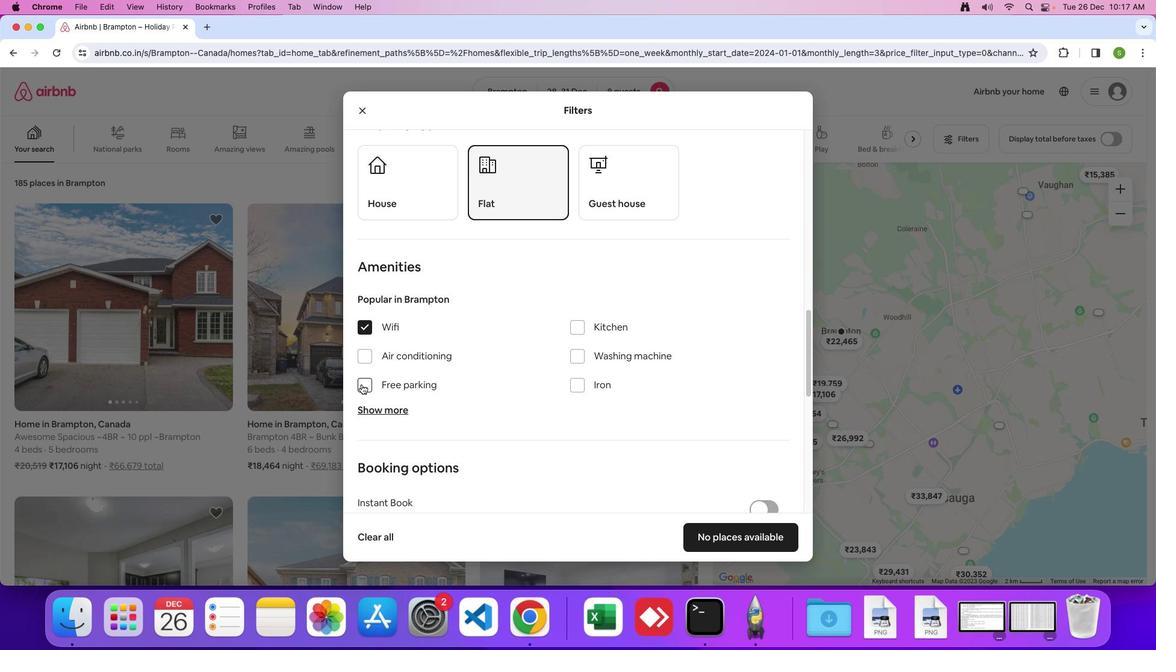 
Action: Mouse pressed left at (361, 384)
Screenshot: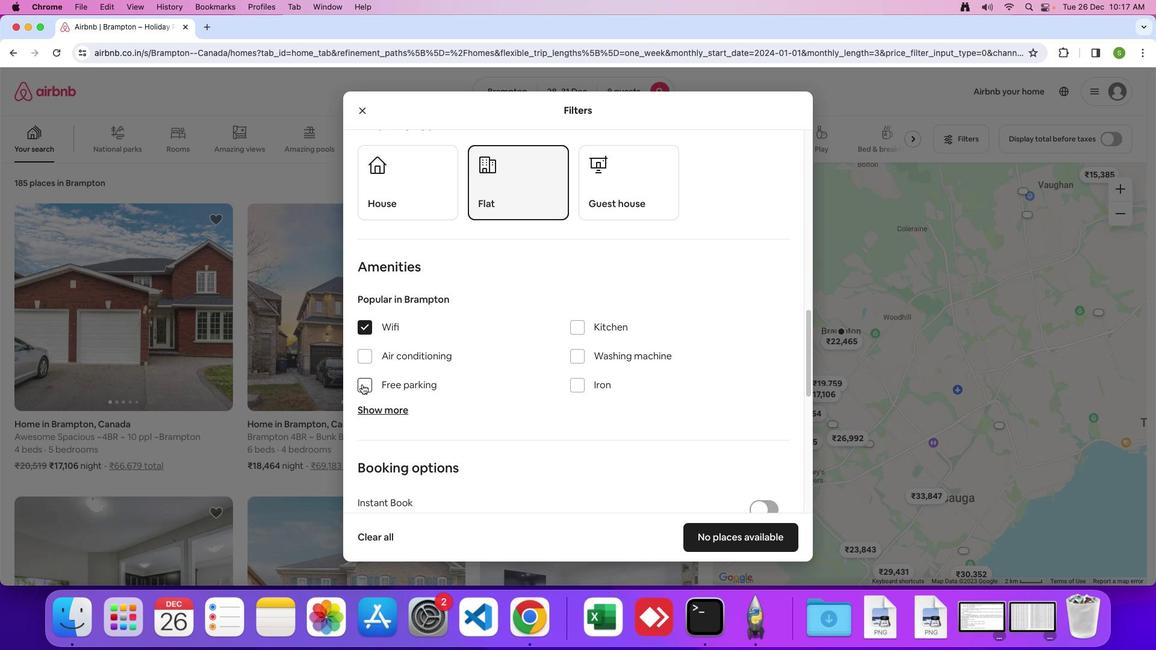
Action: Mouse moved to (367, 407)
Screenshot: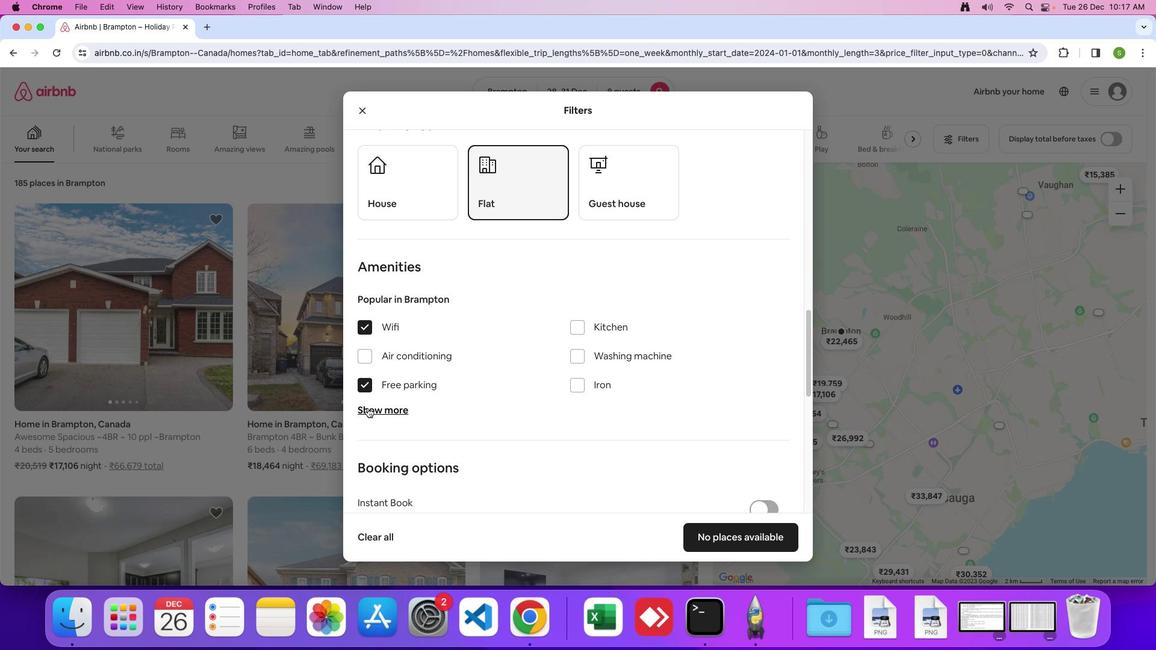 
Action: Mouse pressed left at (367, 407)
Screenshot: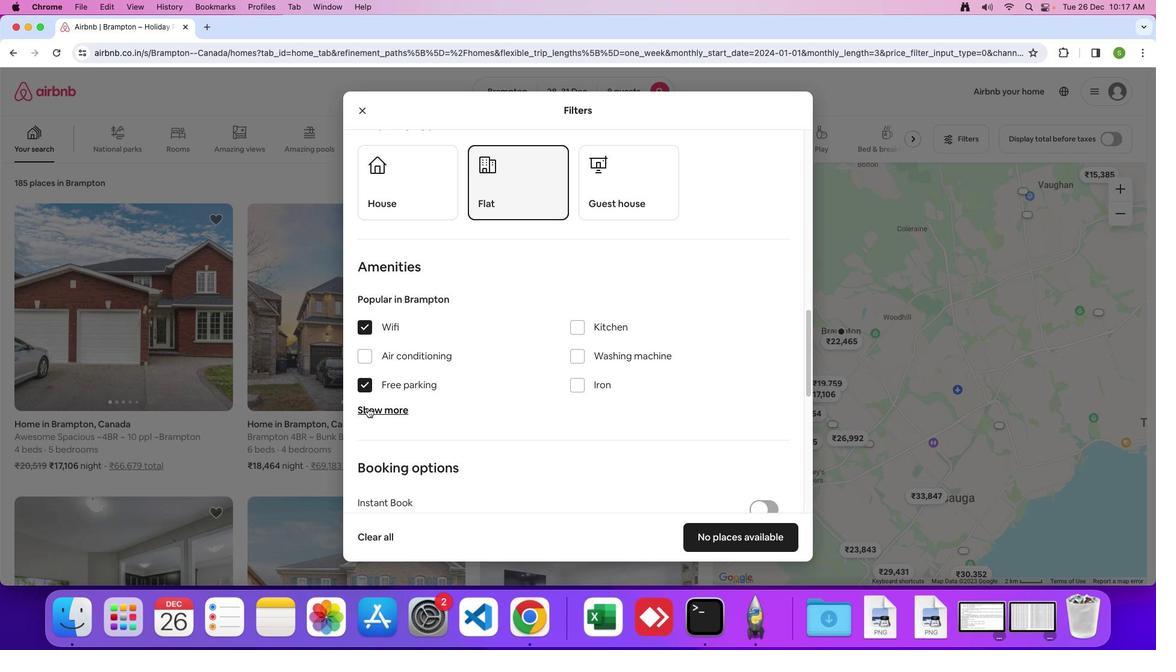 
Action: Mouse moved to (515, 380)
Screenshot: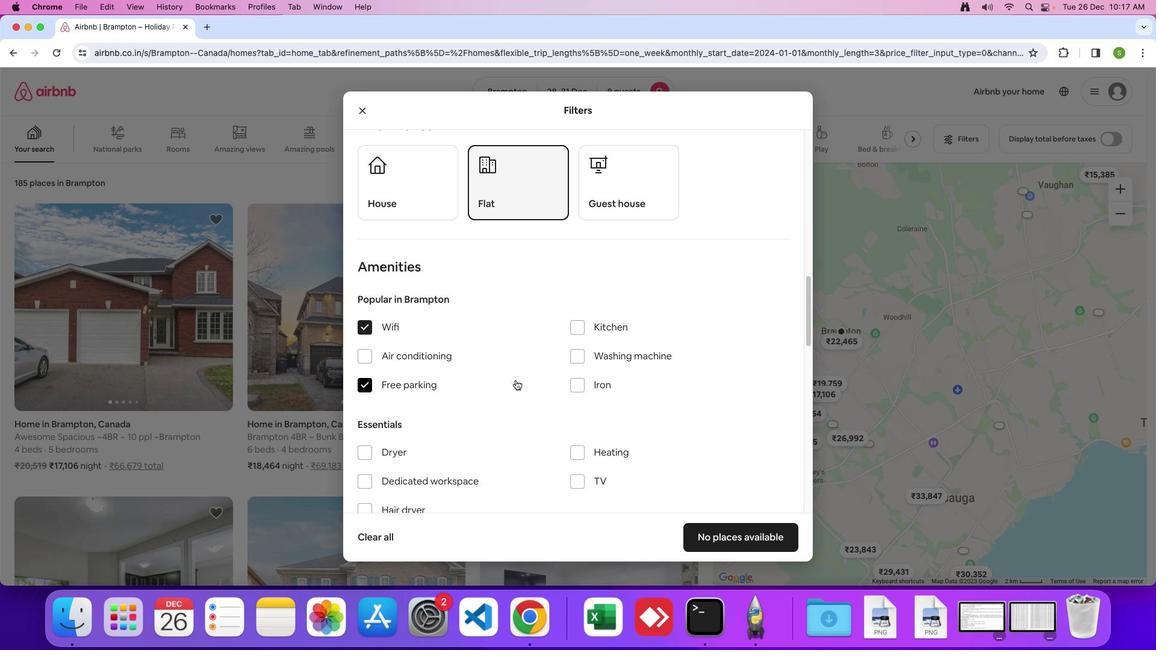 
Action: Mouse scrolled (515, 380) with delta (0, 0)
Screenshot: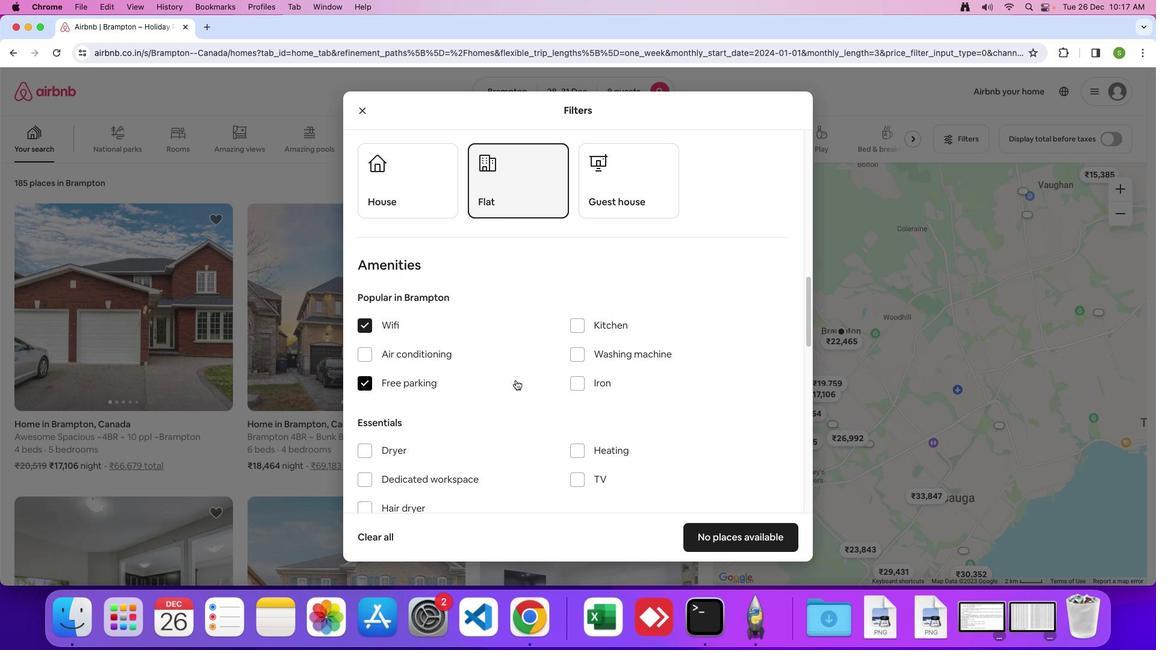 
Action: Mouse scrolled (515, 380) with delta (0, 0)
Screenshot: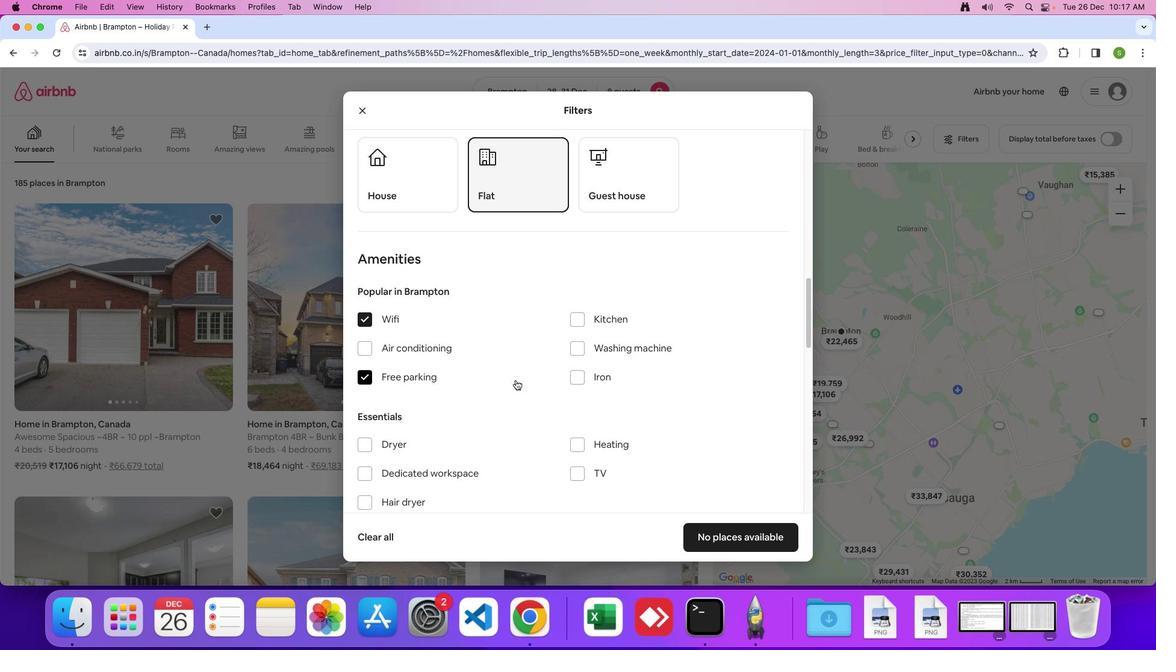 
Action: Mouse moved to (579, 461)
Screenshot: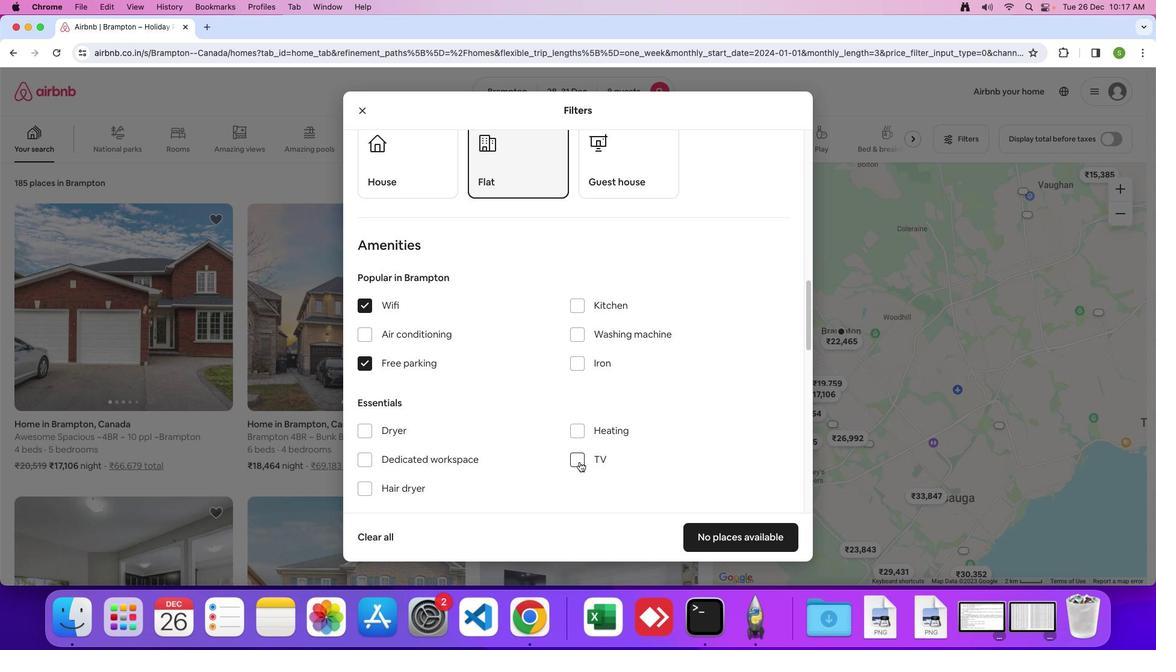 
Action: Mouse pressed left at (579, 461)
Screenshot: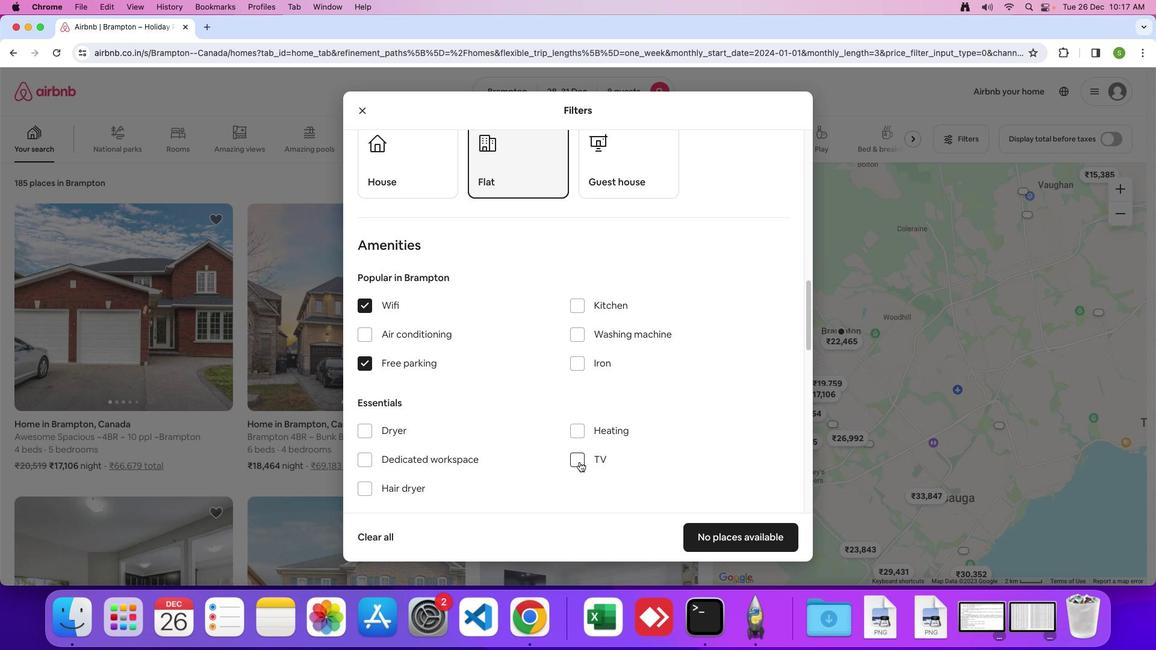 
Action: Mouse moved to (498, 391)
Screenshot: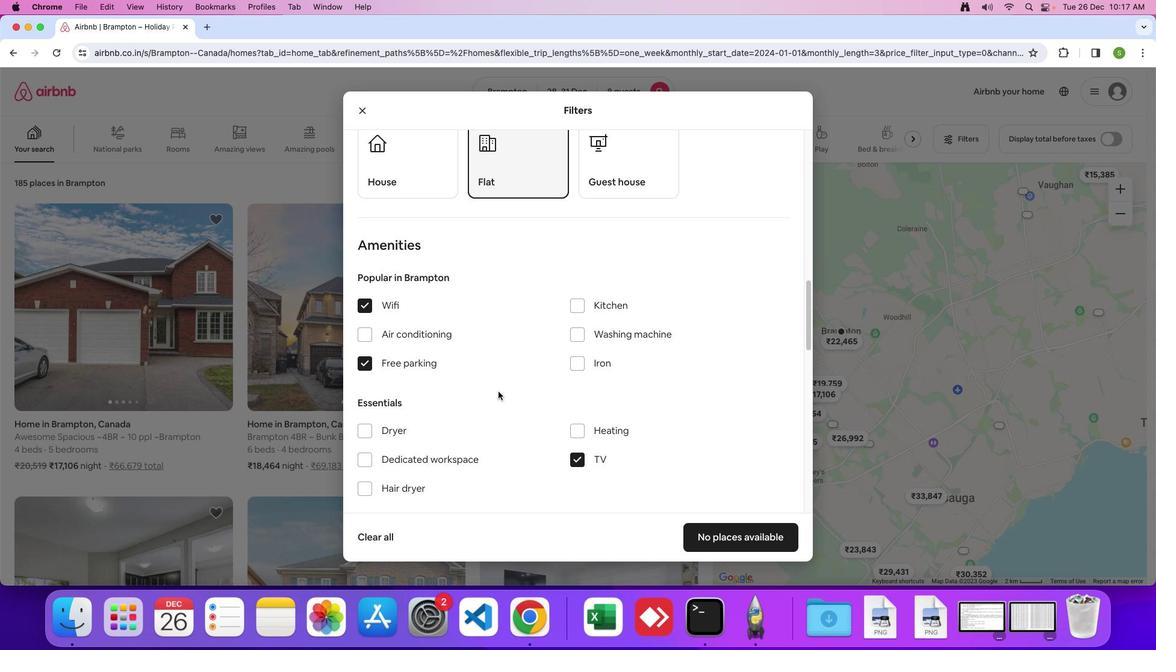
Action: Mouse scrolled (498, 391) with delta (0, 0)
Screenshot: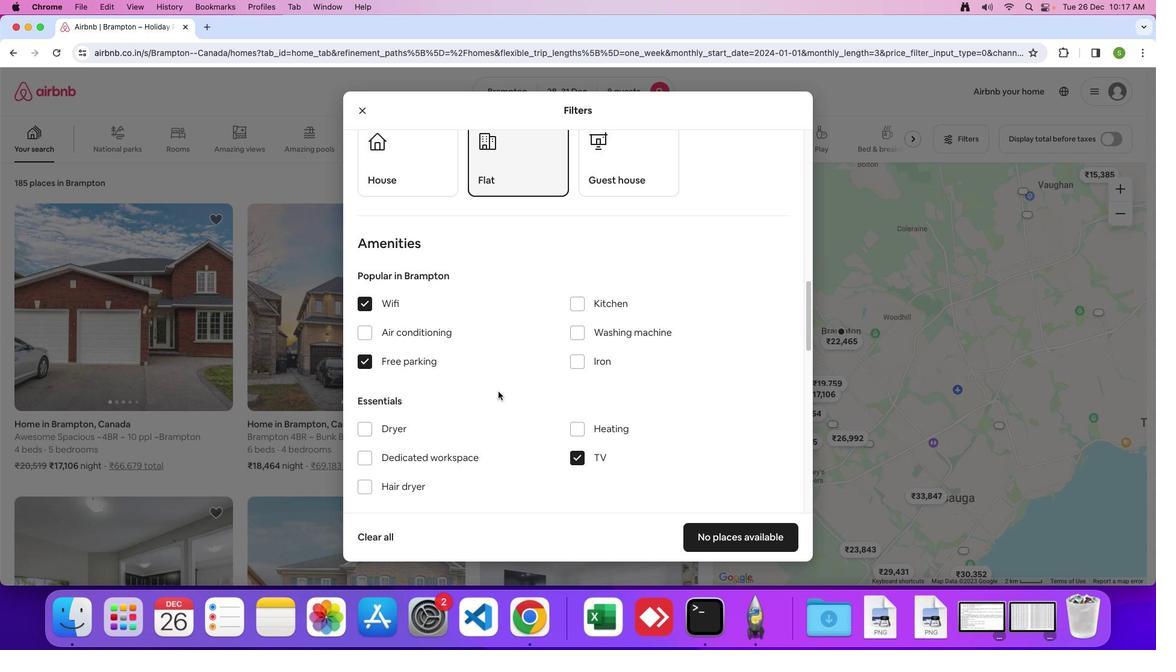 
Action: Mouse scrolled (498, 391) with delta (0, 0)
Screenshot: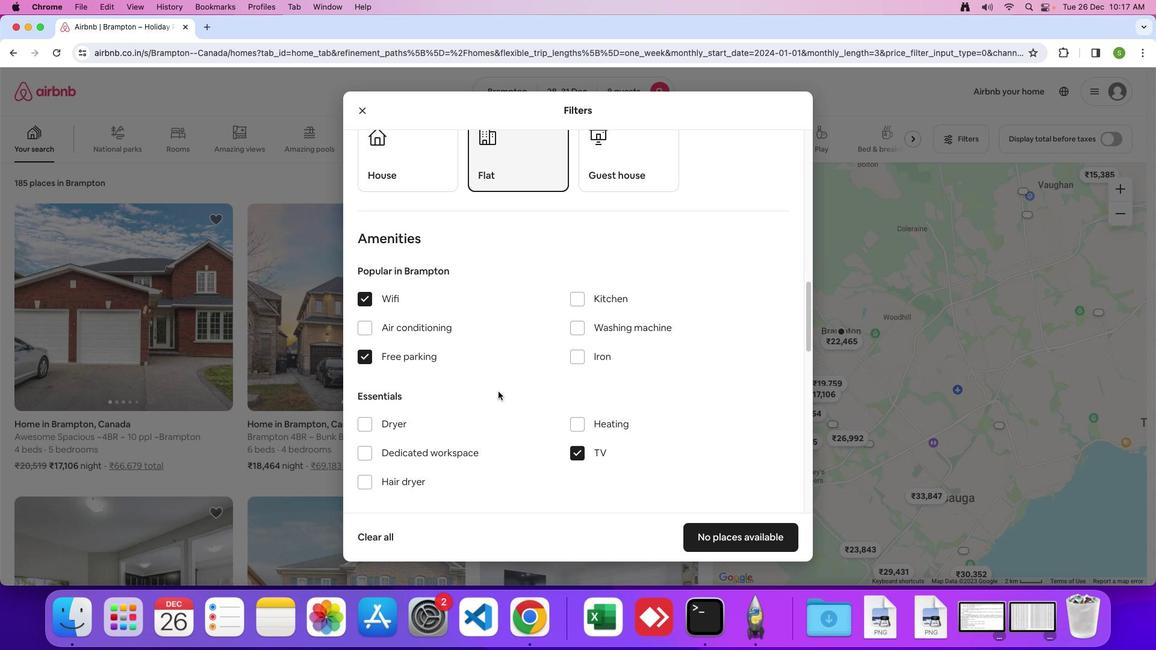 
Action: Mouse scrolled (498, 391) with delta (0, 0)
Screenshot: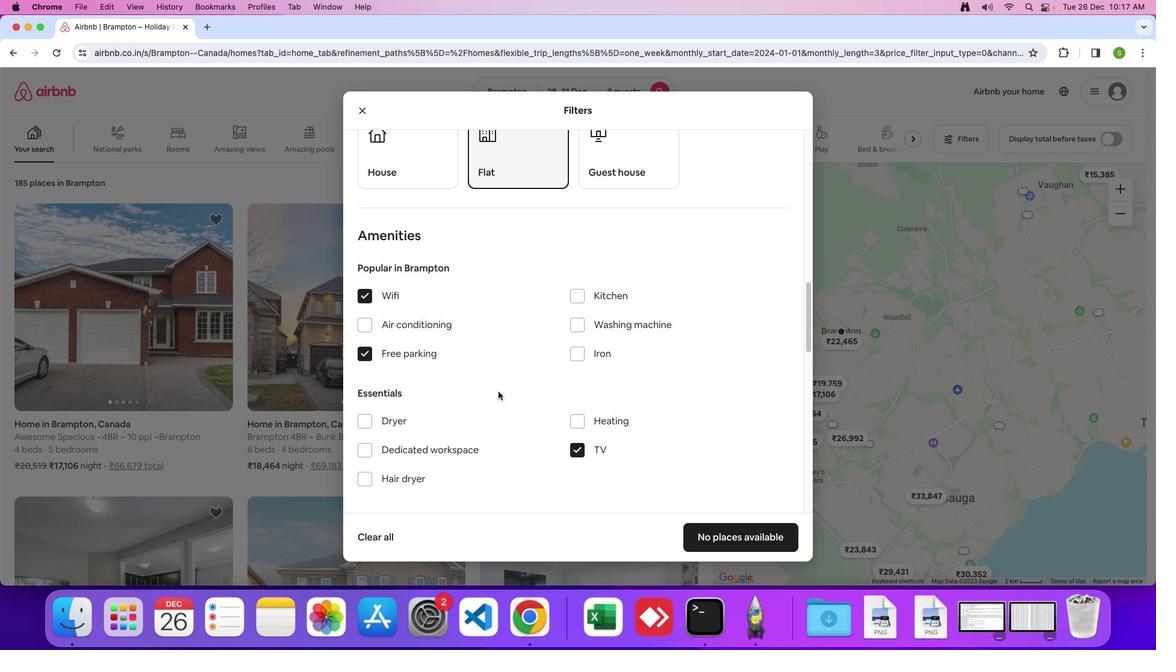 
Action: Mouse scrolled (498, 391) with delta (0, 0)
Screenshot: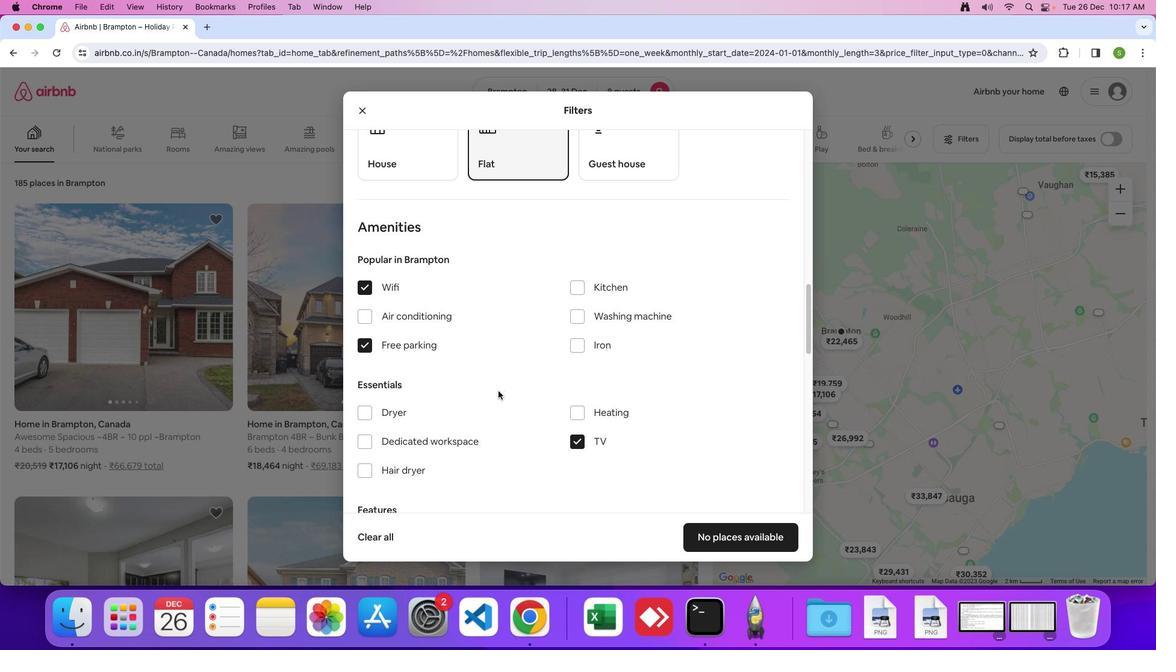 
Action: Mouse scrolled (498, 391) with delta (0, 0)
Screenshot: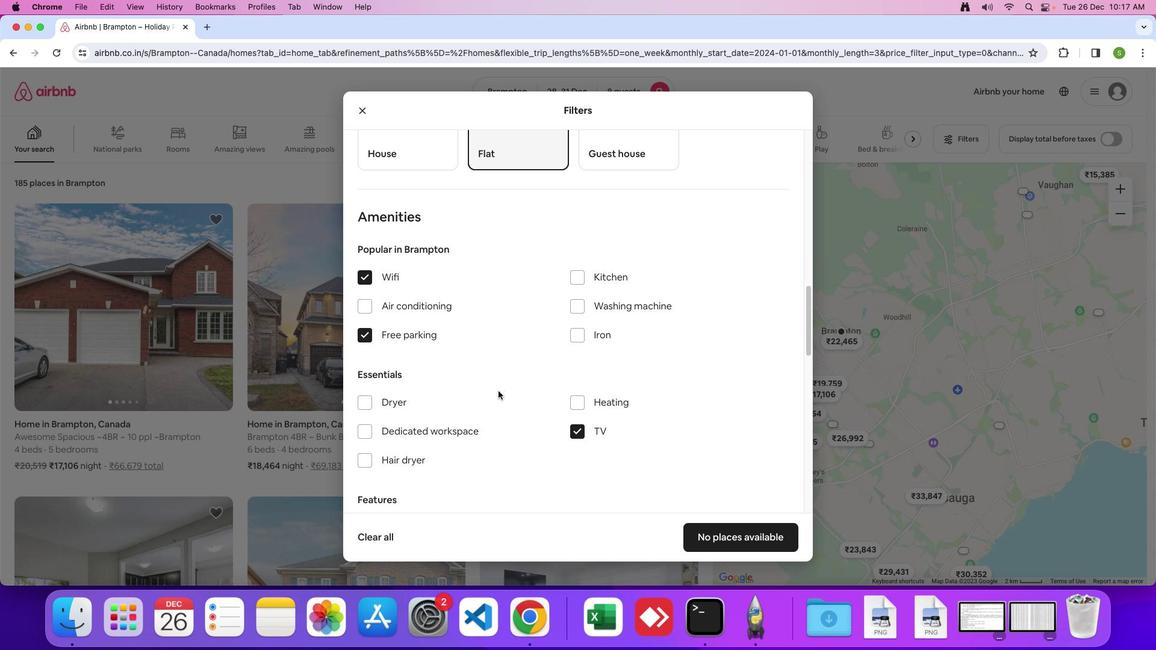 
Action: Mouse moved to (498, 391)
Screenshot: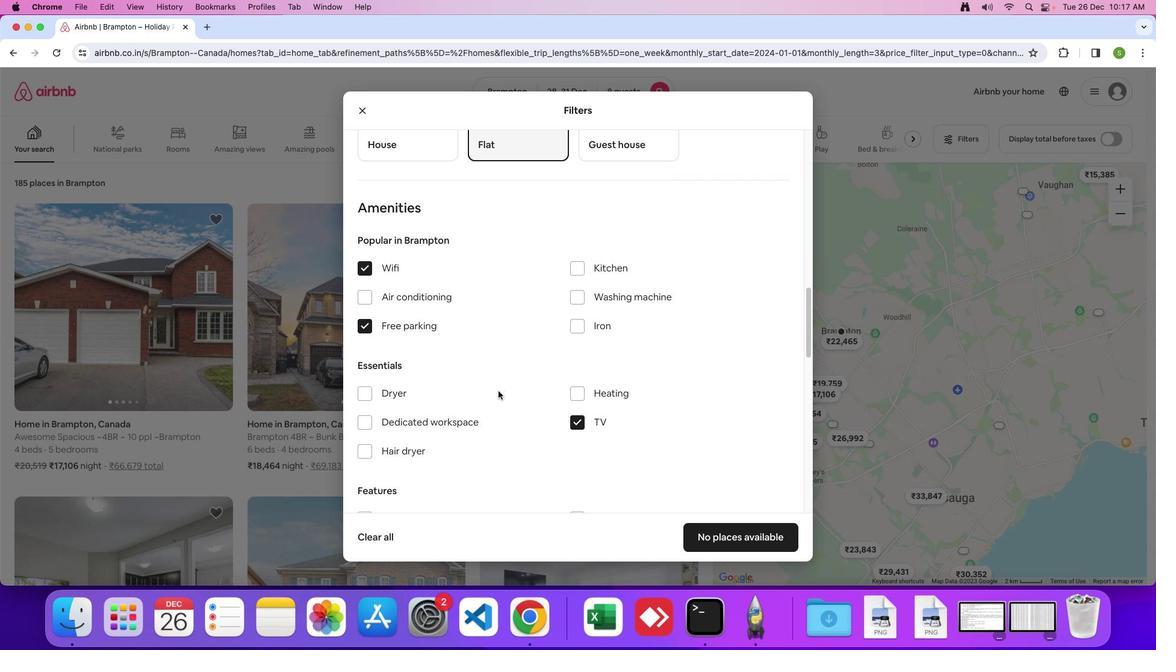 
Action: Mouse scrolled (498, 391) with delta (0, 0)
Screenshot: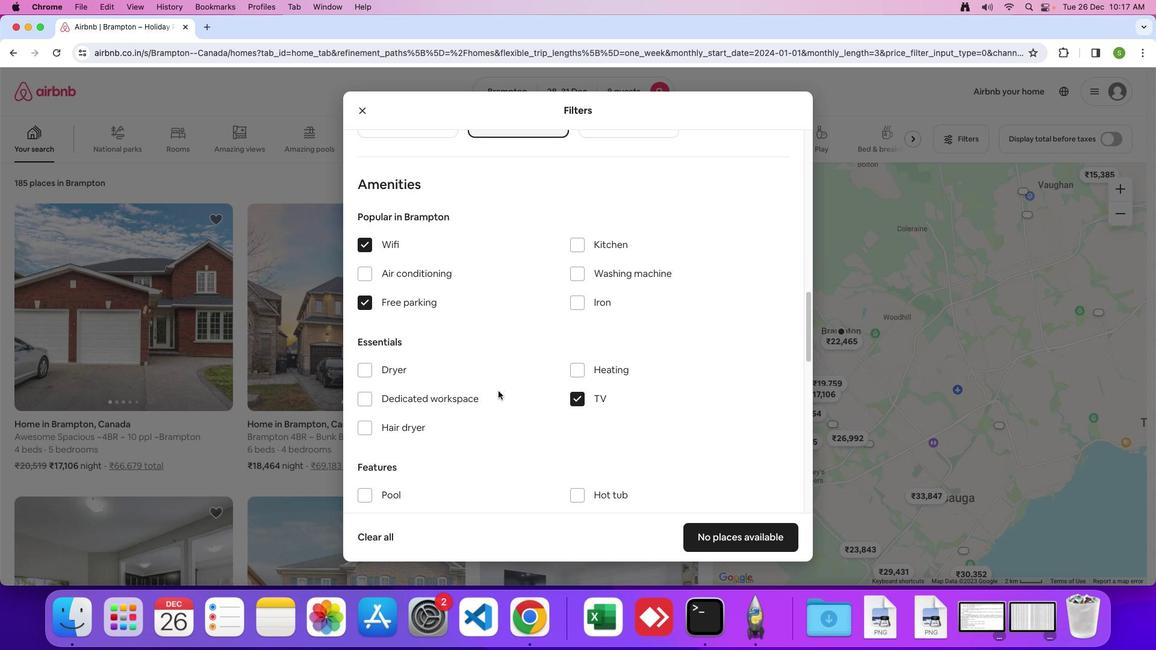 
Action: Mouse scrolled (498, 391) with delta (0, 0)
Screenshot: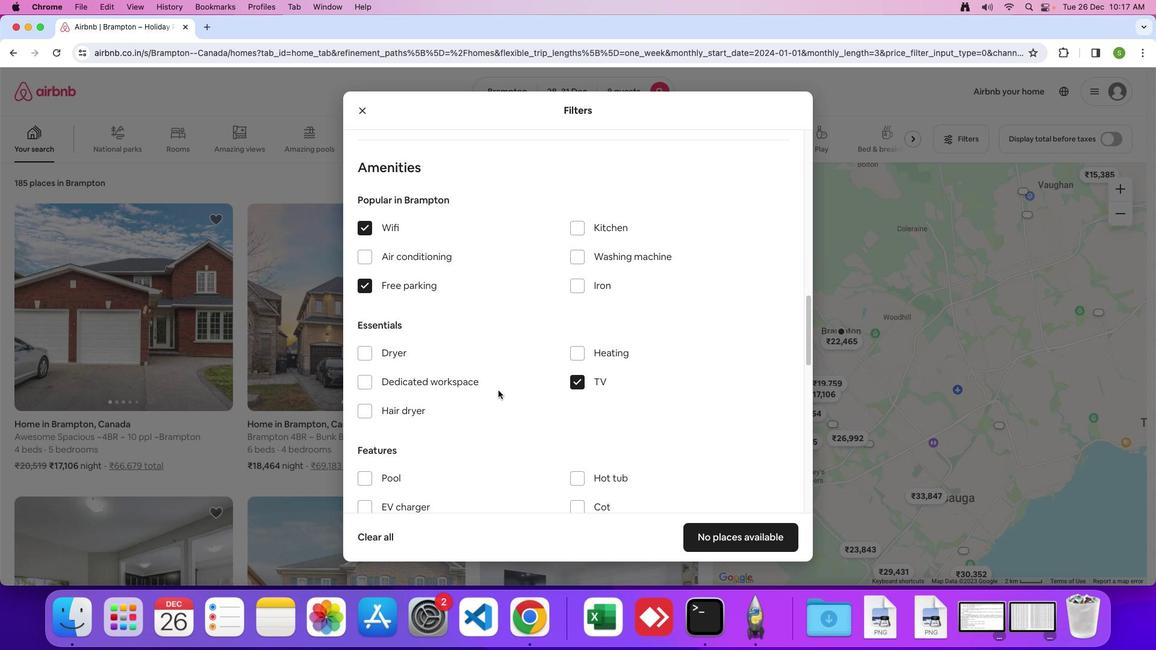 
Action: Mouse moved to (498, 391)
Screenshot: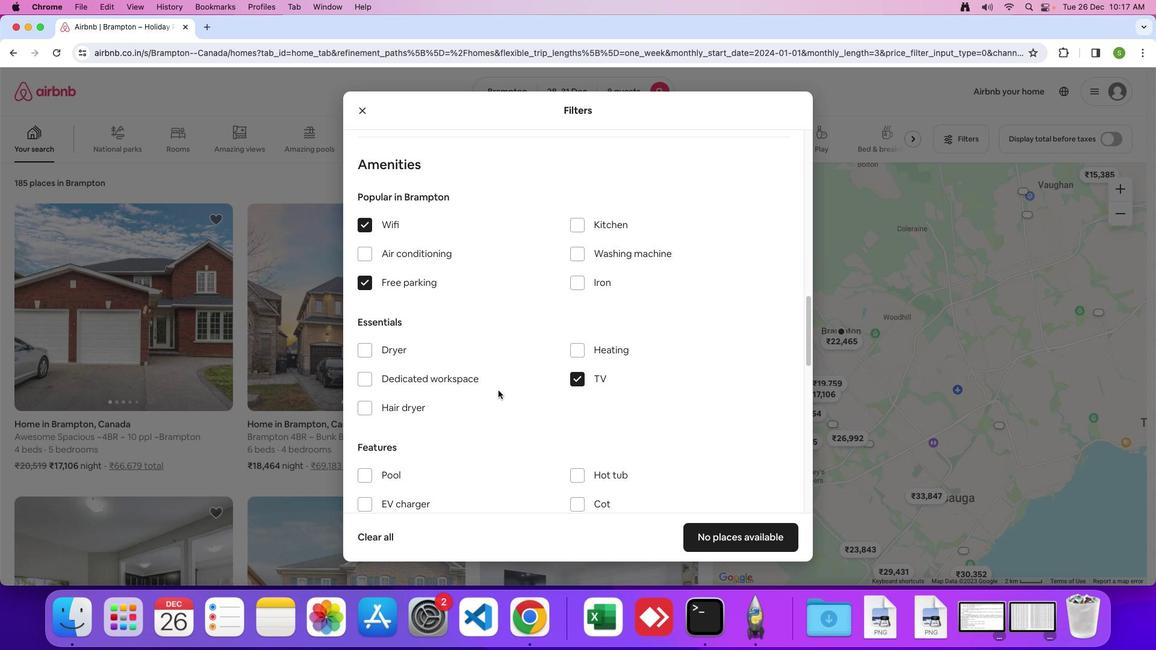 
Action: Mouse scrolled (498, 391) with delta (0, 0)
Screenshot: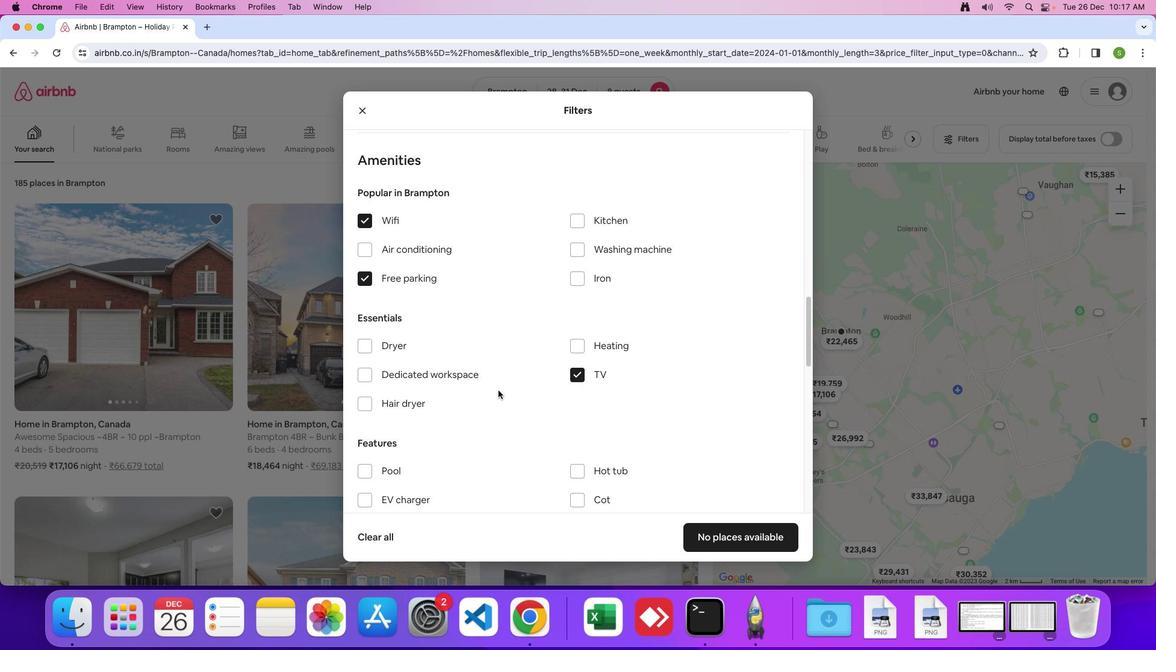 
Action: Mouse moved to (498, 390)
Screenshot: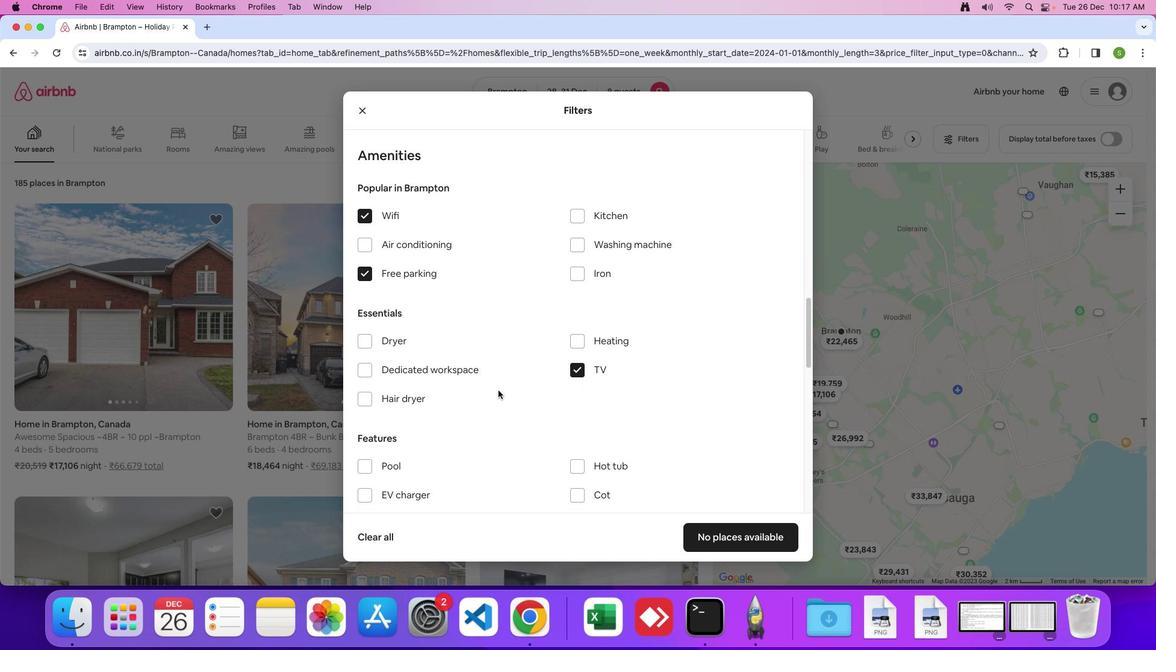 
Action: Mouse scrolled (498, 390) with delta (0, 0)
Screenshot: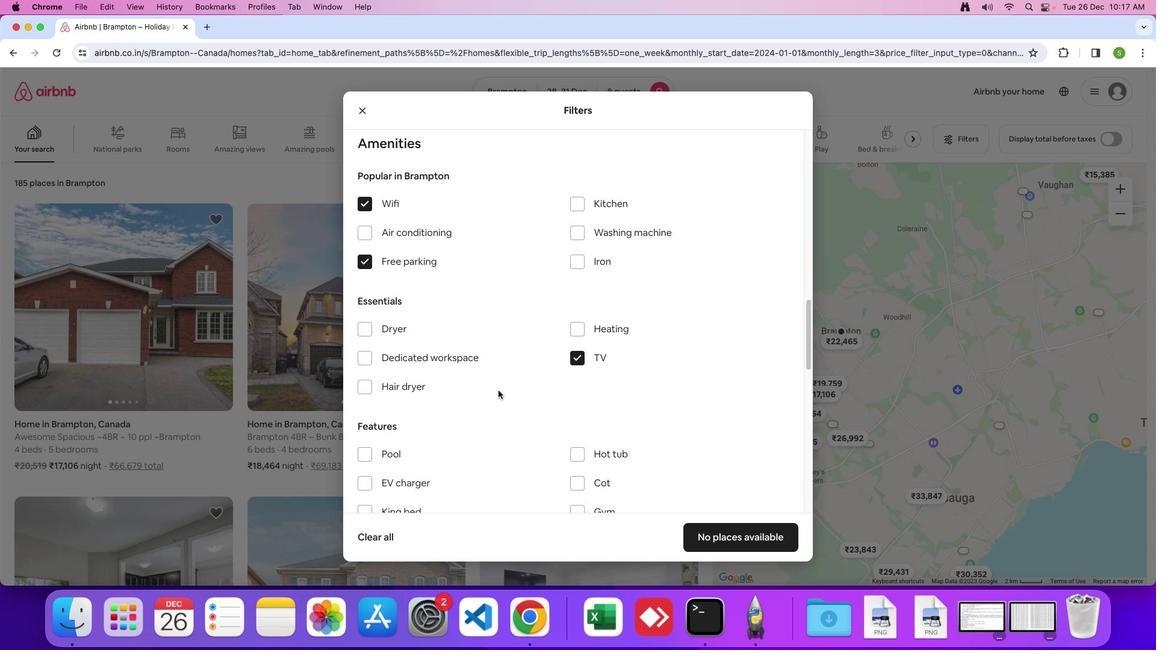 
Action: Mouse moved to (499, 389)
Screenshot: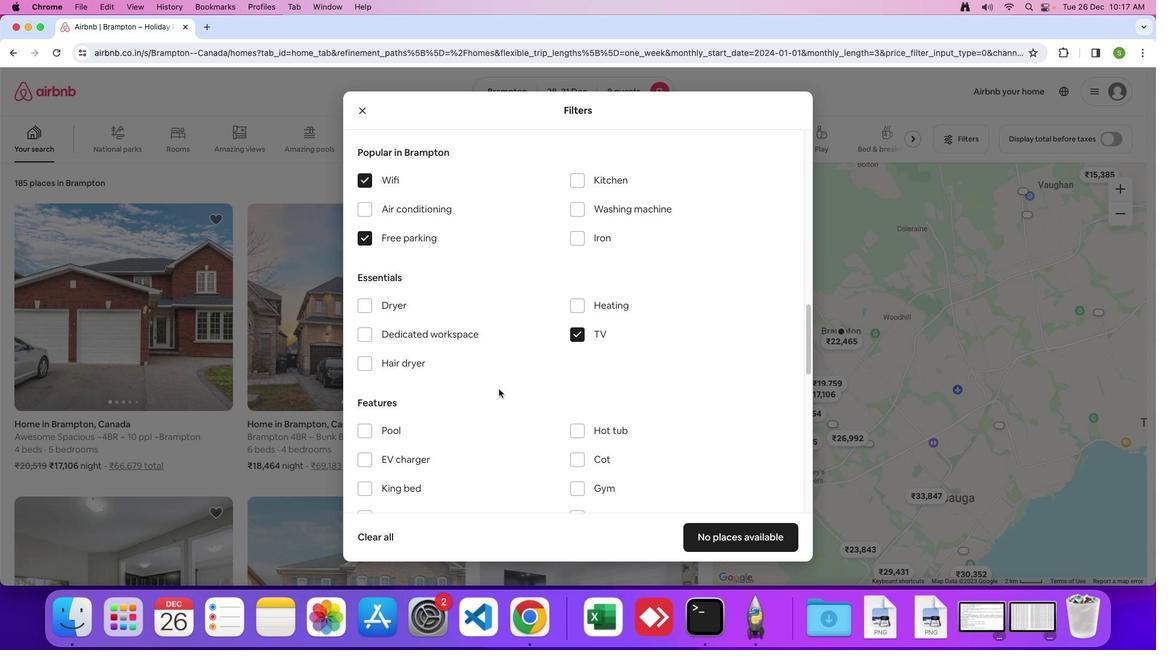 
Action: Mouse scrolled (499, 389) with delta (0, 0)
Screenshot: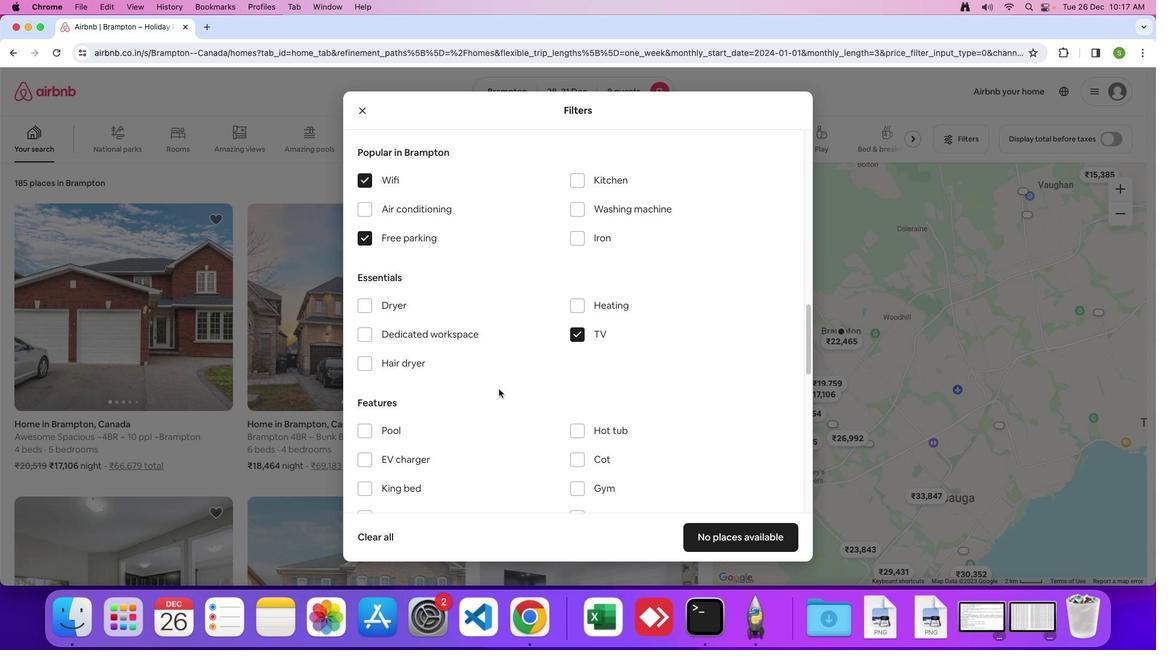 
Action: Mouse scrolled (499, 389) with delta (0, 0)
Screenshot: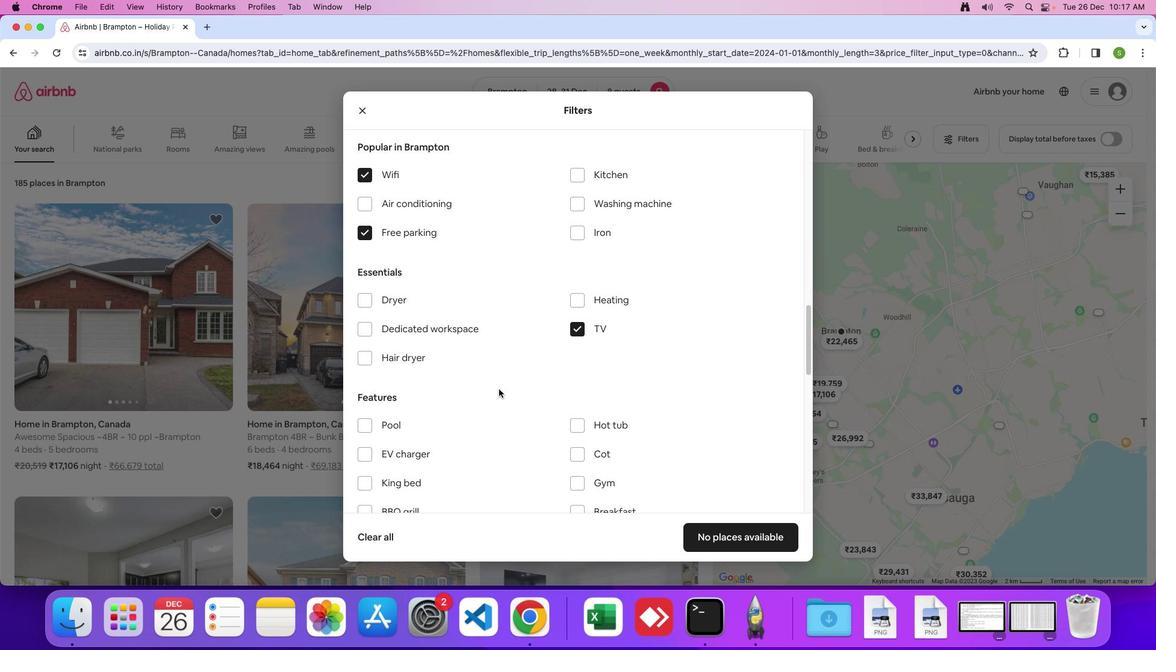 
Action: Mouse scrolled (499, 389) with delta (0, 0)
Screenshot: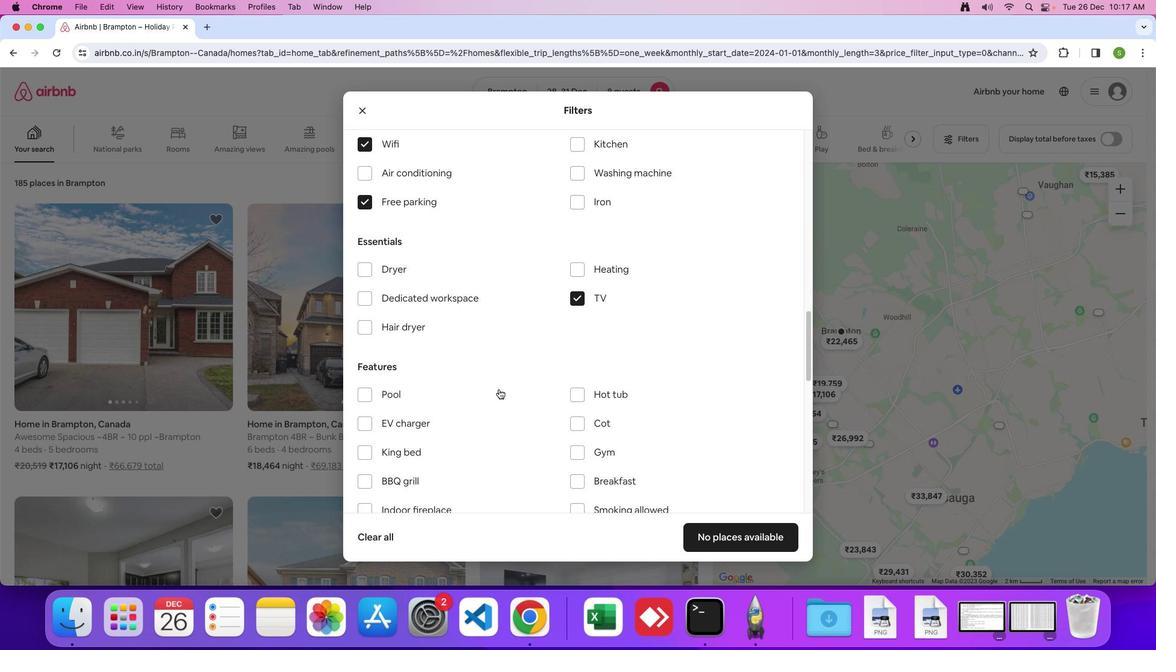 
Action: Mouse moved to (579, 424)
Screenshot: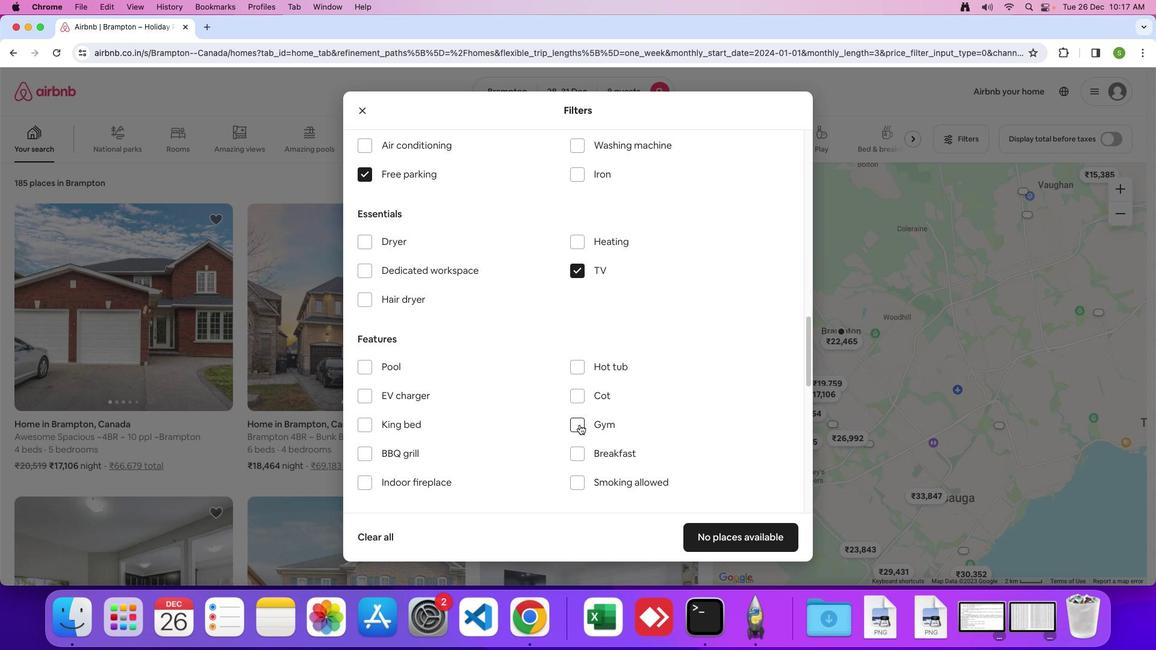 
Action: Mouse pressed left at (579, 424)
Screenshot: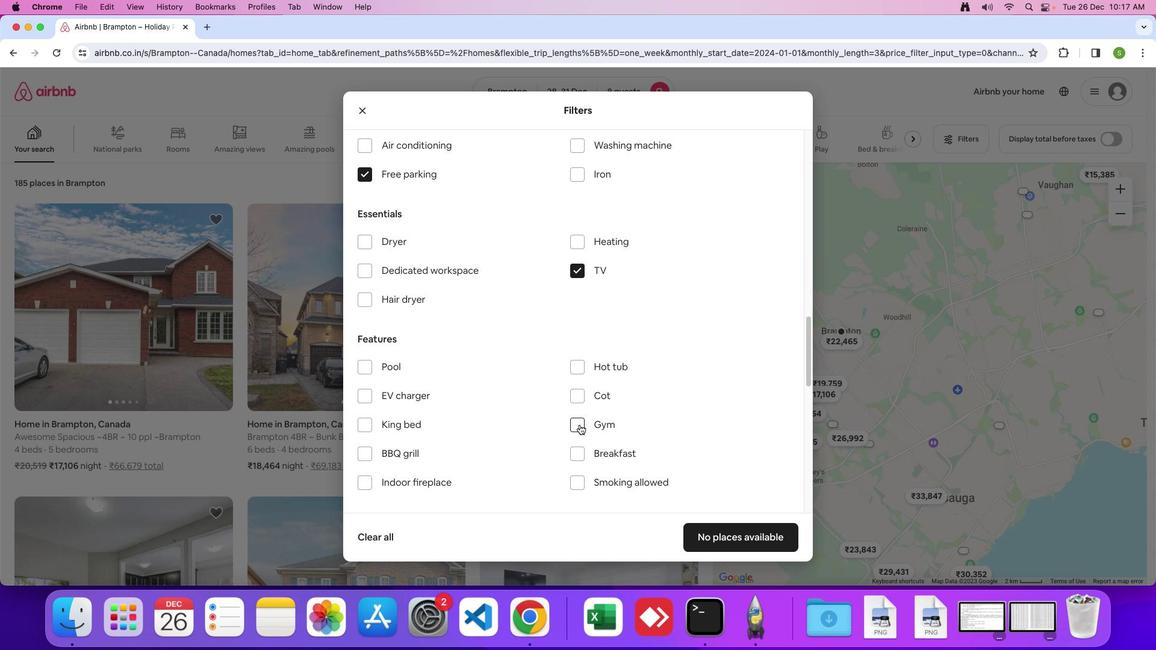 
Action: Mouse moved to (508, 417)
Screenshot: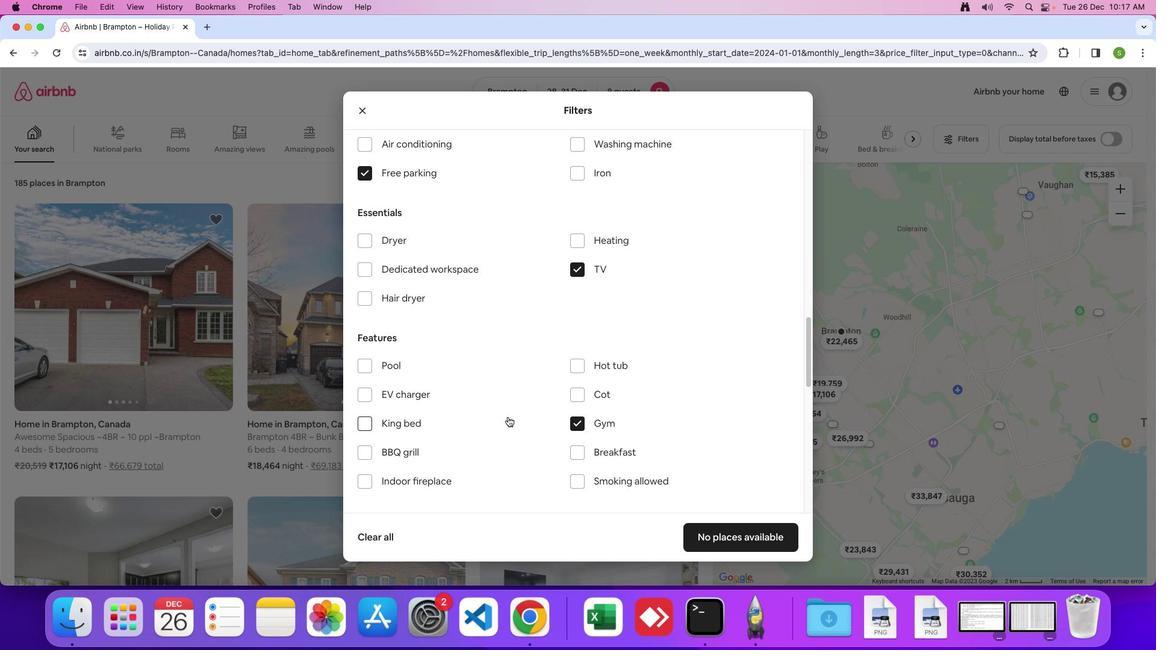 
Action: Mouse scrolled (508, 417) with delta (0, 0)
Screenshot: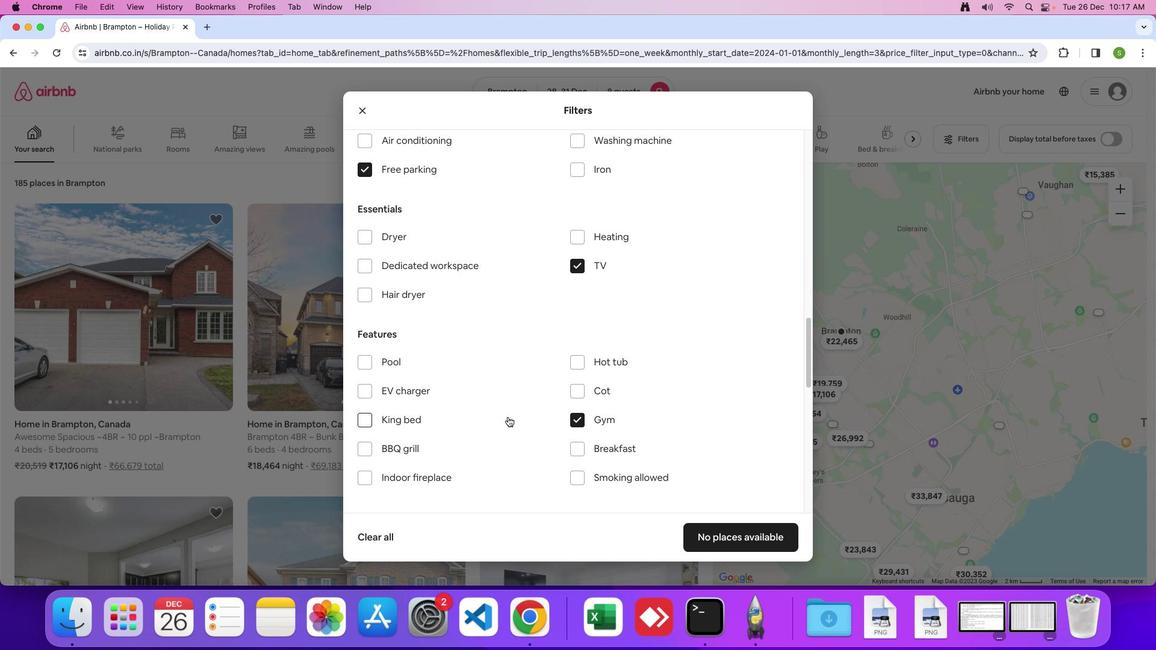 
Action: Mouse moved to (508, 417)
Screenshot: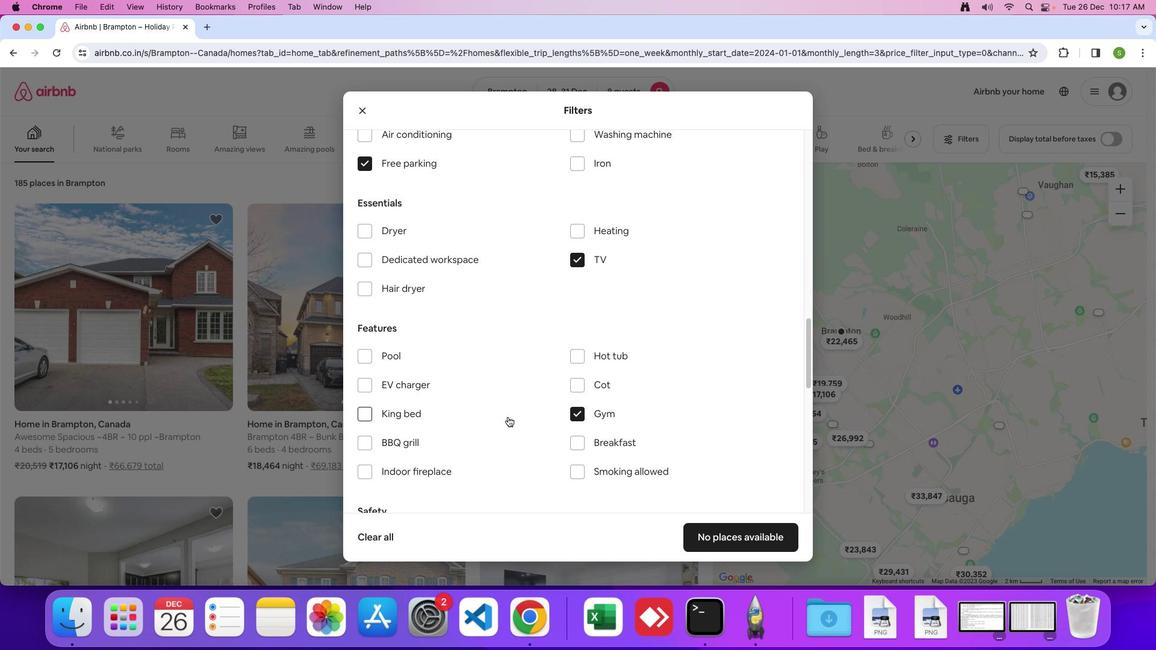 
Action: Mouse scrolled (508, 417) with delta (0, 0)
Screenshot: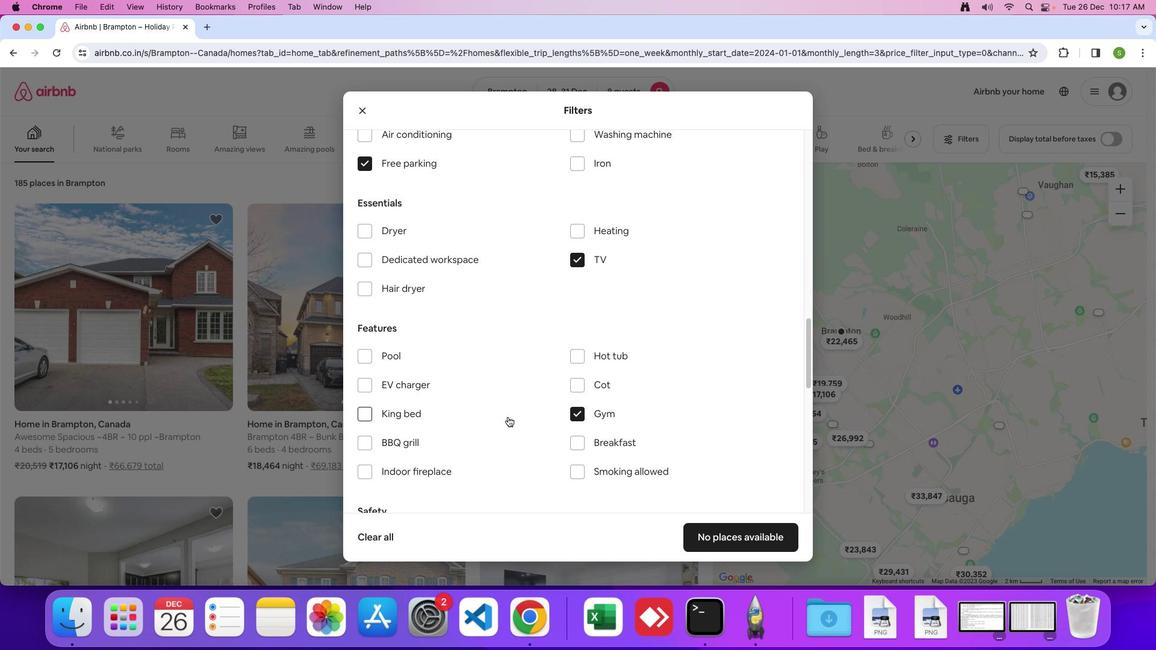 
Action: Mouse moved to (508, 416)
Screenshot: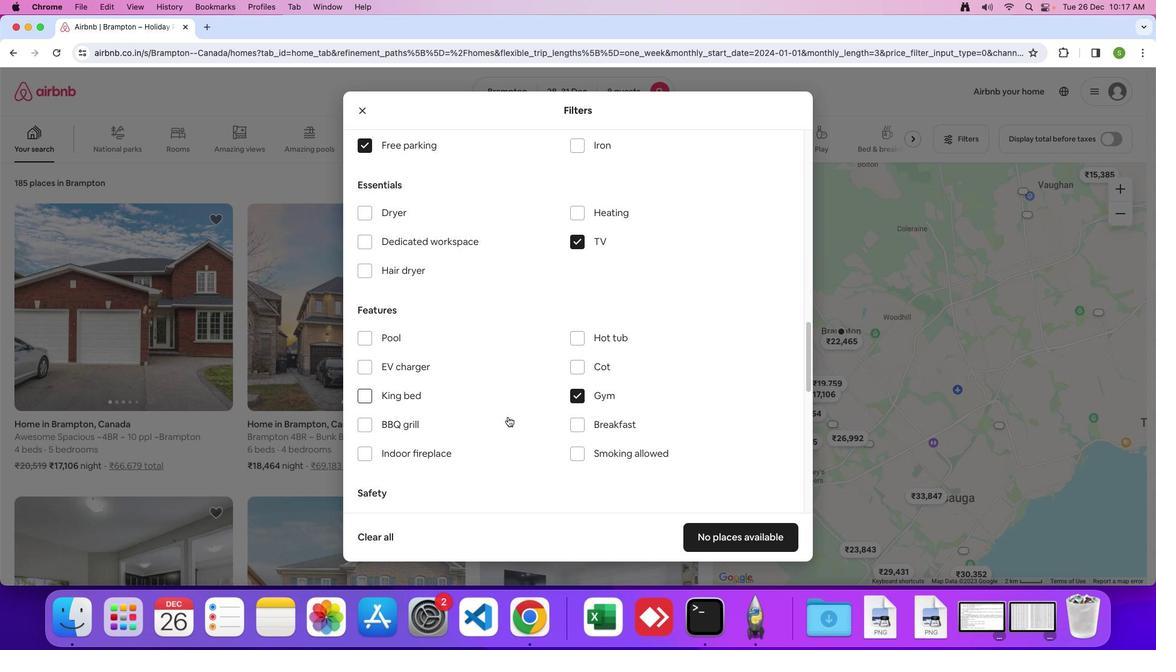 
Action: Mouse scrolled (508, 416) with delta (0, 0)
Screenshot: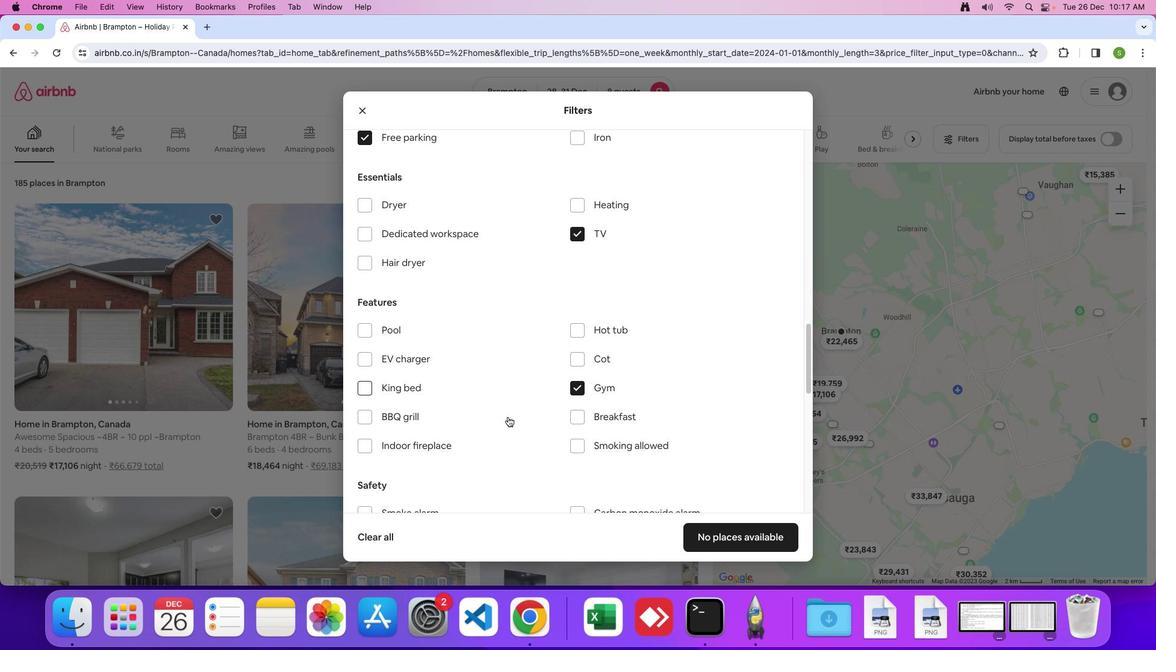 
Action: Mouse moved to (573, 407)
Screenshot: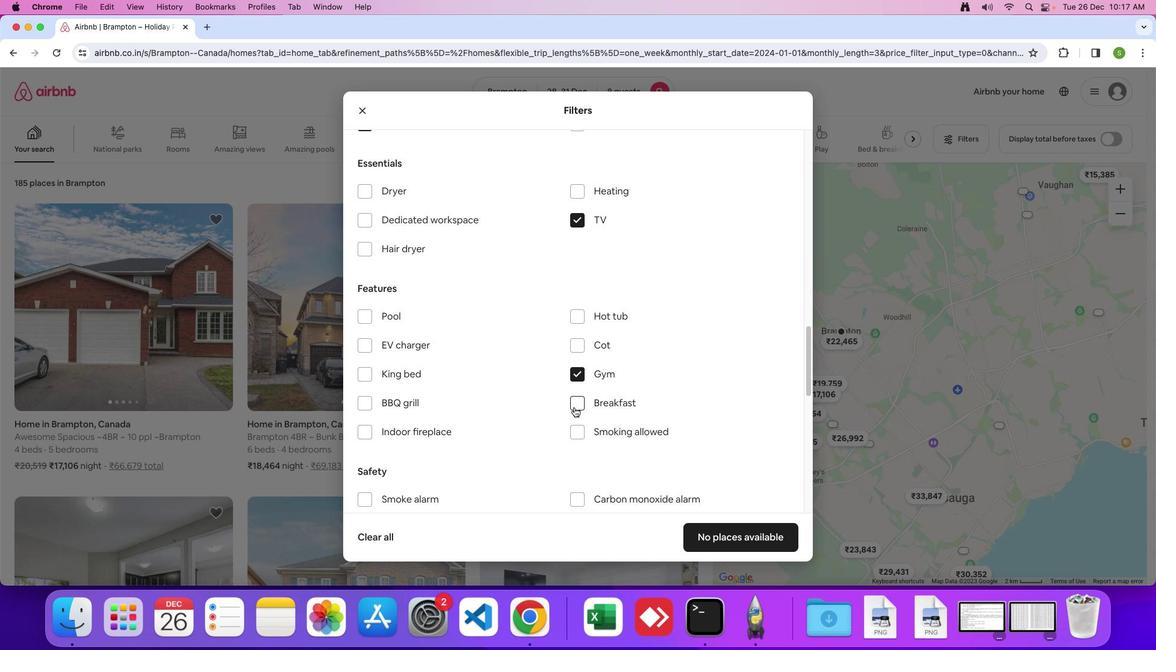 
Action: Mouse pressed left at (573, 407)
Screenshot: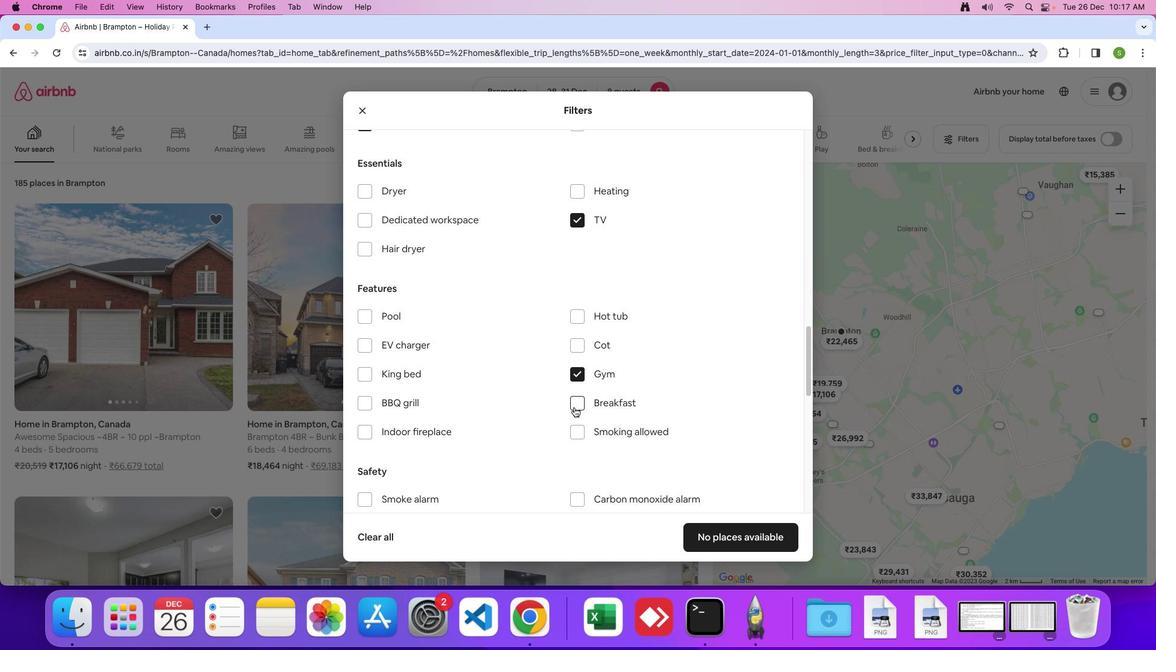 
Action: Mouse moved to (534, 414)
Screenshot: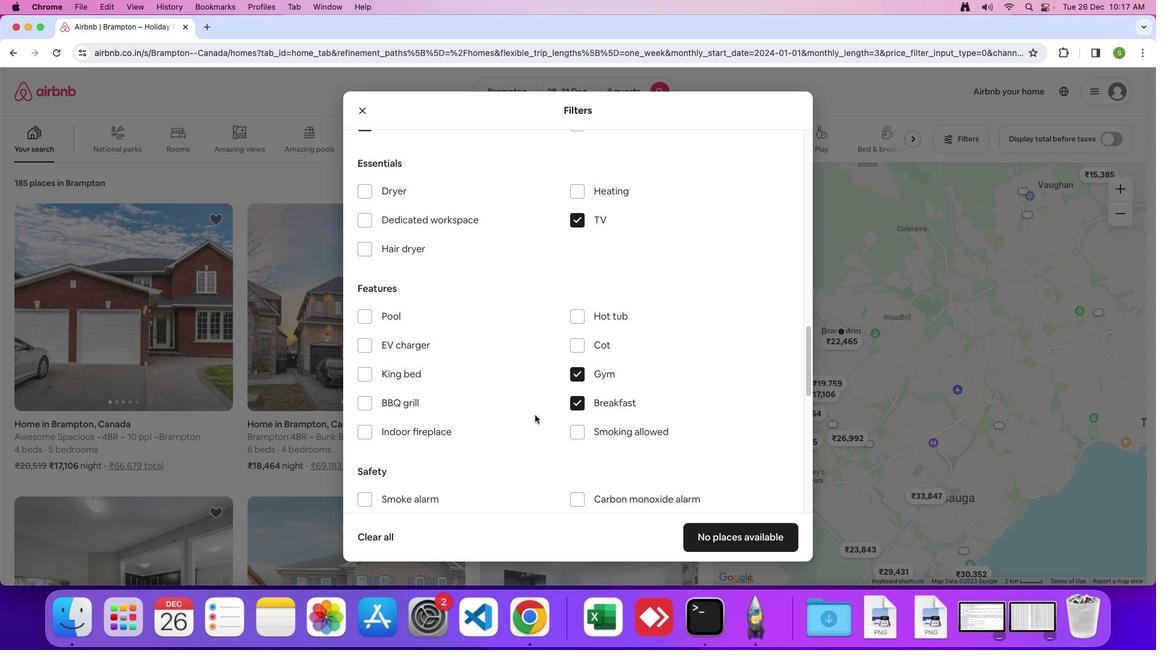 
Action: Mouse scrolled (534, 414) with delta (0, 0)
Screenshot: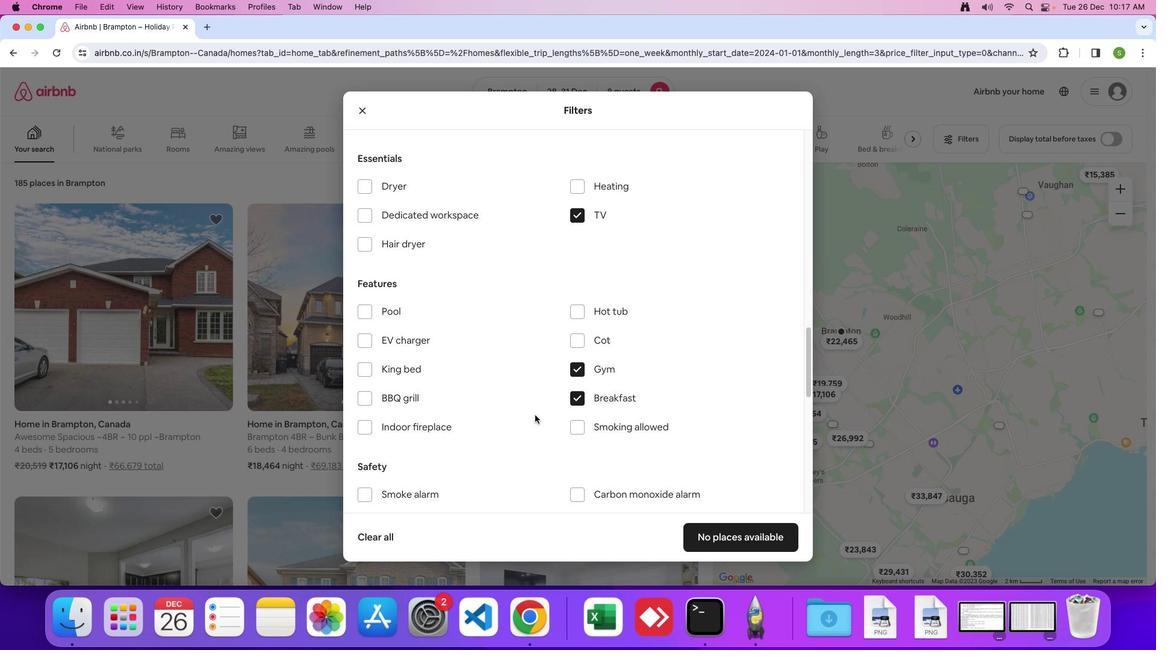 
Action: Mouse scrolled (534, 414) with delta (0, 0)
Screenshot: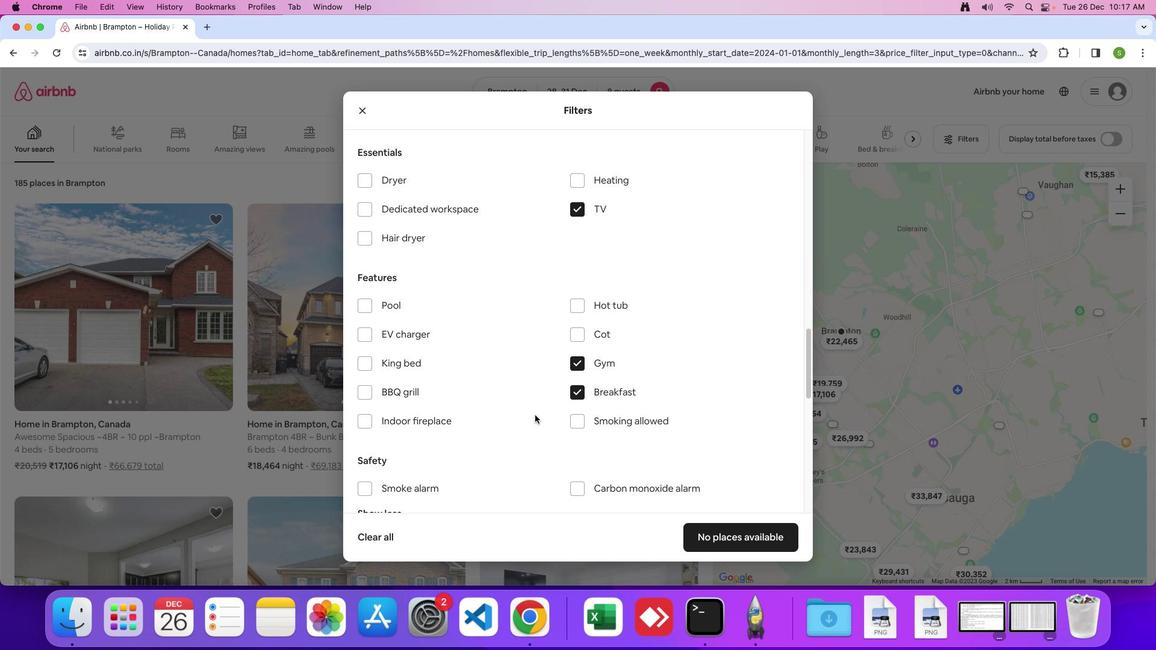 
Action: Mouse scrolled (534, 414) with delta (0, -1)
Screenshot: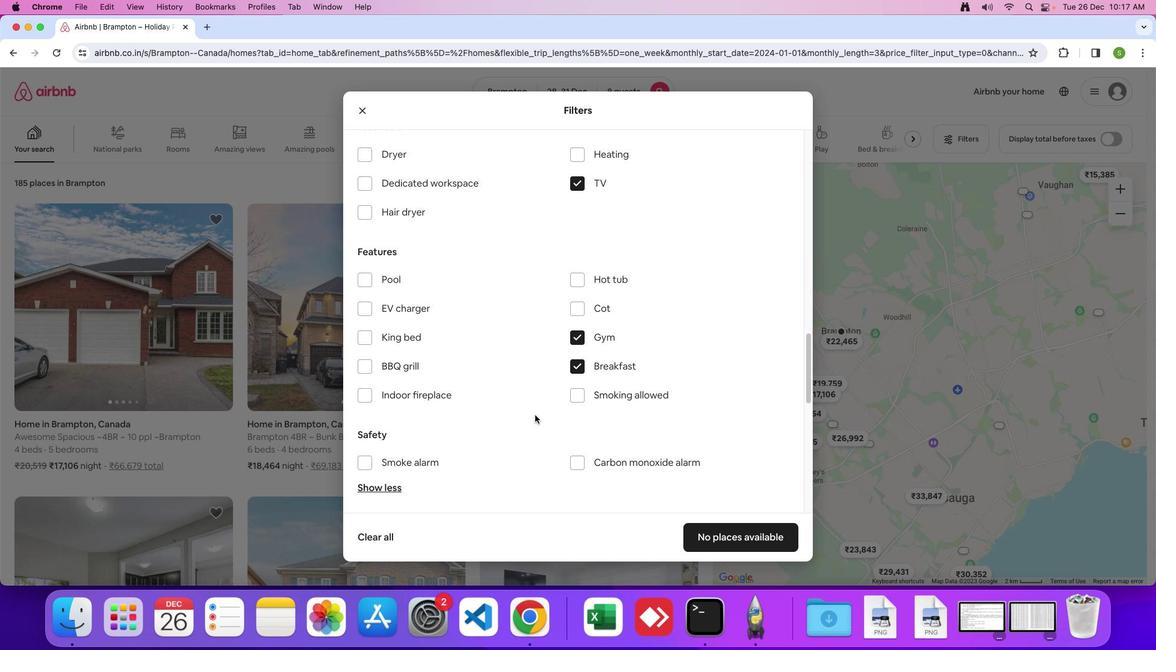 
Action: Mouse scrolled (534, 414) with delta (0, 0)
Screenshot: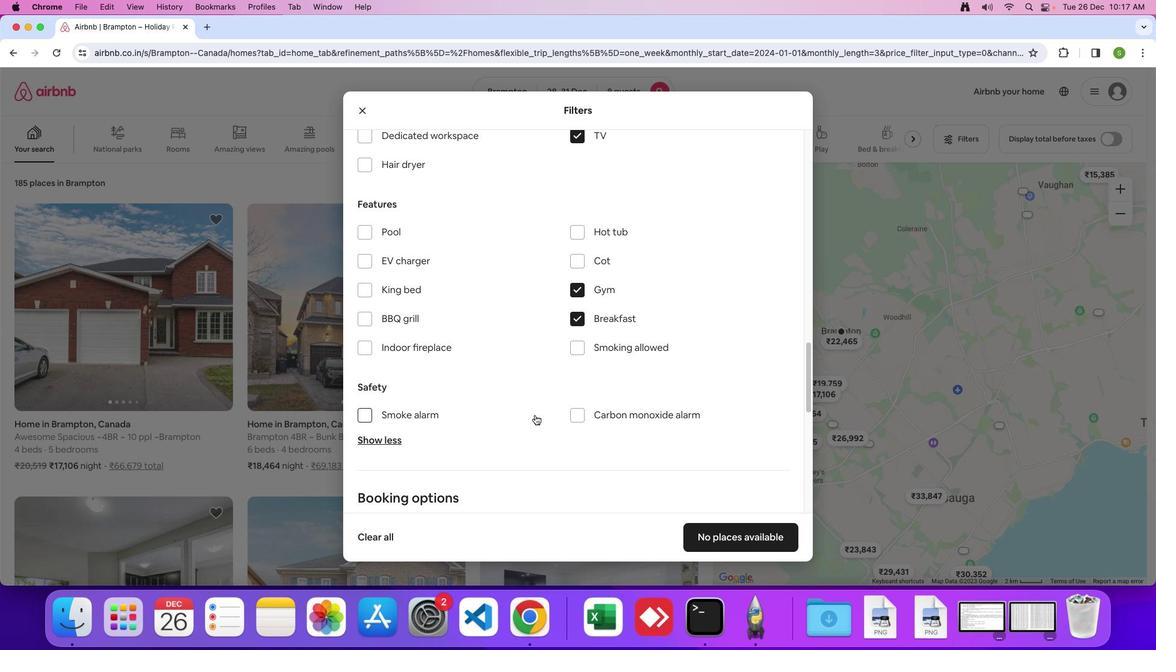 
Action: Mouse scrolled (534, 414) with delta (0, 0)
Screenshot: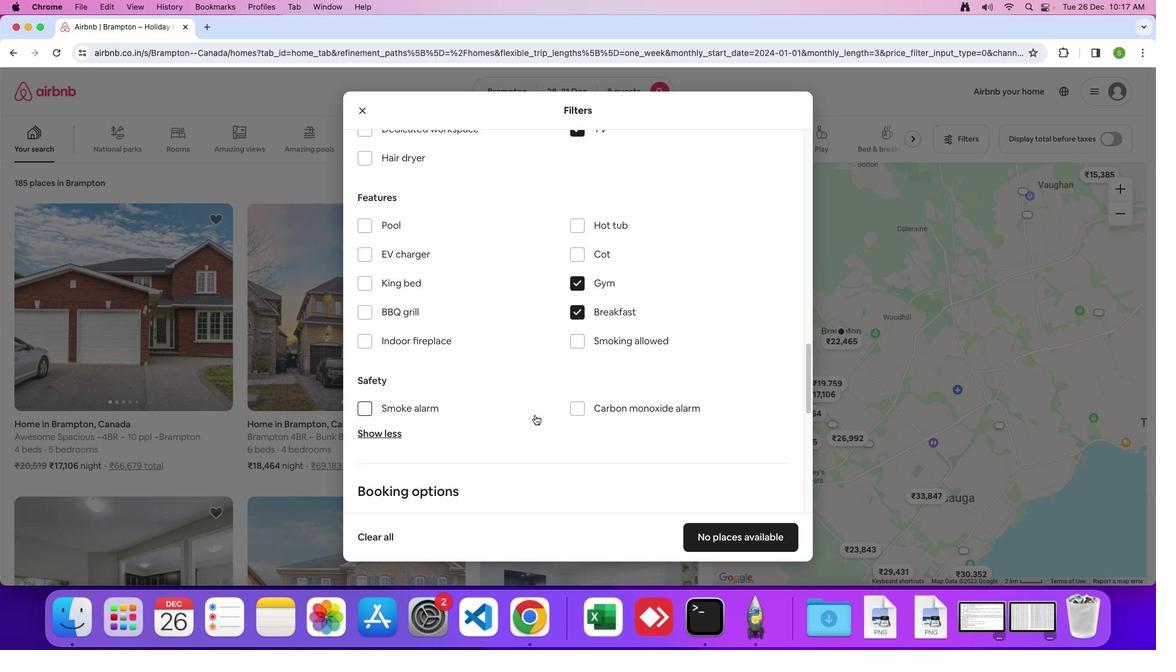 
Action: Mouse scrolled (534, 414) with delta (0, 0)
Screenshot: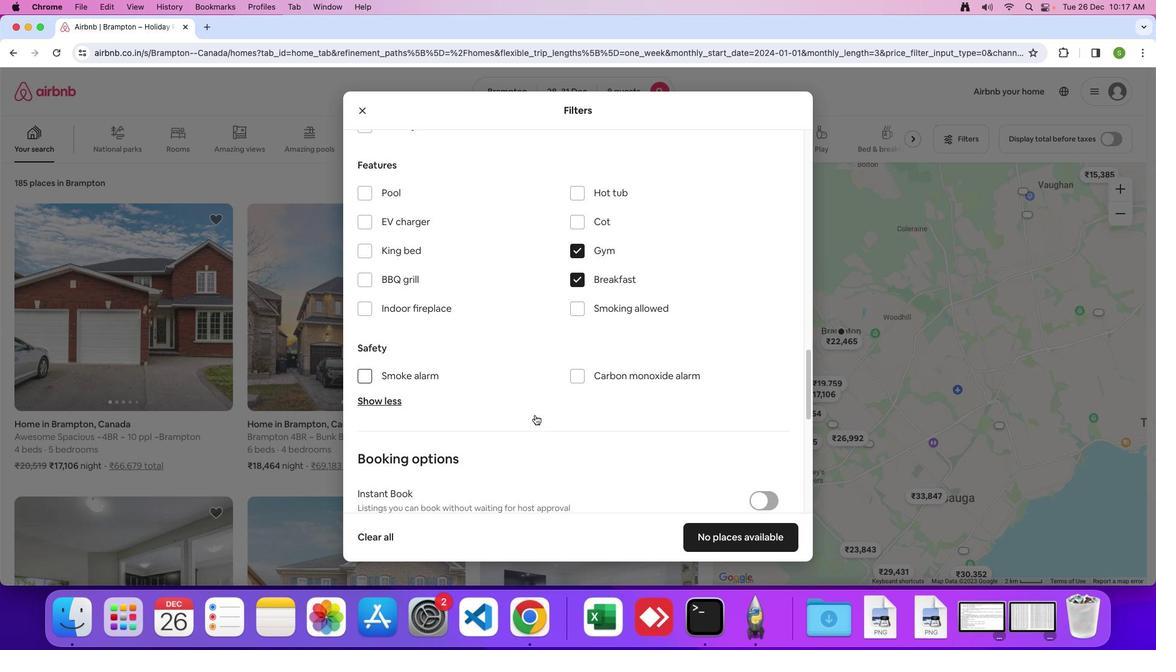 
Action: Mouse scrolled (534, 414) with delta (0, 0)
Screenshot: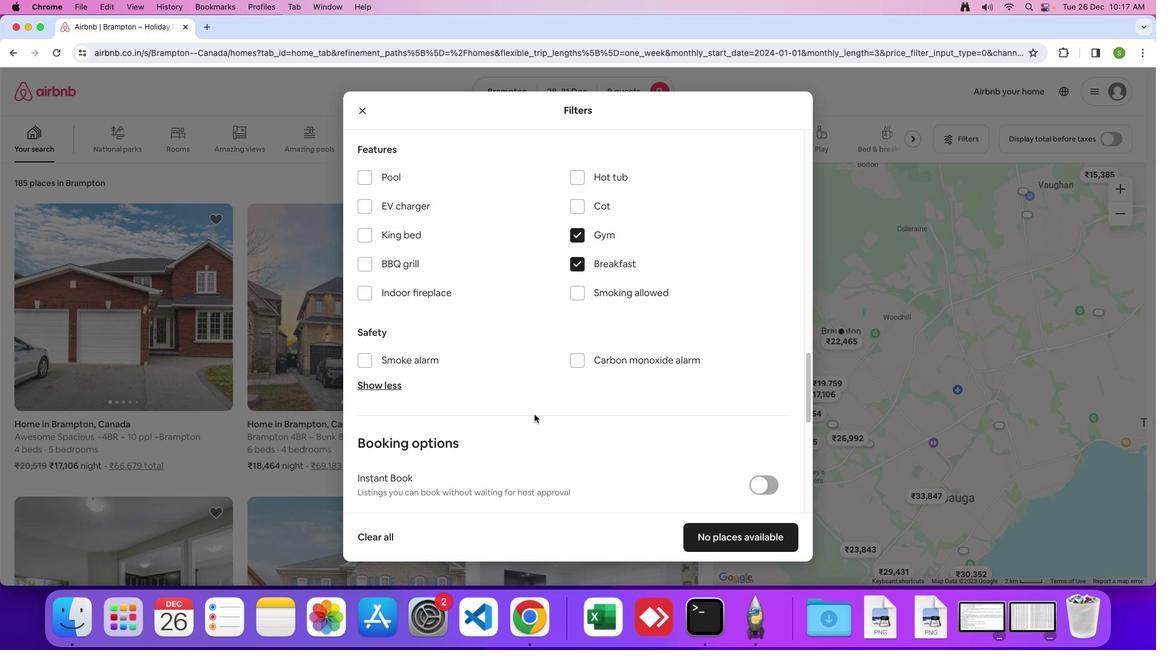 
Action: Mouse scrolled (534, 414) with delta (0, 0)
Screenshot: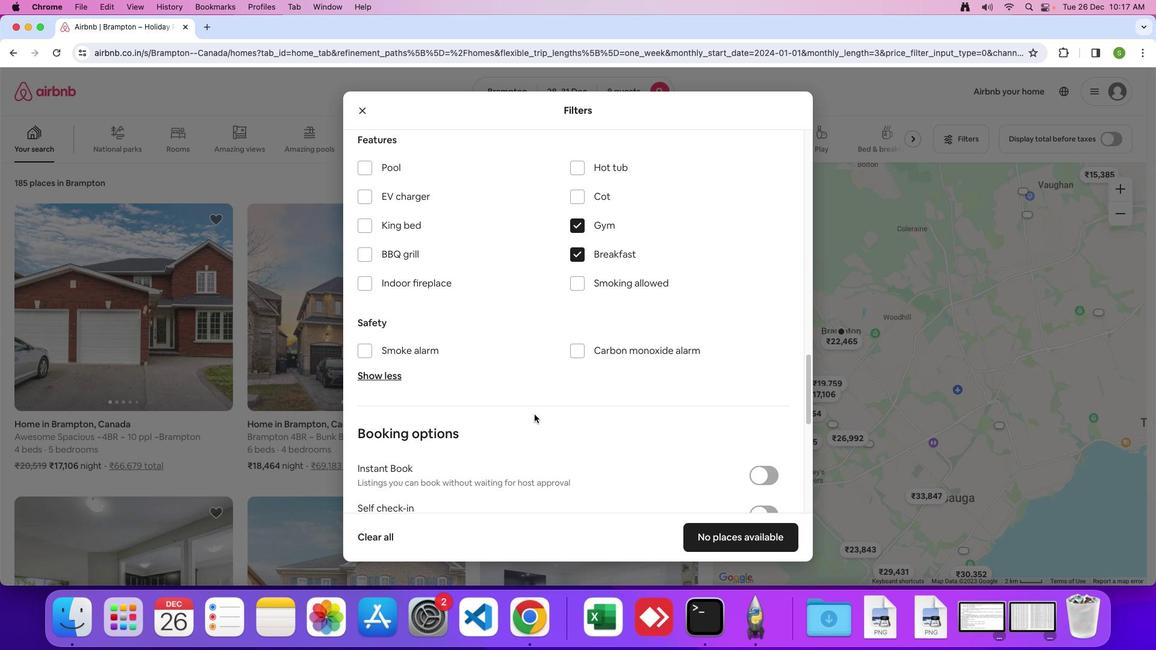 
Action: Mouse moved to (534, 414)
Screenshot: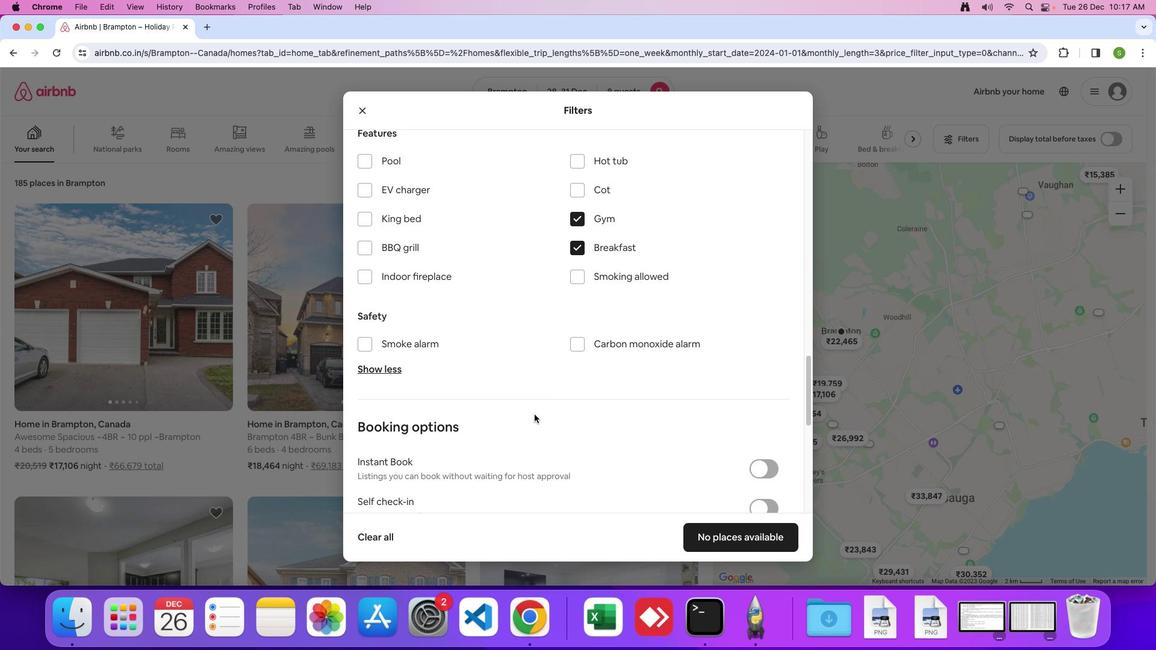 
Action: Mouse scrolled (534, 414) with delta (0, 0)
Screenshot: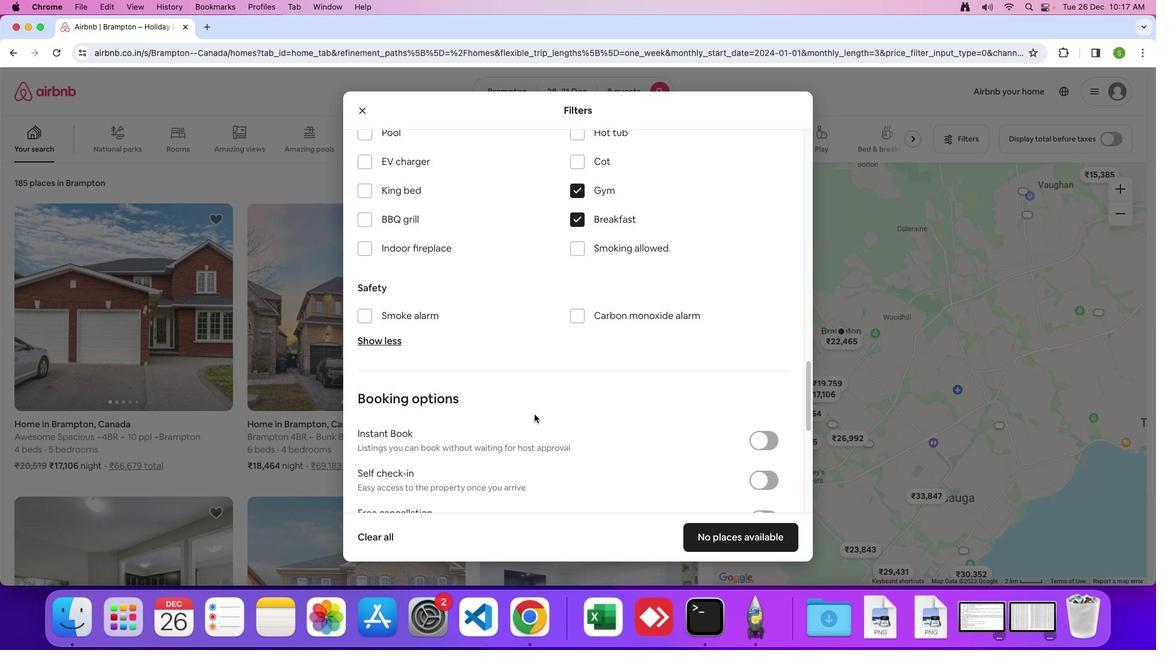 
Action: Mouse moved to (534, 414)
Screenshot: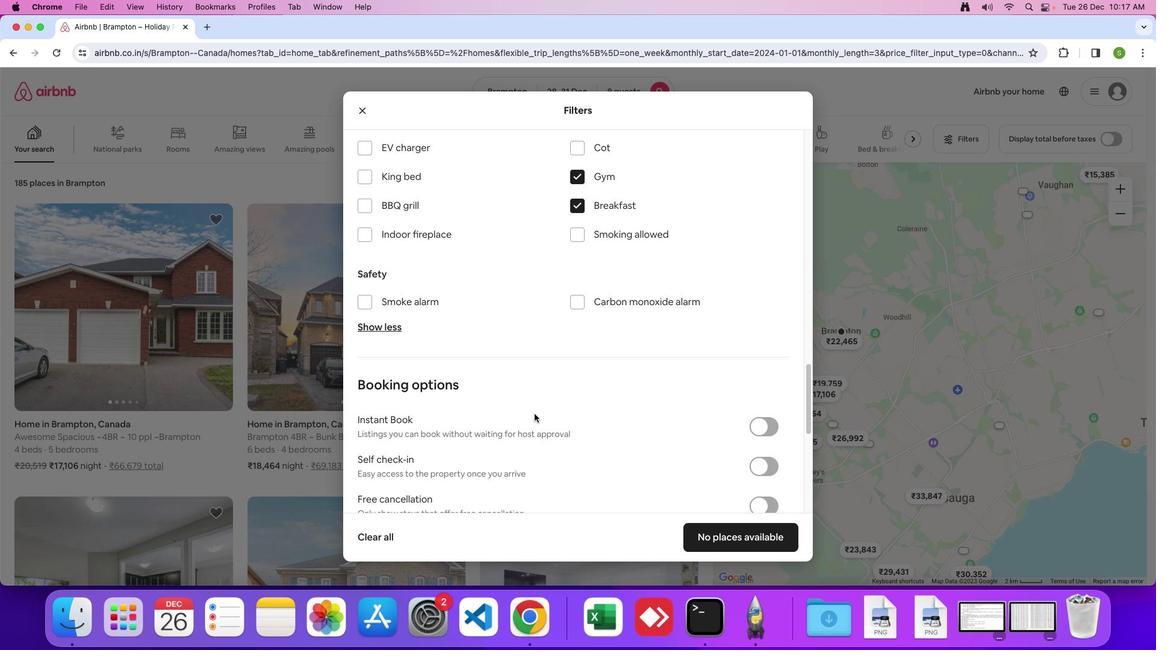 
Action: Mouse scrolled (534, 414) with delta (0, 0)
Screenshot: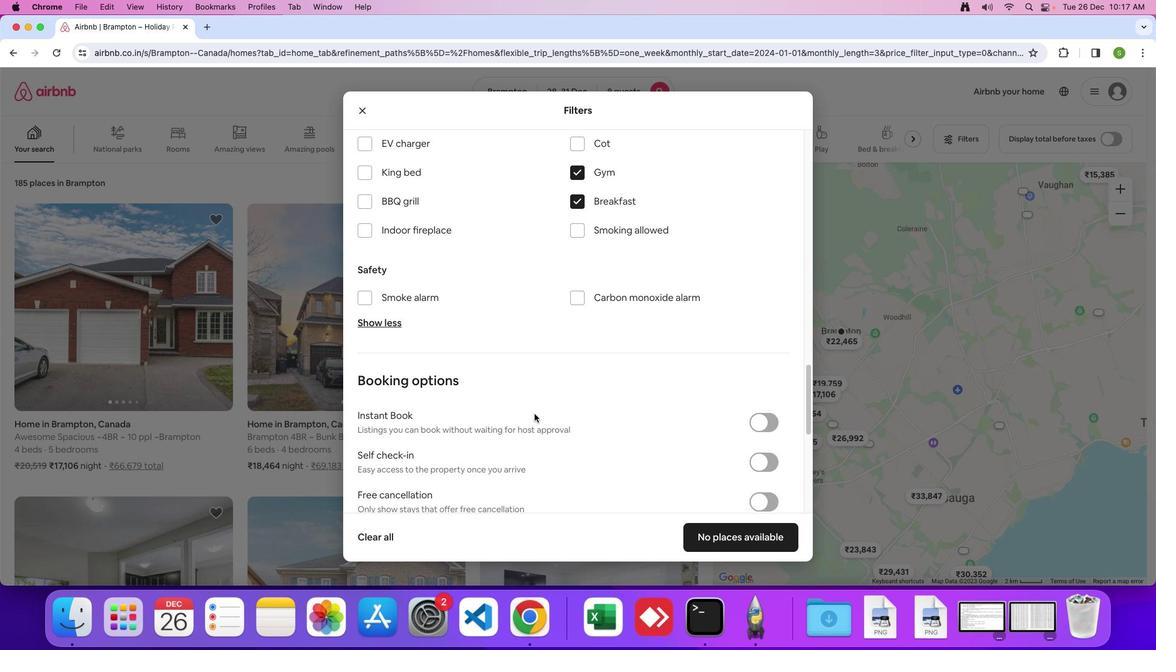
Action: Mouse scrolled (534, 414) with delta (0, 0)
Screenshot: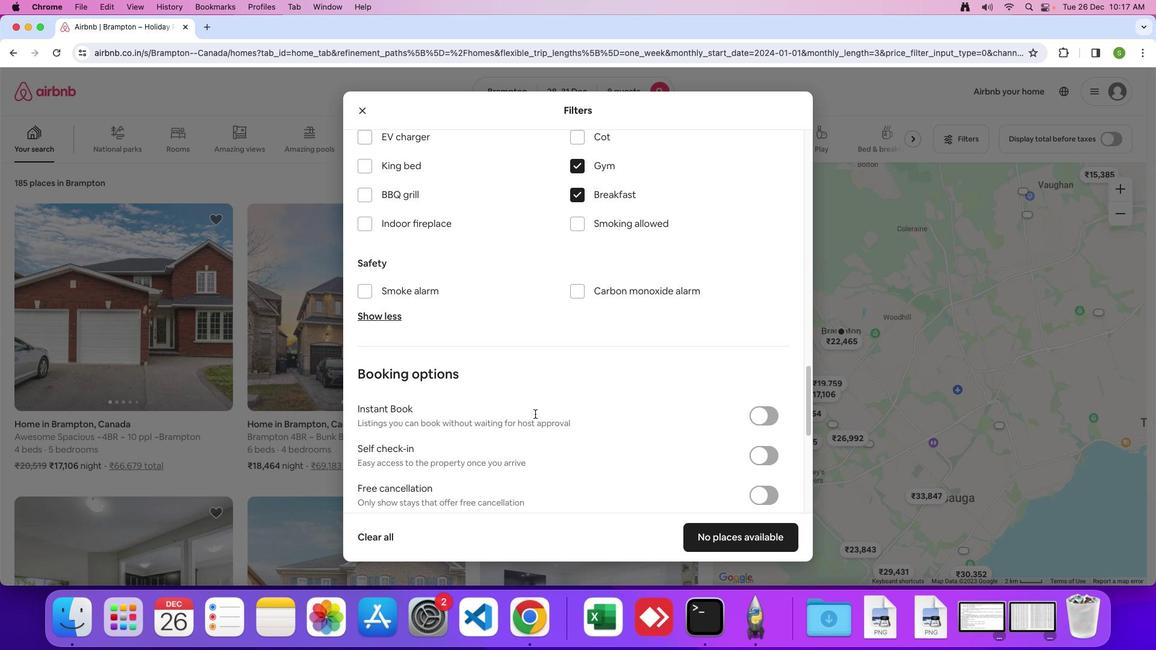 
Action: Mouse moved to (534, 413)
Screenshot: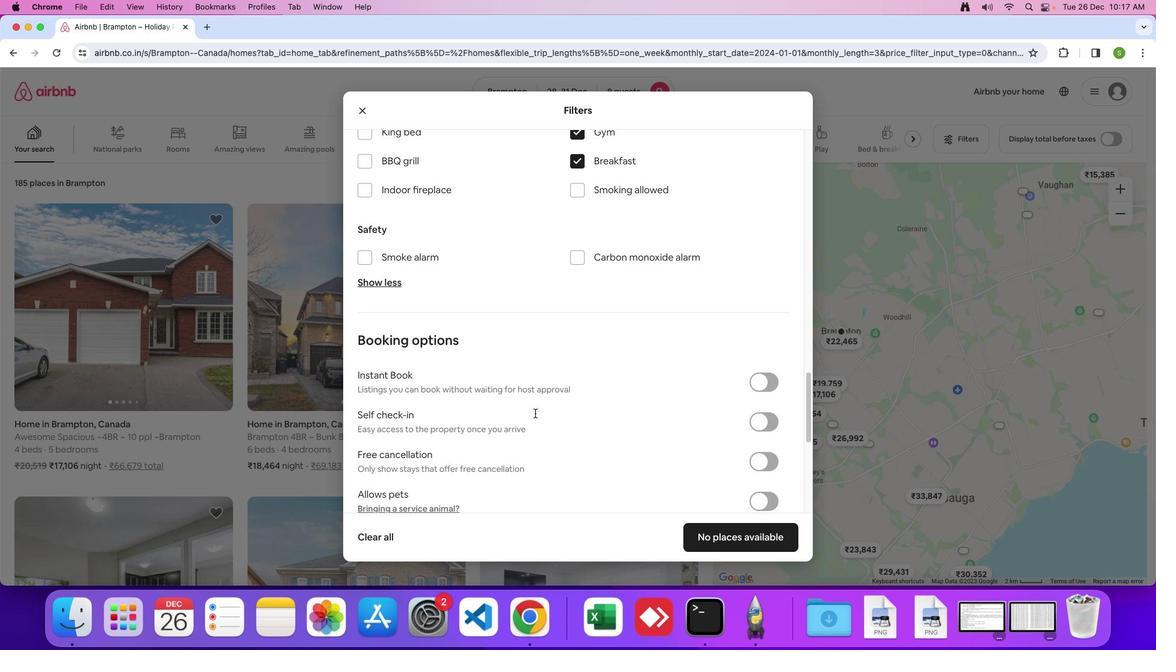 
Action: Mouse scrolled (534, 413) with delta (0, 0)
Screenshot: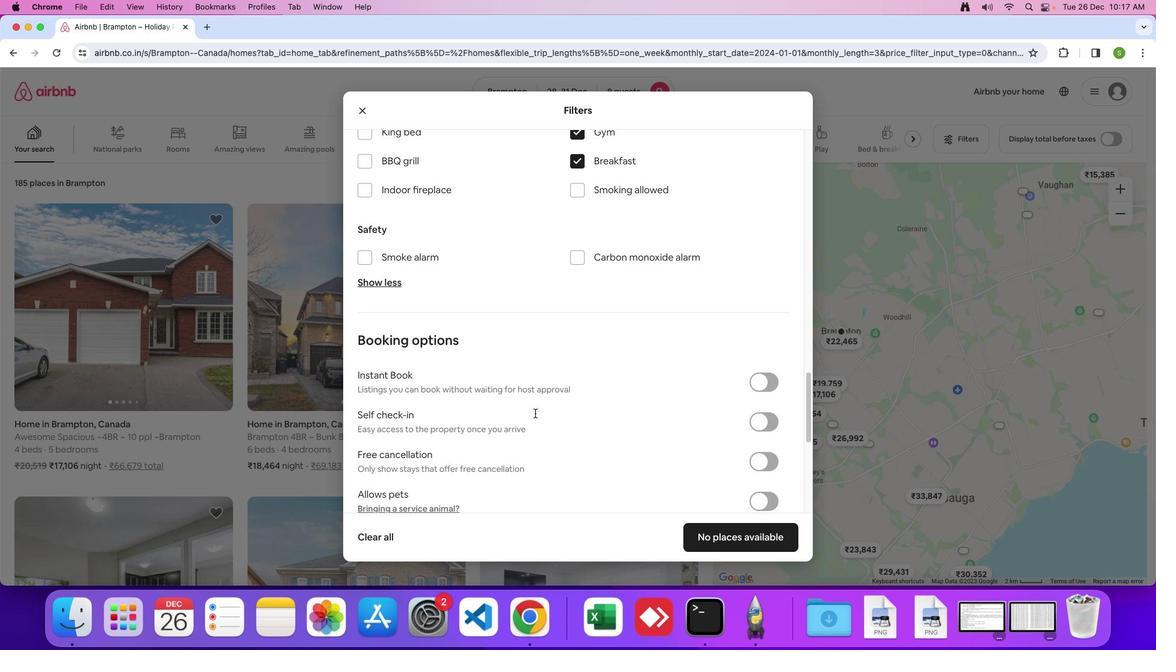 
Action: Mouse moved to (535, 412)
Screenshot: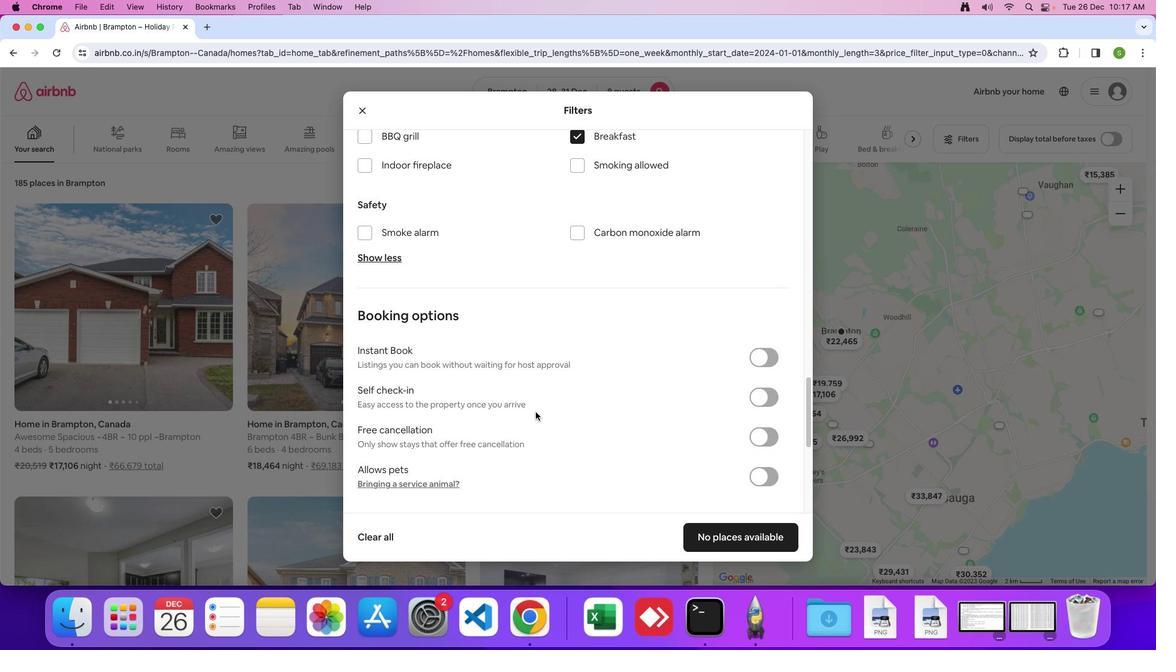 
Action: Mouse scrolled (535, 412) with delta (0, 0)
Screenshot: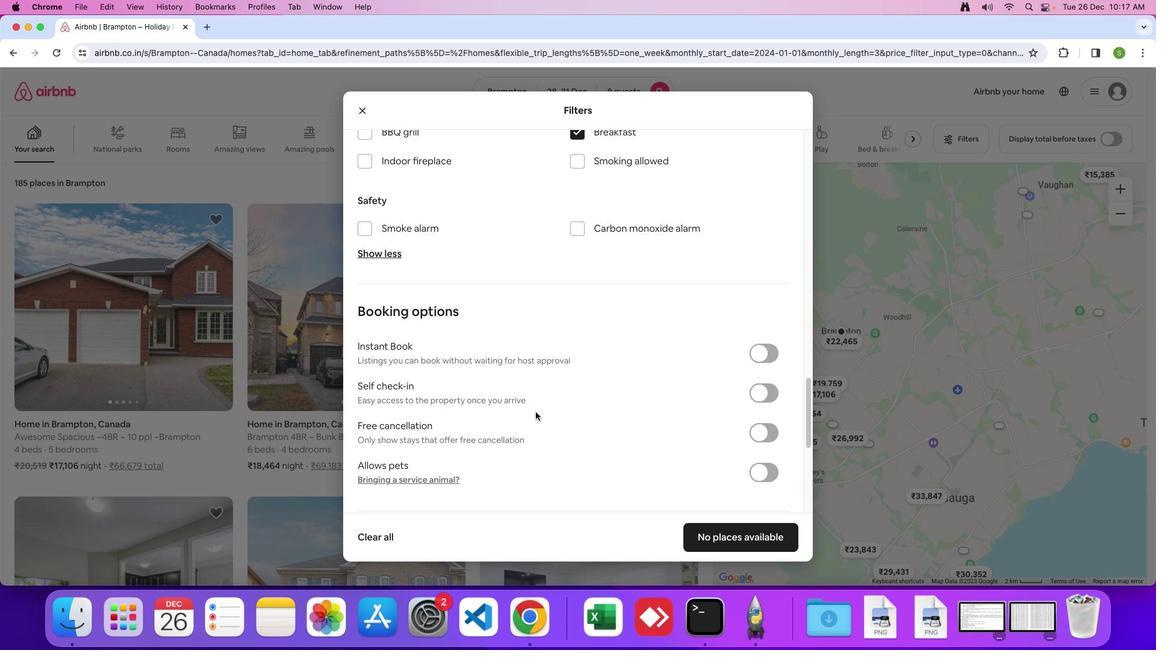 
Action: Mouse scrolled (535, 412) with delta (0, 0)
Screenshot: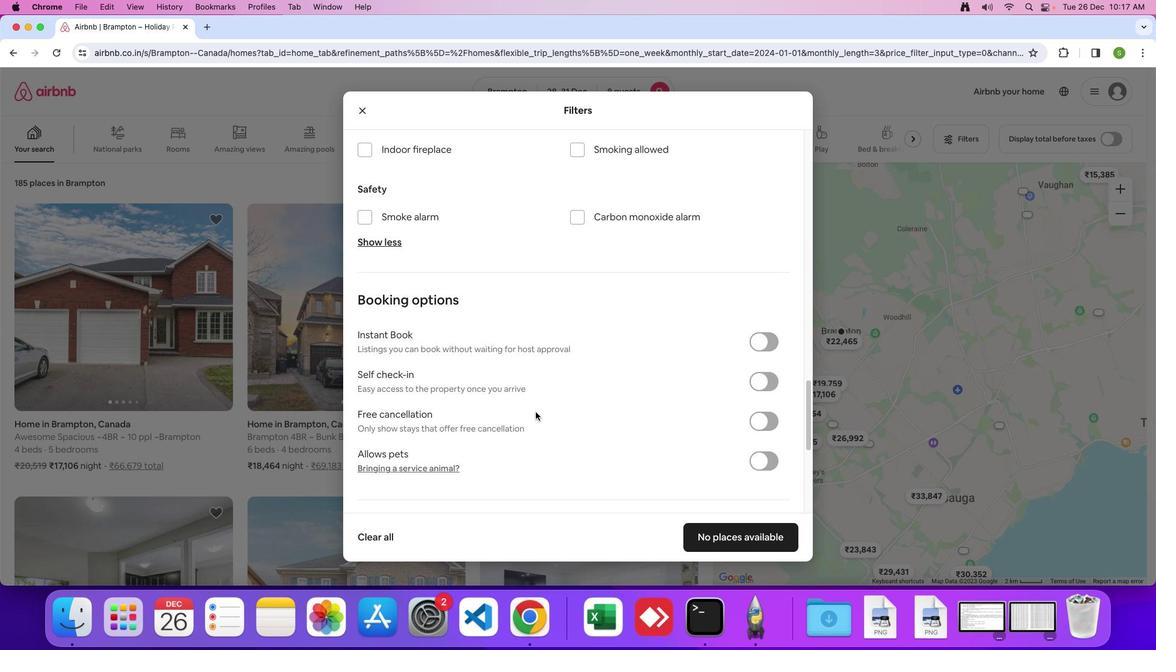 
Action: Mouse scrolled (535, 412) with delta (0, -1)
Screenshot: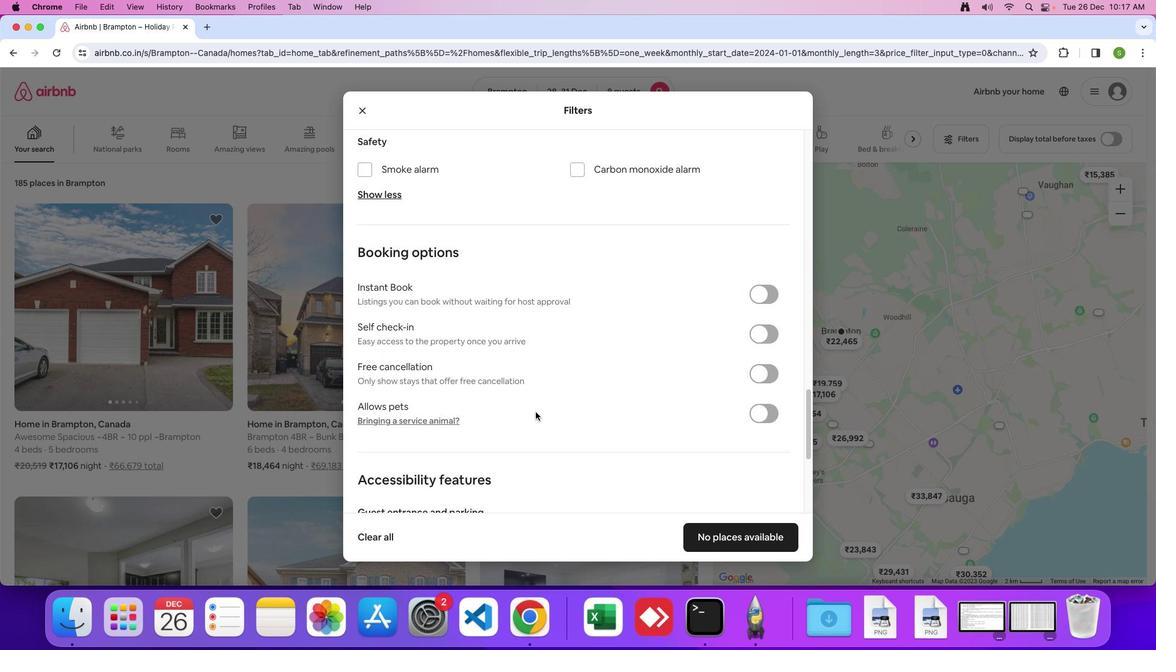 
Action: Mouse scrolled (535, 412) with delta (0, 0)
Screenshot: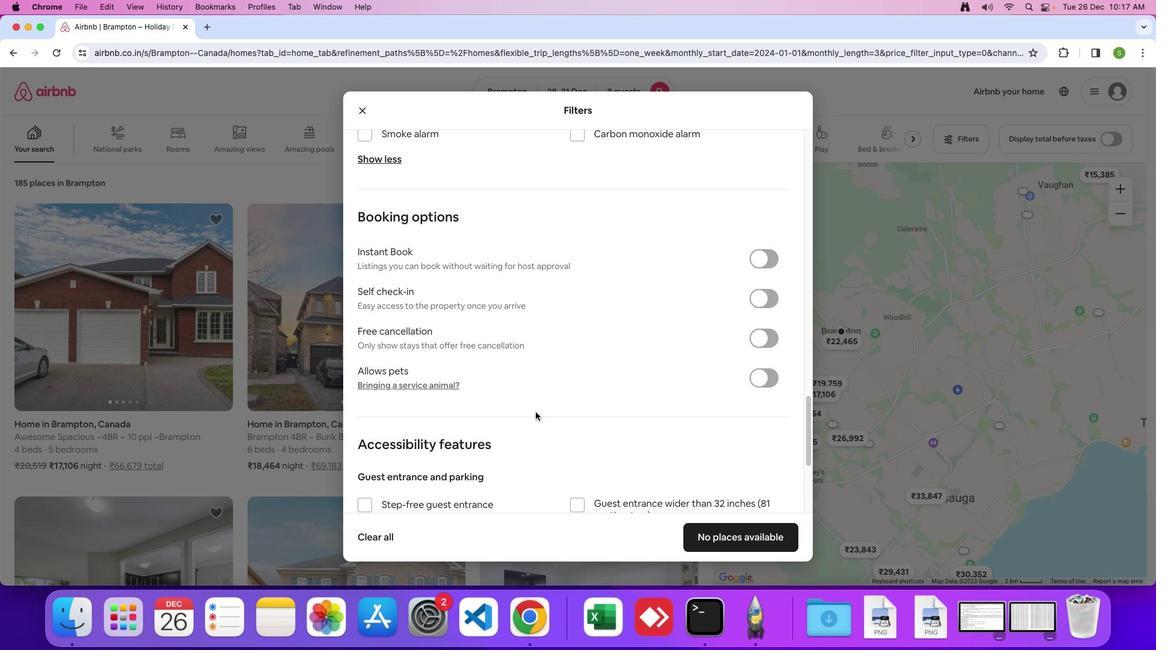 
Action: Mouse scrolled (535, 412) with delta (0, 0)
Screenshot: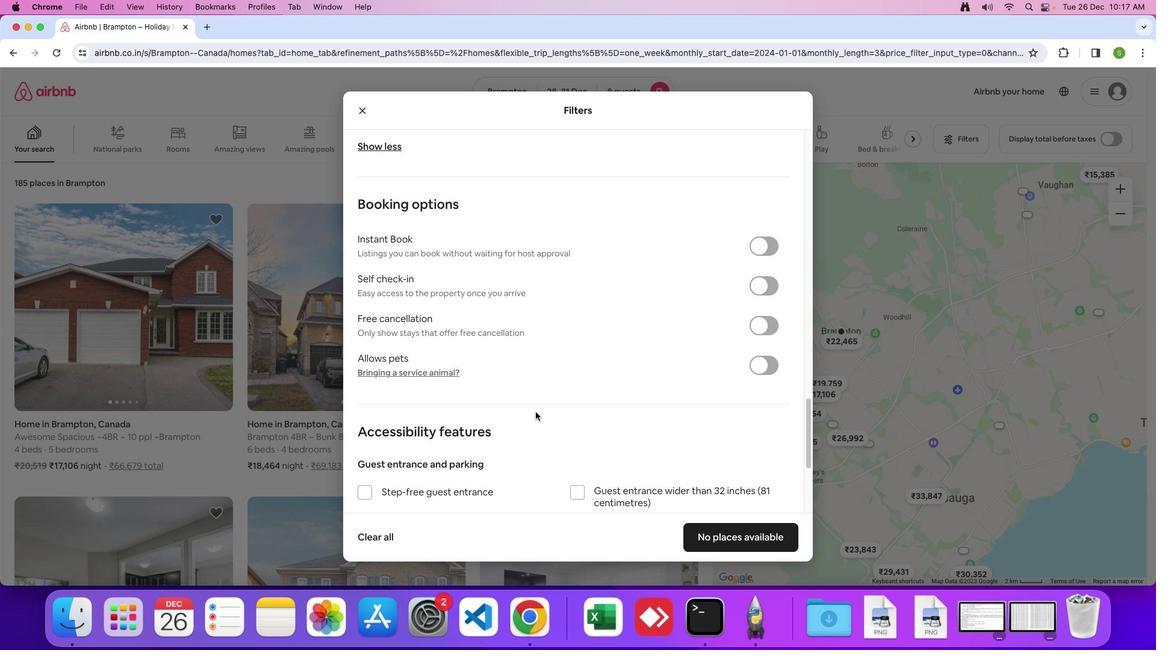 
Action: Mouse scrolled (535, 412) with delta (0, -1)
Screenshot: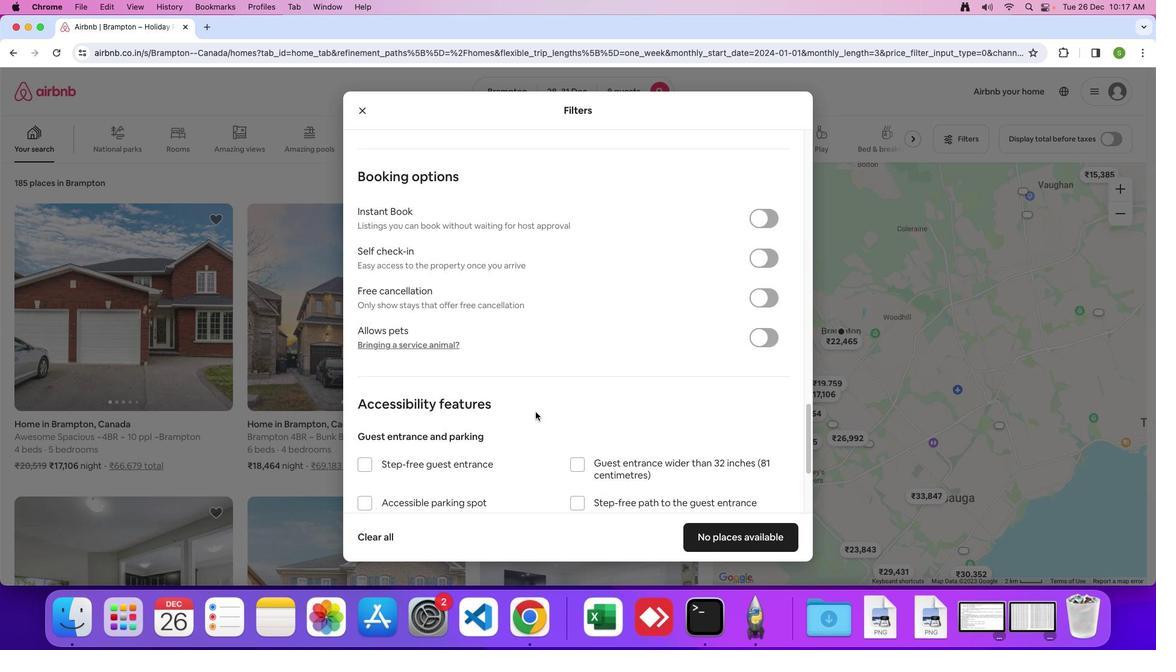 
Action: Mouse scrolled (535, 412) with delta (0, 0)
Screenshot: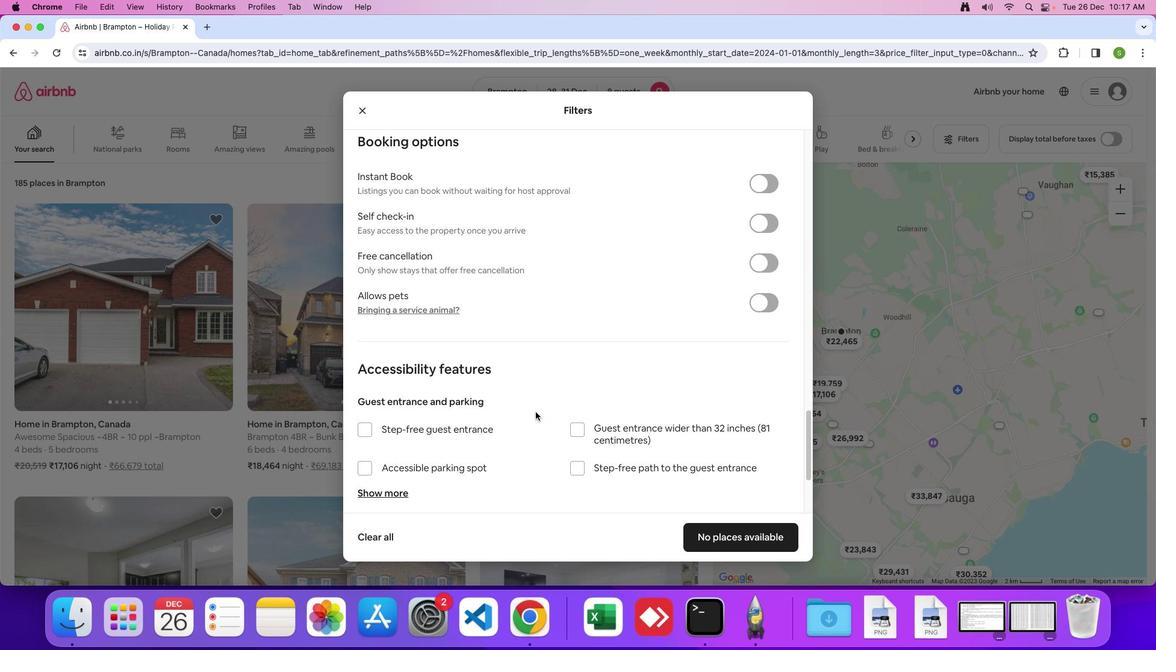 
Action: Mouse scrolled (535, 412) with delta (0, 0)
Screenshot: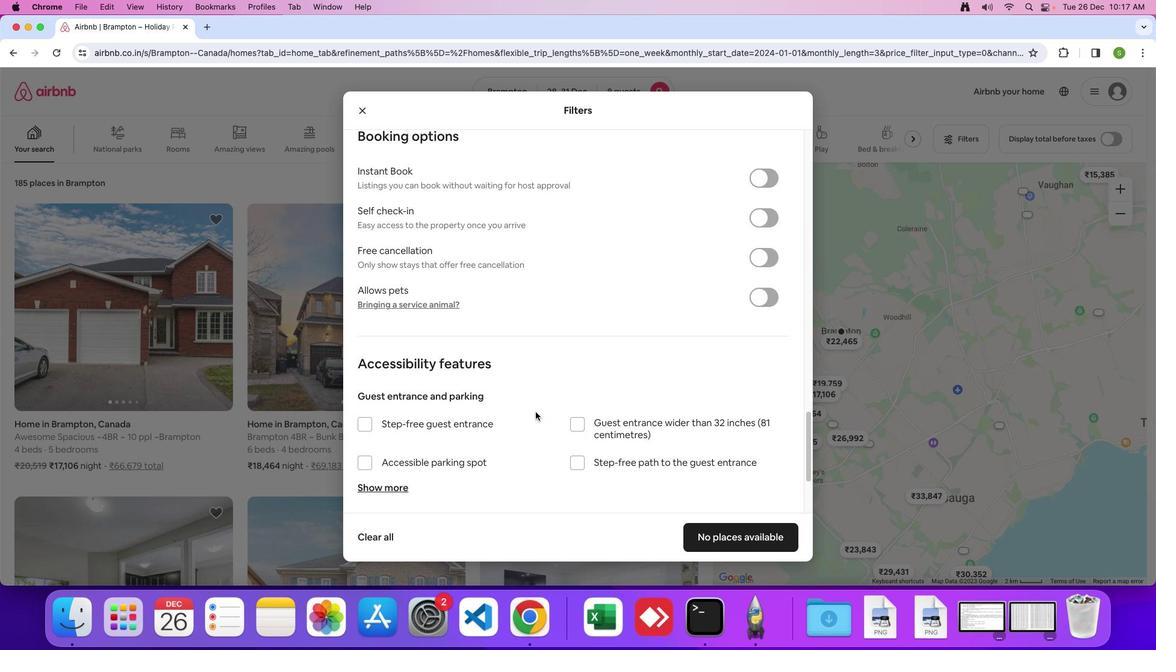 
Action: Mouse scrolled (535, 412) with delta (0, 0)
Screenshot: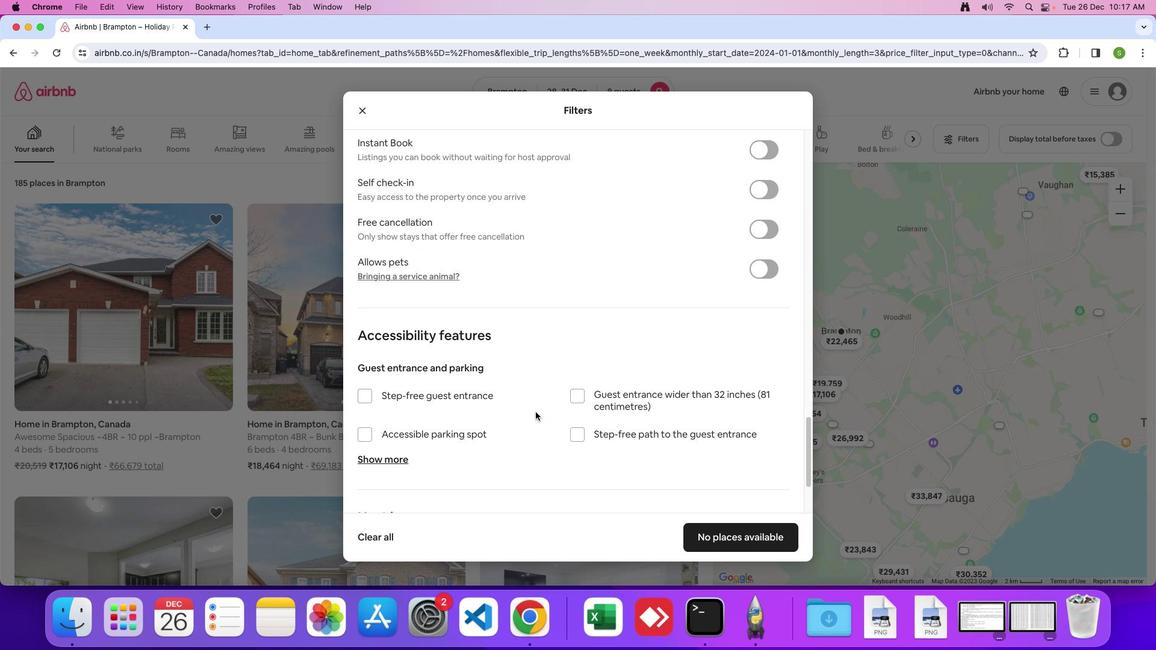 
Action: Mouse scrolled (535, 412) with delta (0, 0)
Screenshot: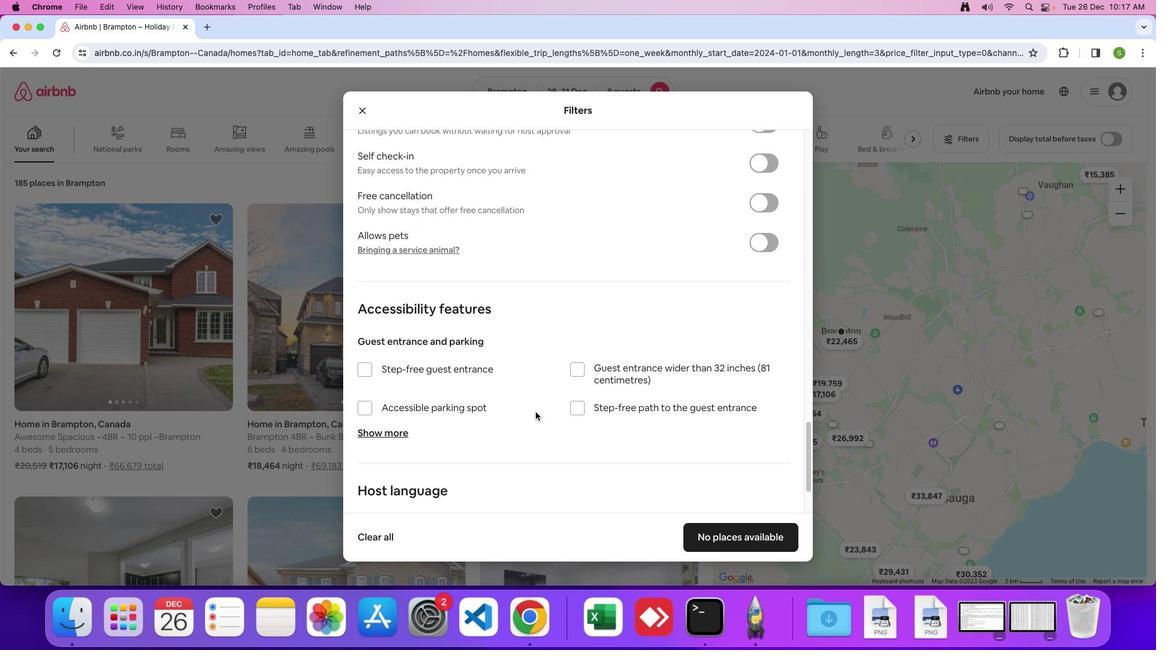 
Action: Mouse scrolled (535, 412) with delta (0, 0)
Screenshot: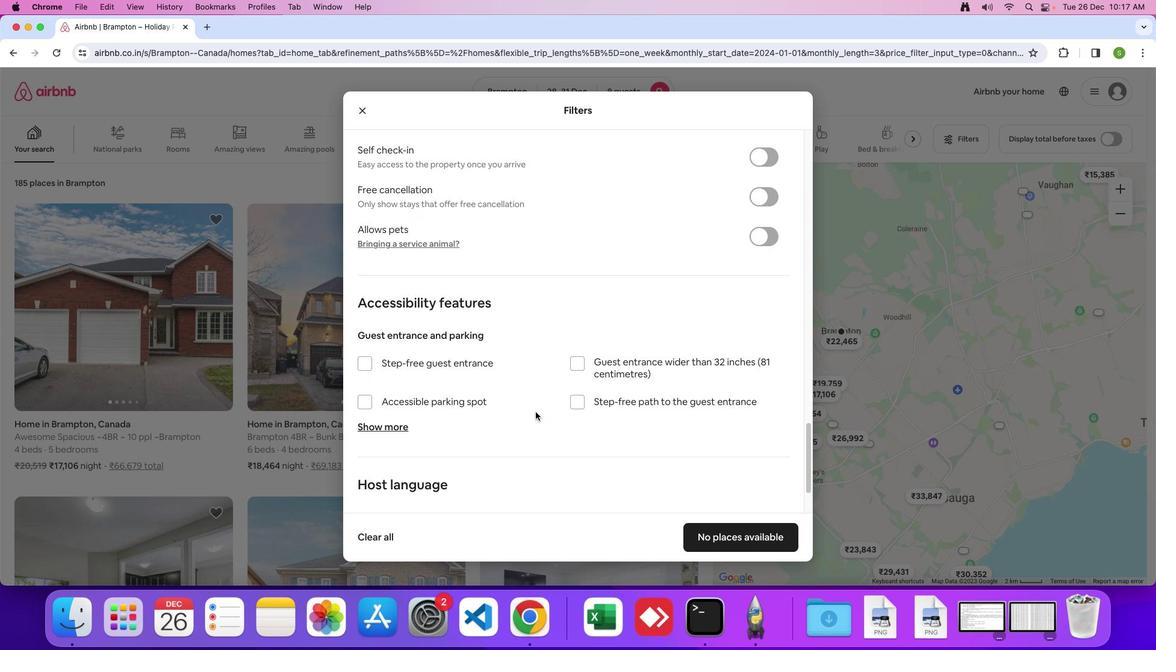 
Action: Mouse scrolled (535, 412) with delta (0, 0)
Screenshot: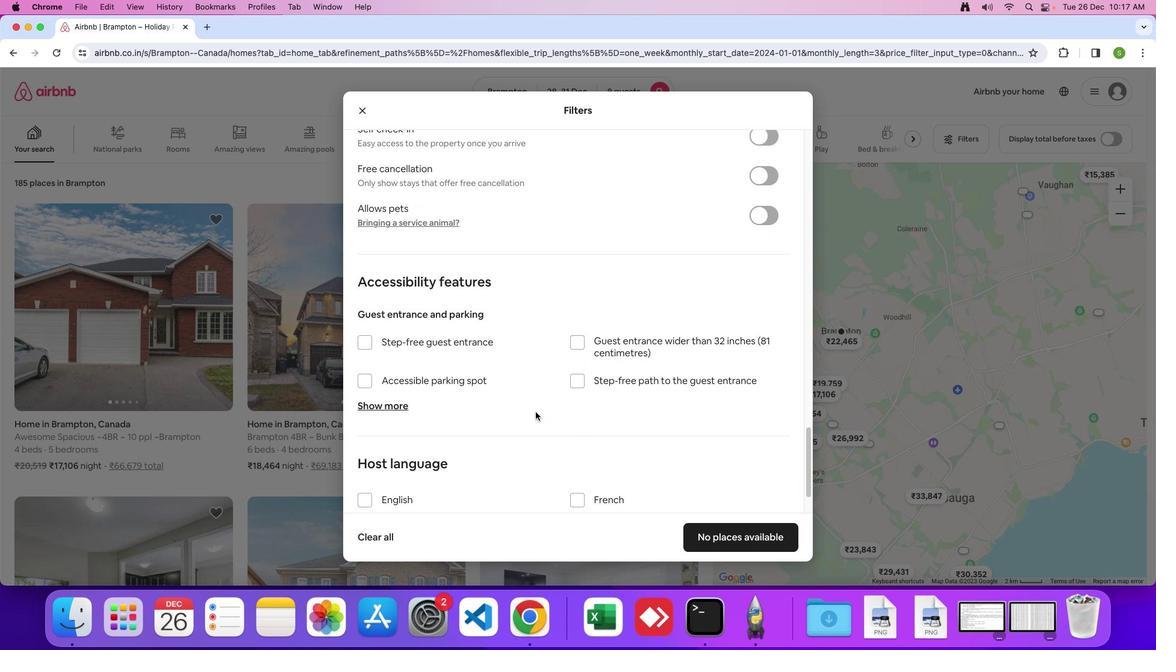 
Action: Mouse scrolled (535, 412) with delta (0, 0)
Screenshot: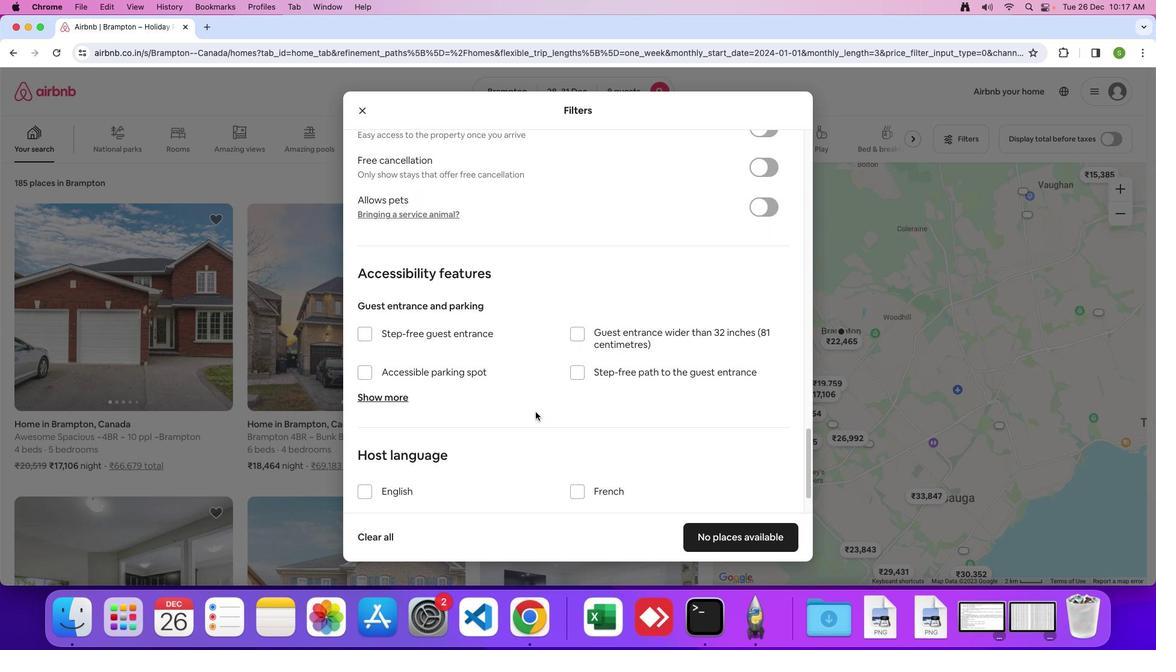 
Action: Mouse scrolled (535, 412) with delta (0, -1)
Screenshot: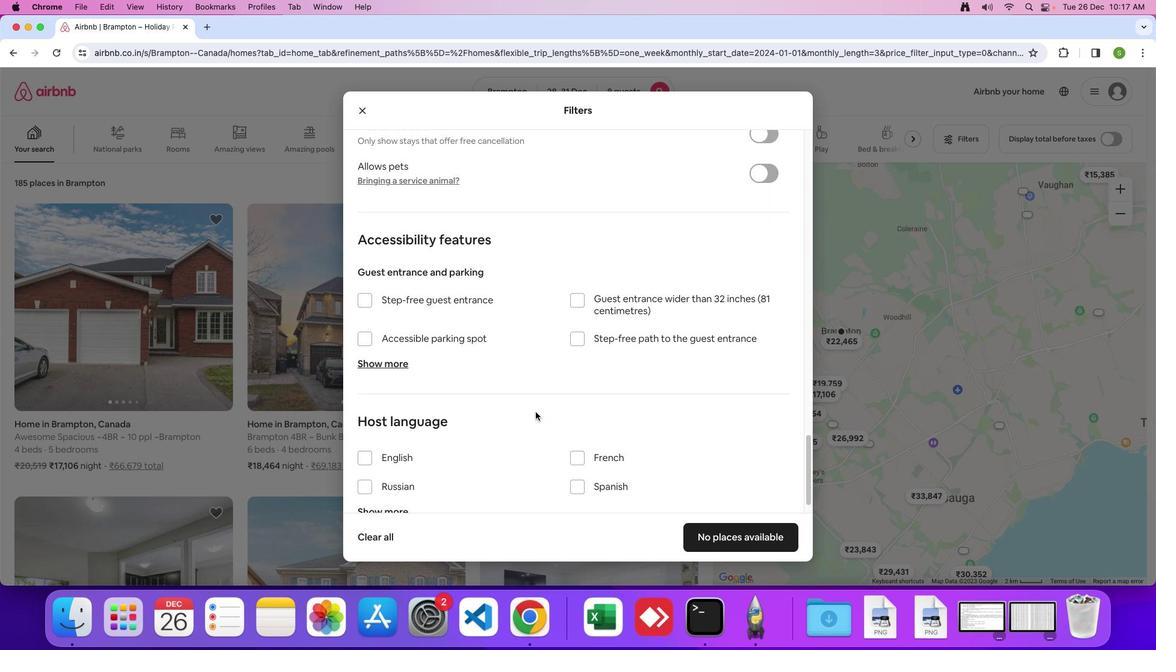
Action: Mouse scrolled (535, 412) with delta (0, -2)
Screenshot: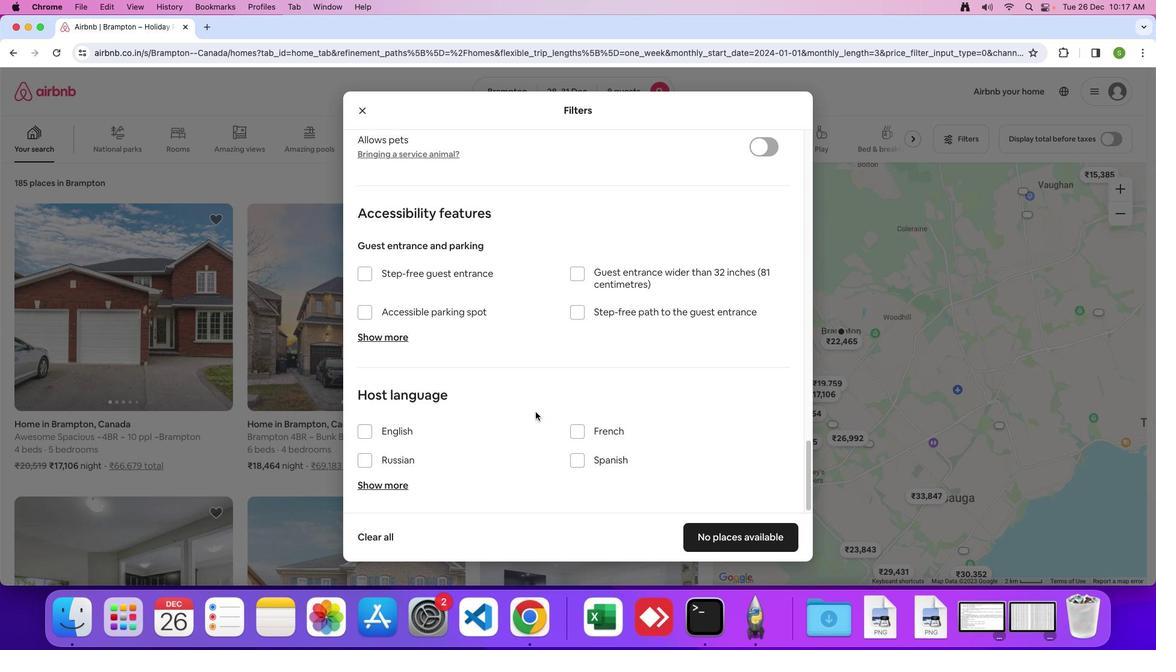 
Action: Mouse scrolled (535, 412) with delta (0, 0)
Screenshot: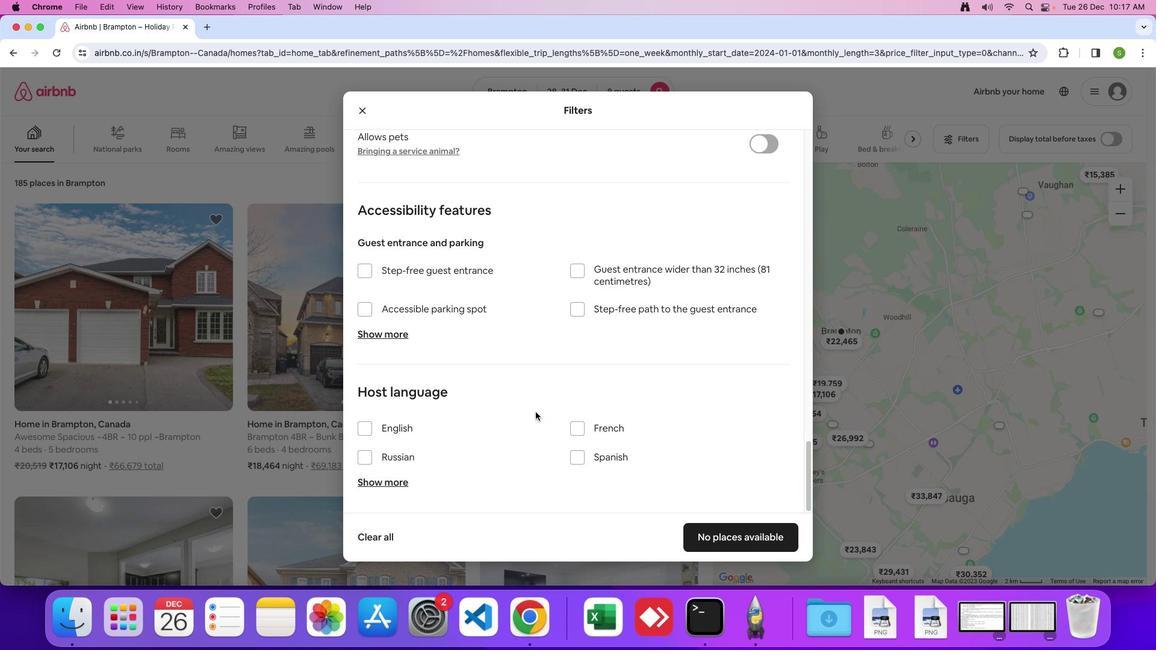 
Action: Mouse scrolled (535, 412) with delta (0, 0)
Screenshot: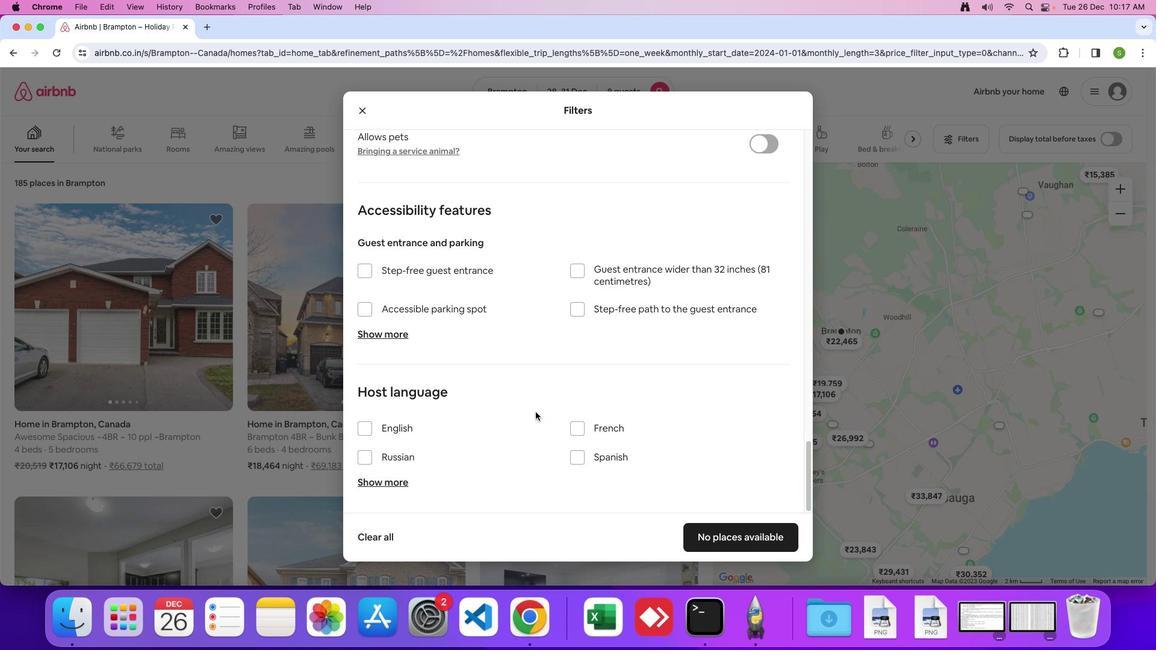 
Action: Mouse scrolled (535, 412) with delta (0, -1)
Screenshot: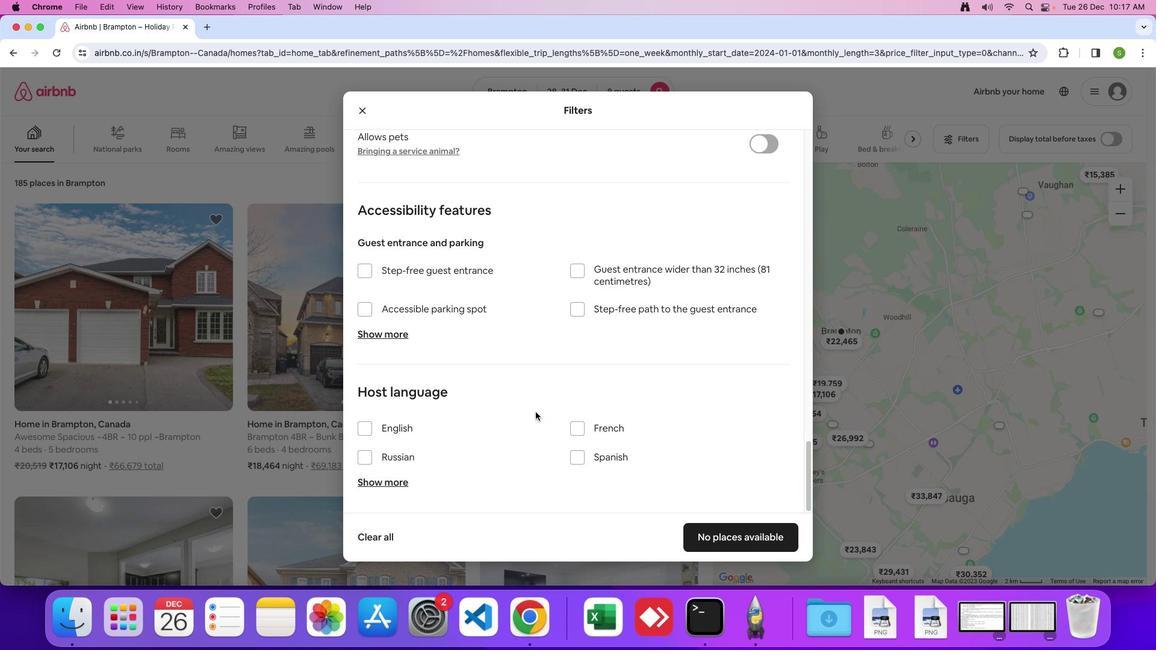 
Action: Mouse moved to (743, 540)
Screenshot: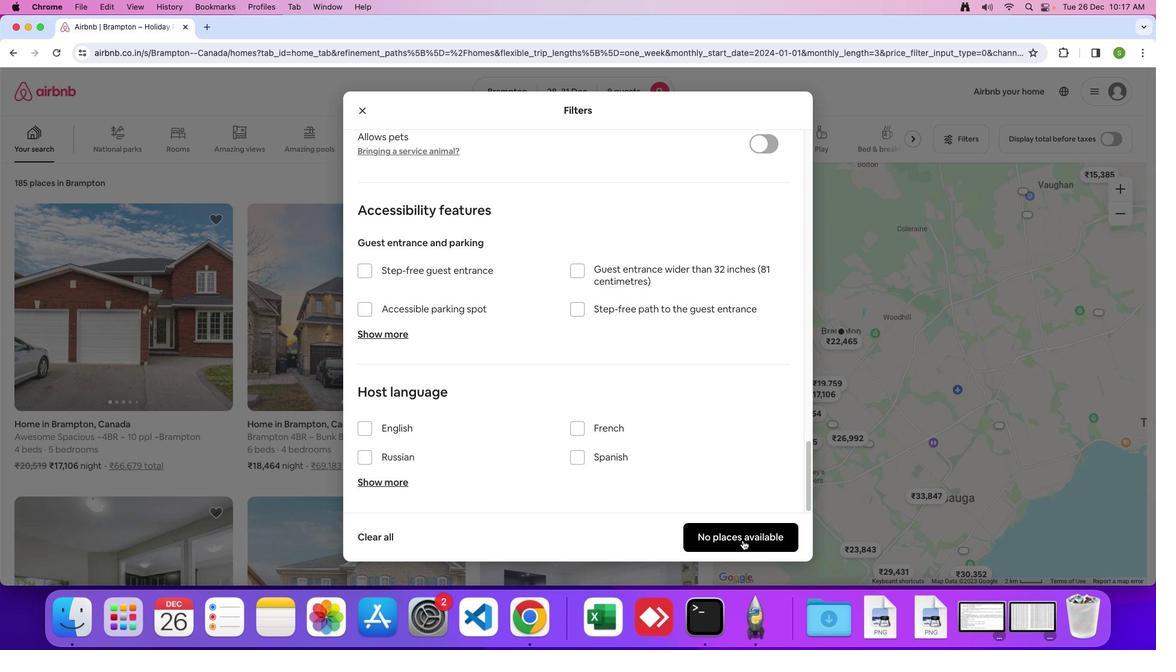 
Action: Mouse pressed left at (743, 540)
Screenshot: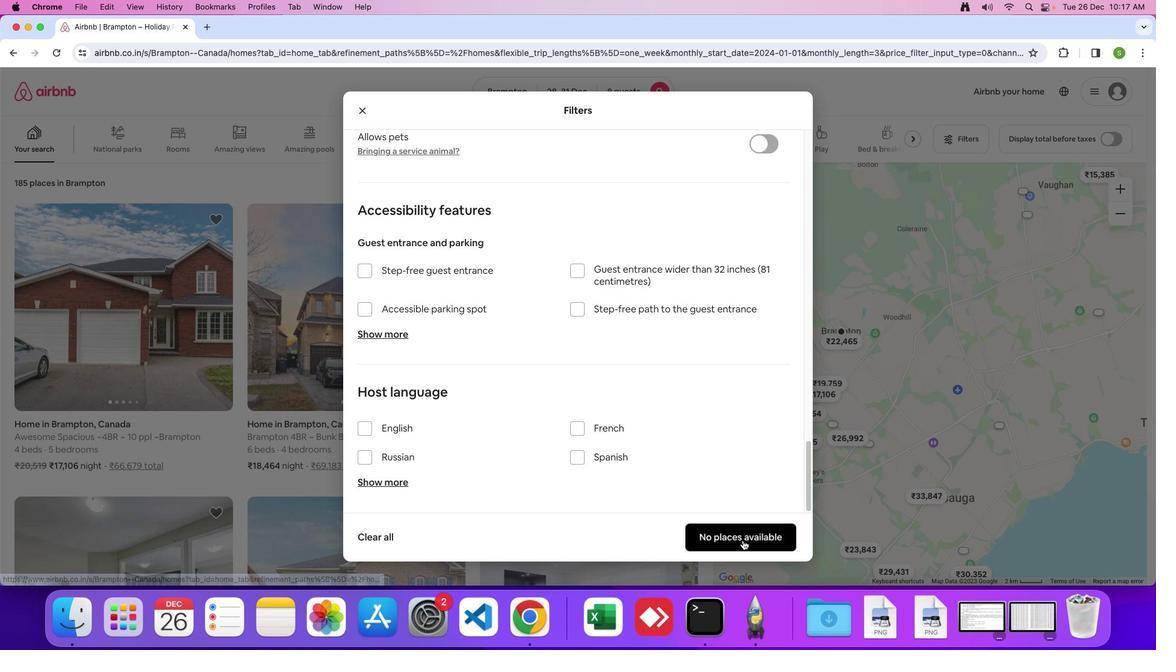 
Action: Mouse moved to (475, 349)
Screenshot: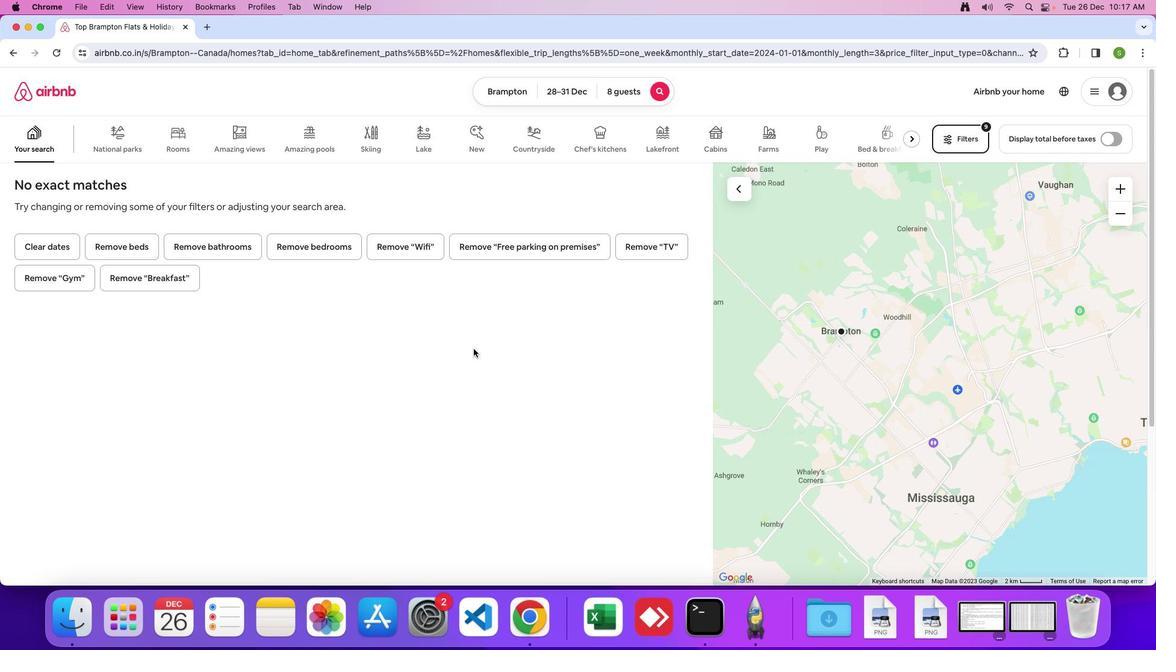 
